 Task: Search one way flight ticket for 3 adults, 3 children in business from Tampa: Tampa International Airport to Riverton: Central Wyoming Regional Airport (was Riverton Regional) on 5-4-2023. Choice of flights is JetBlue. Number of bags: 1 checked bag. Price is upto 42000. Outbound departure time preference is 6:45.
Action: Mouse moved to (376, 339)
Screenshot: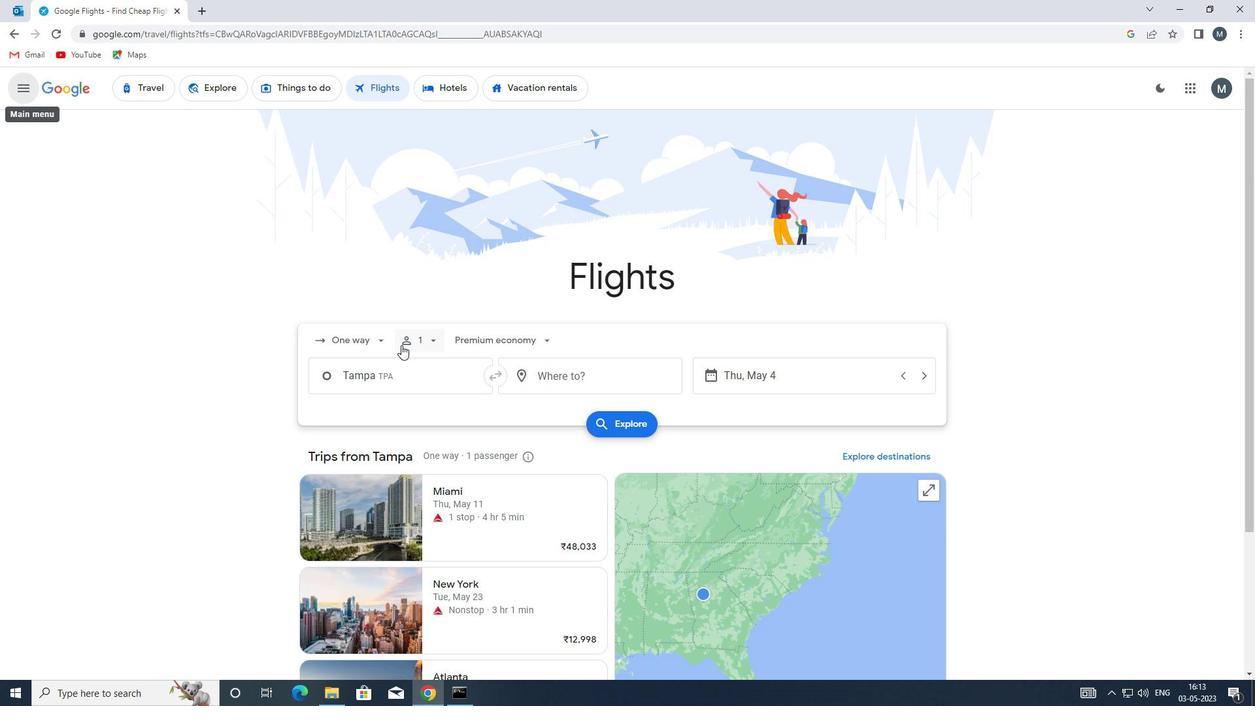 
Action: Mouse pressed left at (376, 339)
Screenshot: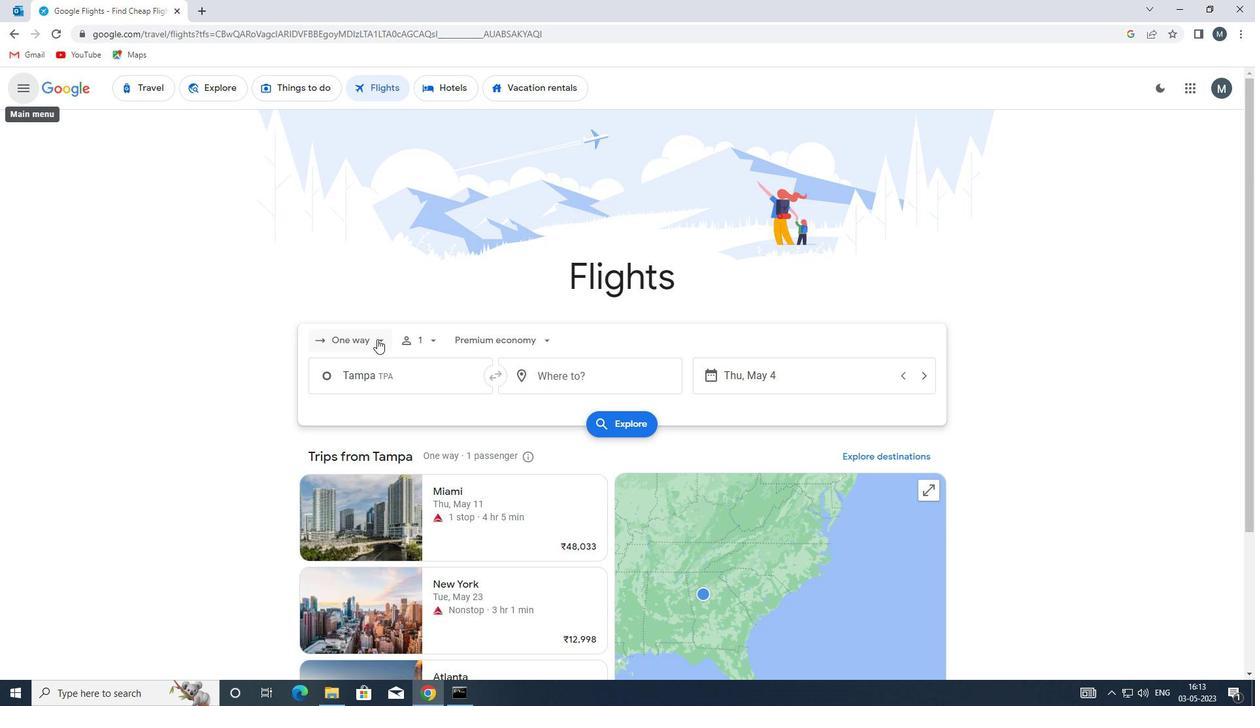 
Action: Mouse moved to (373, 398)
Screenshot: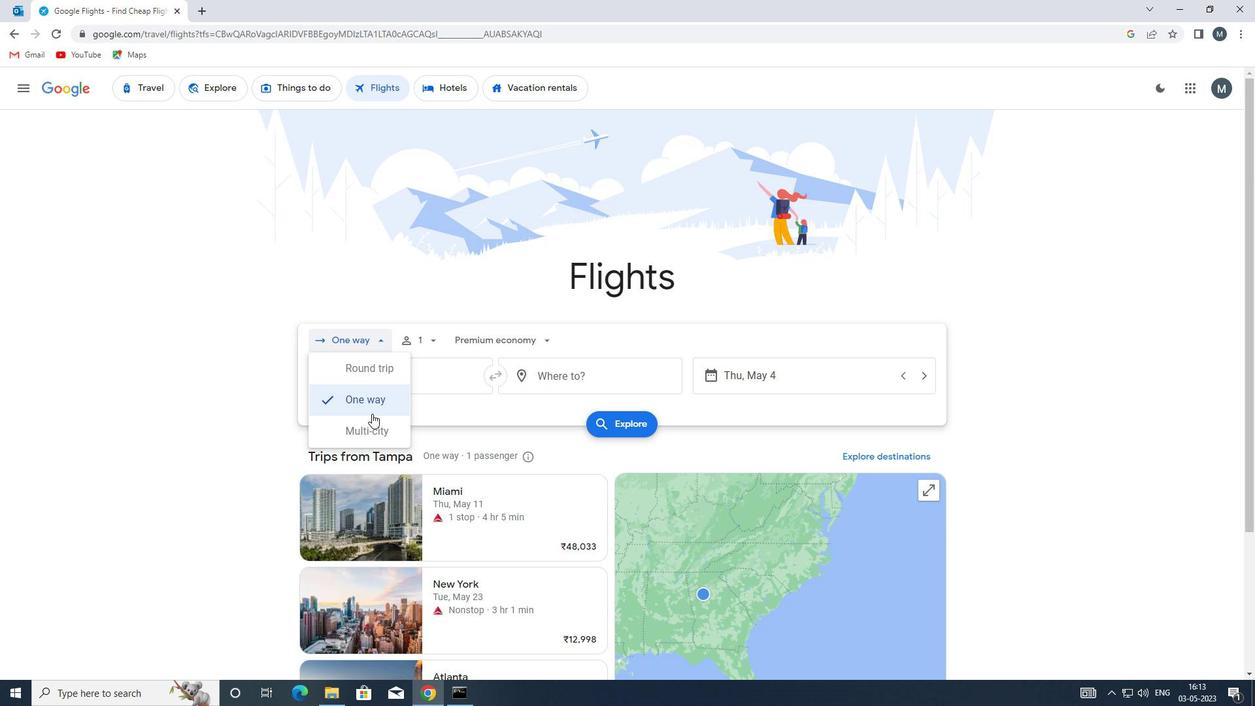 
Action: Mouse pressed left at (373, 398)
Screenshot: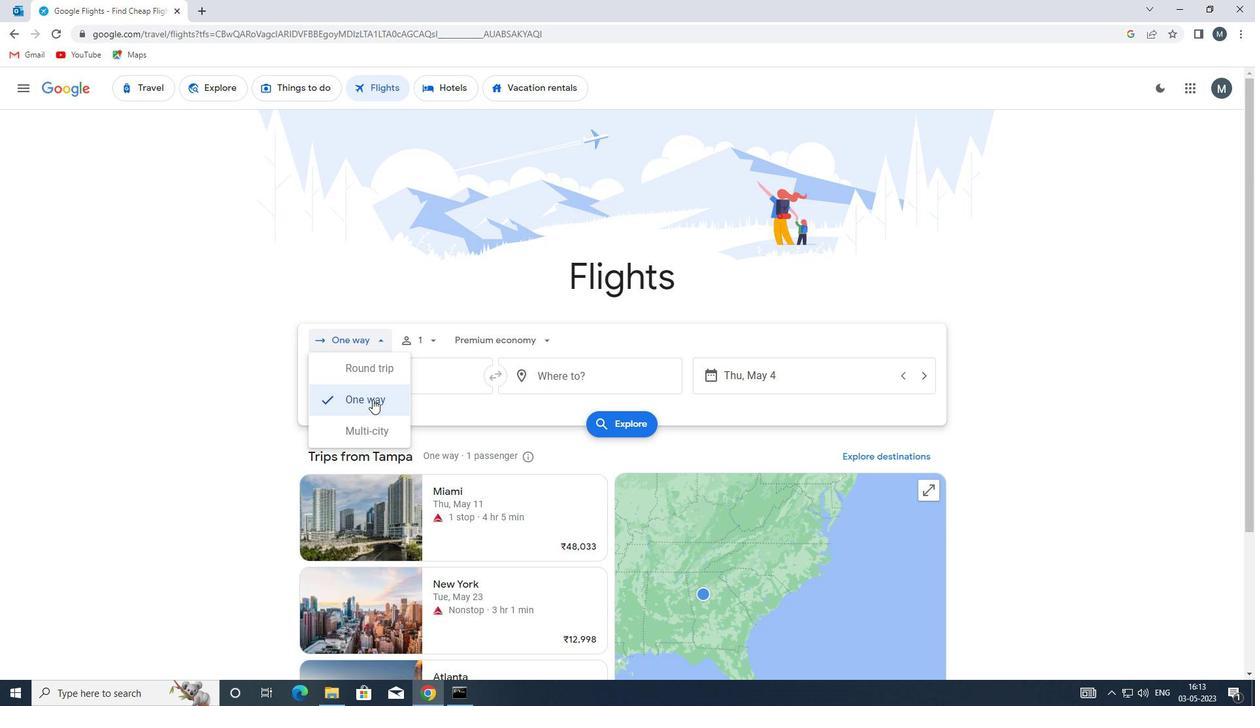 
Action: Mouse moved to (432, 337)
Screenshot: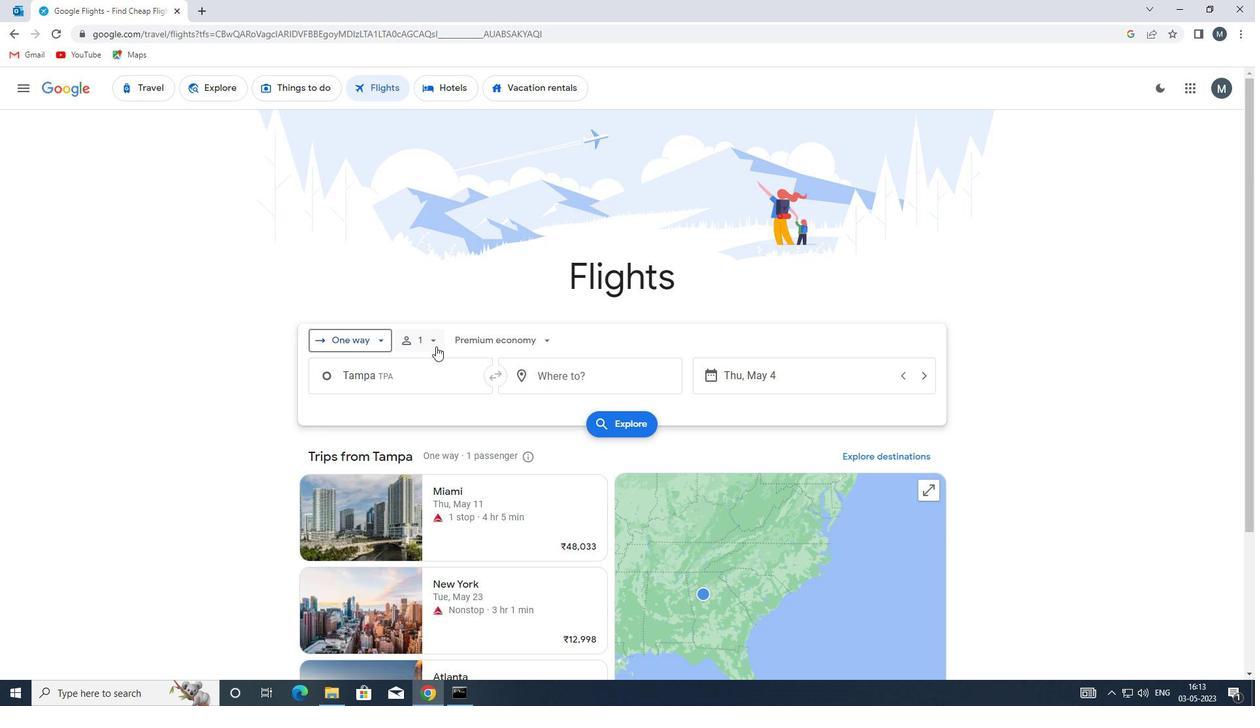 
Action: Mouse pressed left at (432, 337)
Screenshot: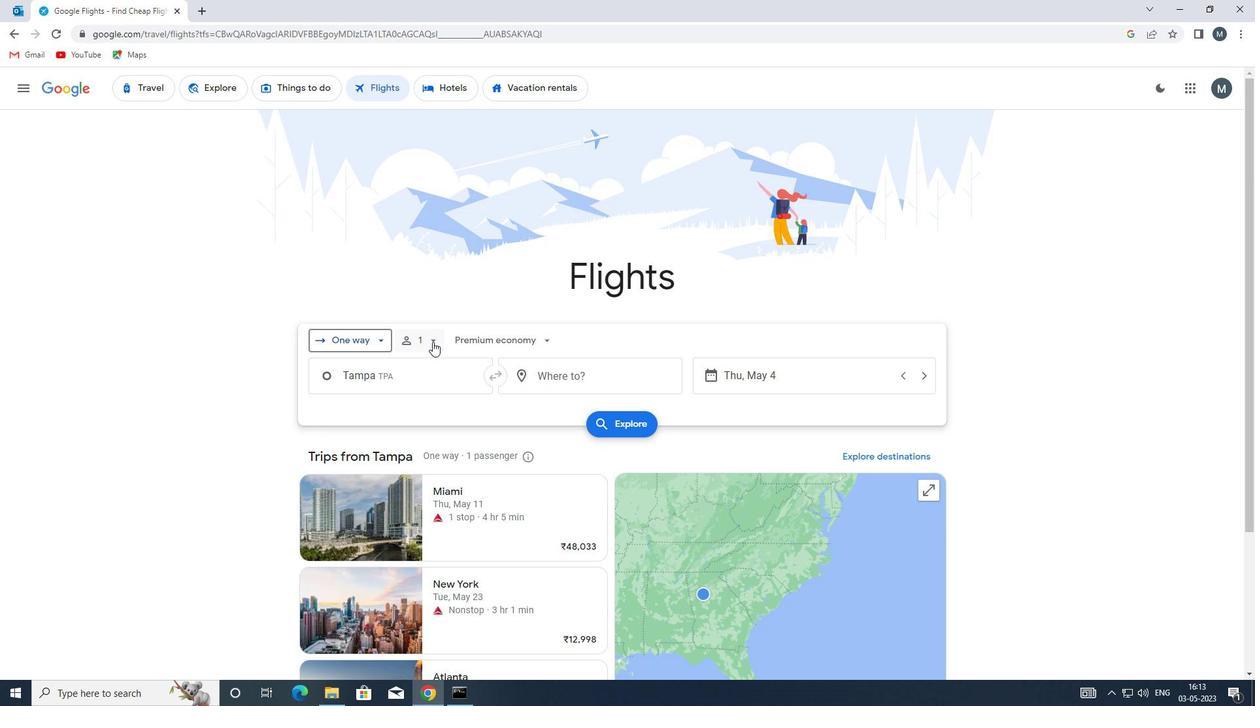 
Action: Mouse moved to (528, 369)
Screenshot: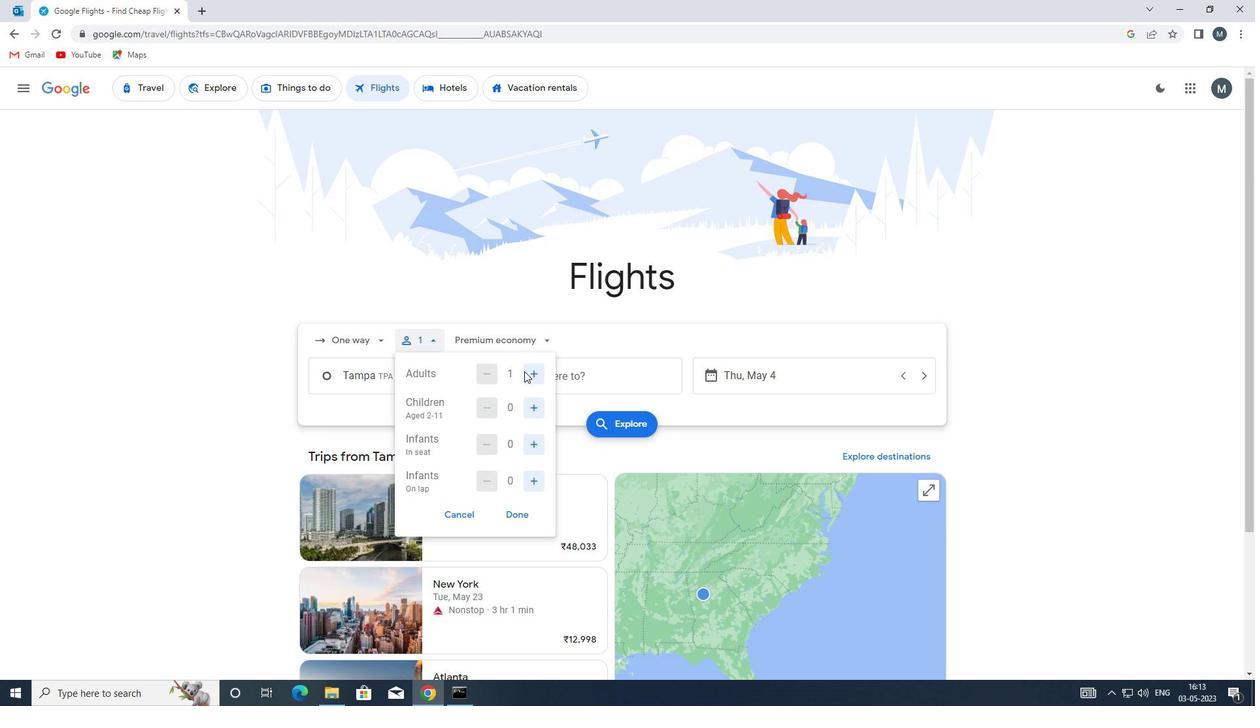
Action: Mouse pressed left at (528, 369)
Screenshot: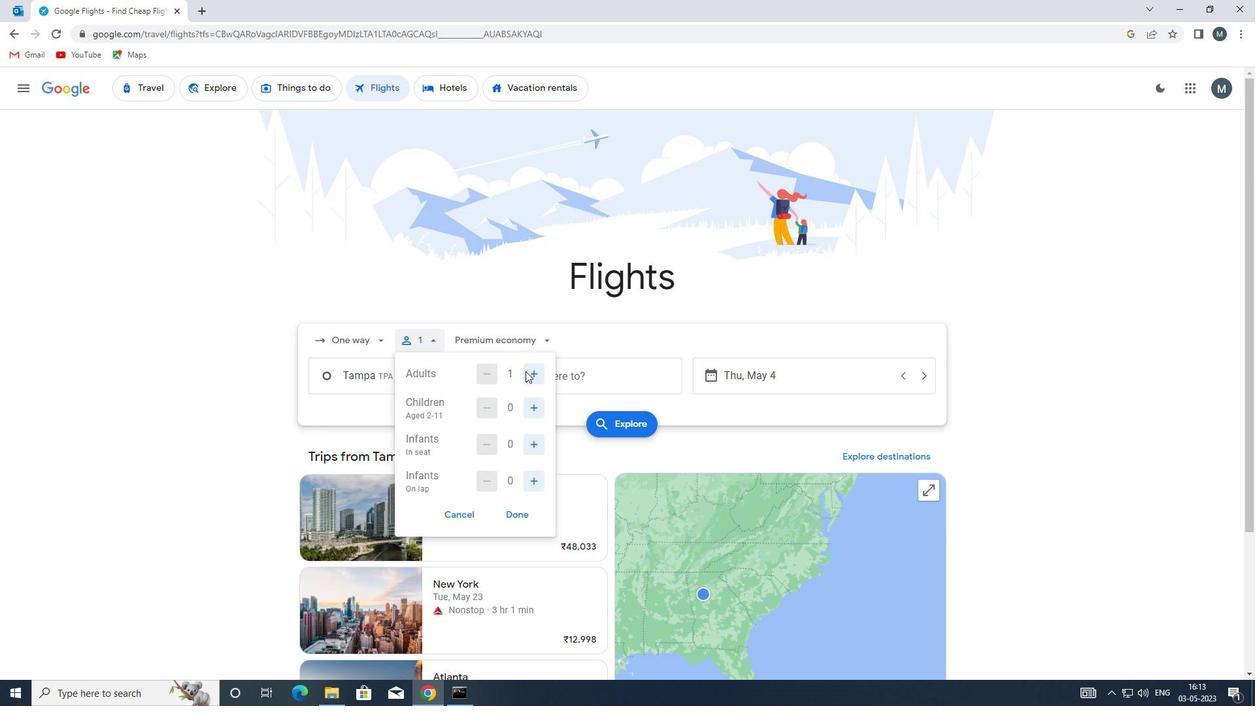 
Action: Mouse moved to (529, 369)
Screenshot: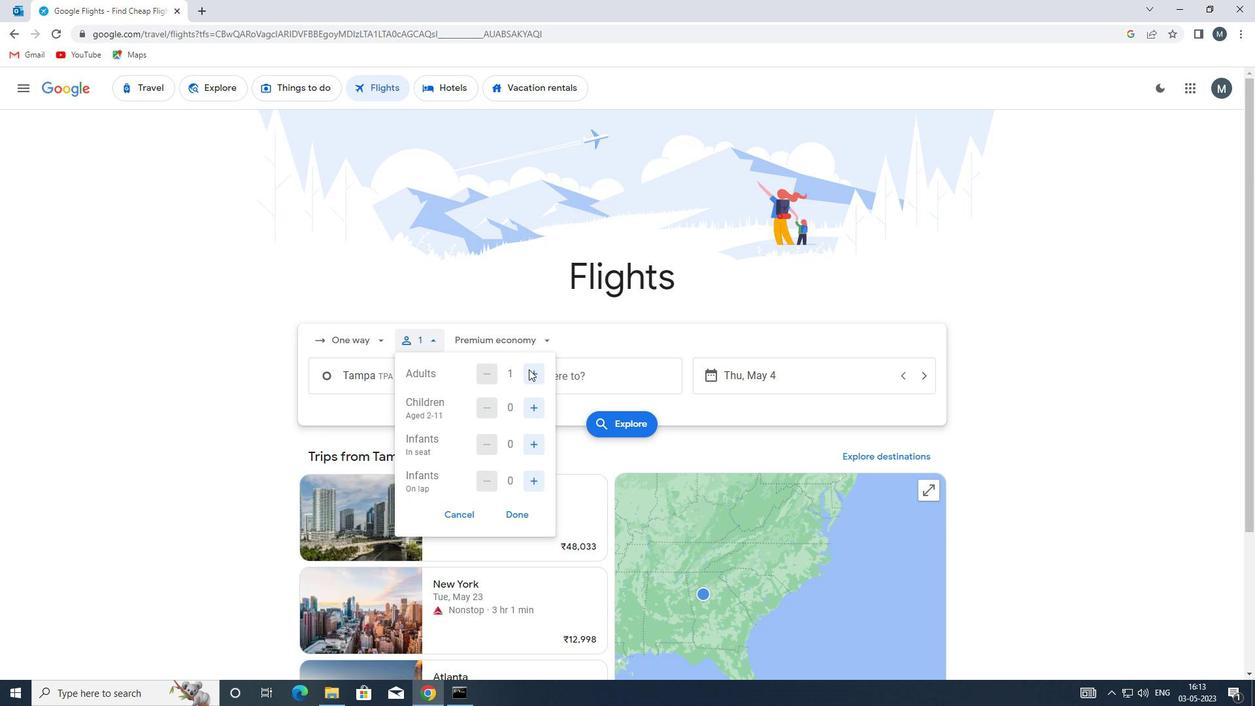 
Action: Mouse pressed left at (529, 369)
Screenshot: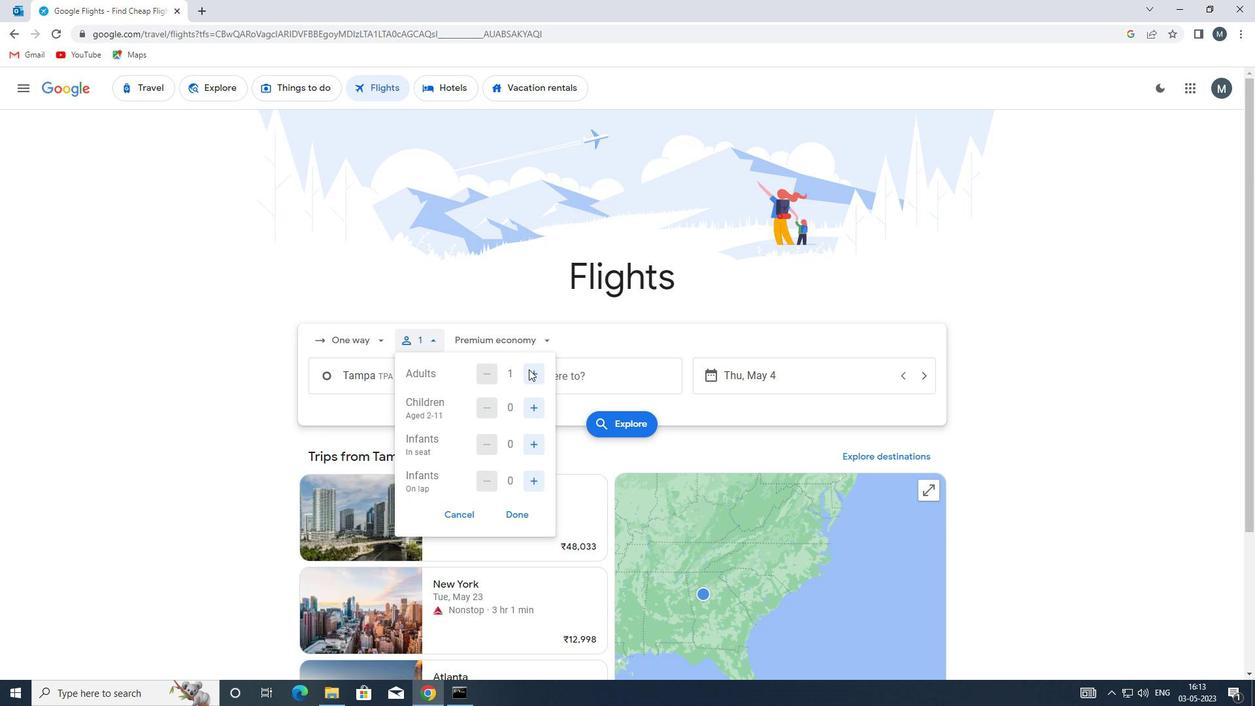 
Action: Mouse moved to (538, 374)
Screenshot: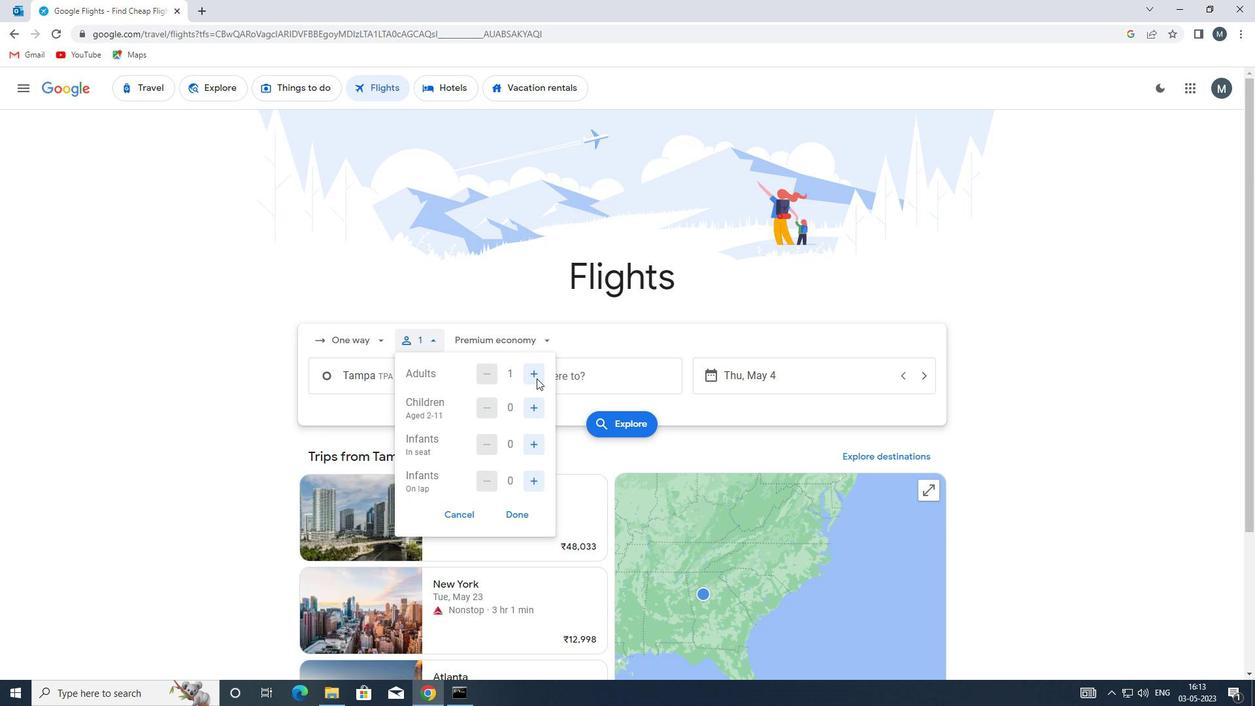 
Action: Mouse pressed left at (538, 374)
Screenshot: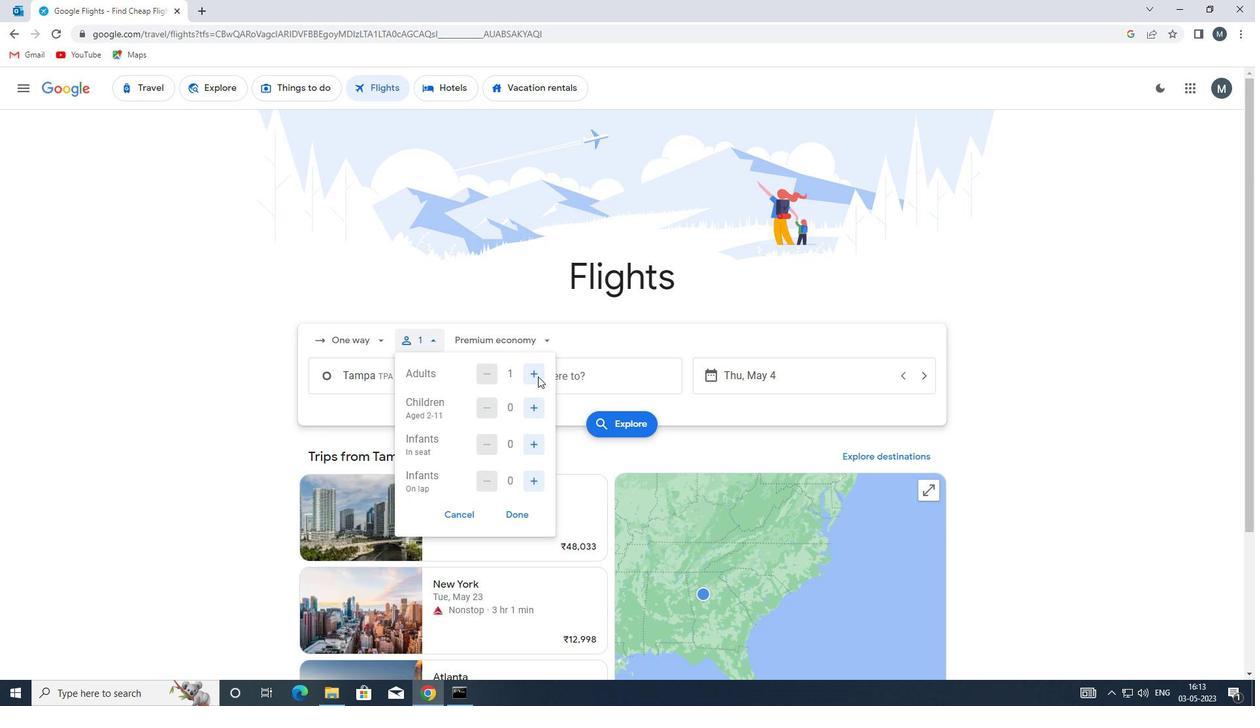 
Action: Mouse pressed left at (538, 374)
Screenshot: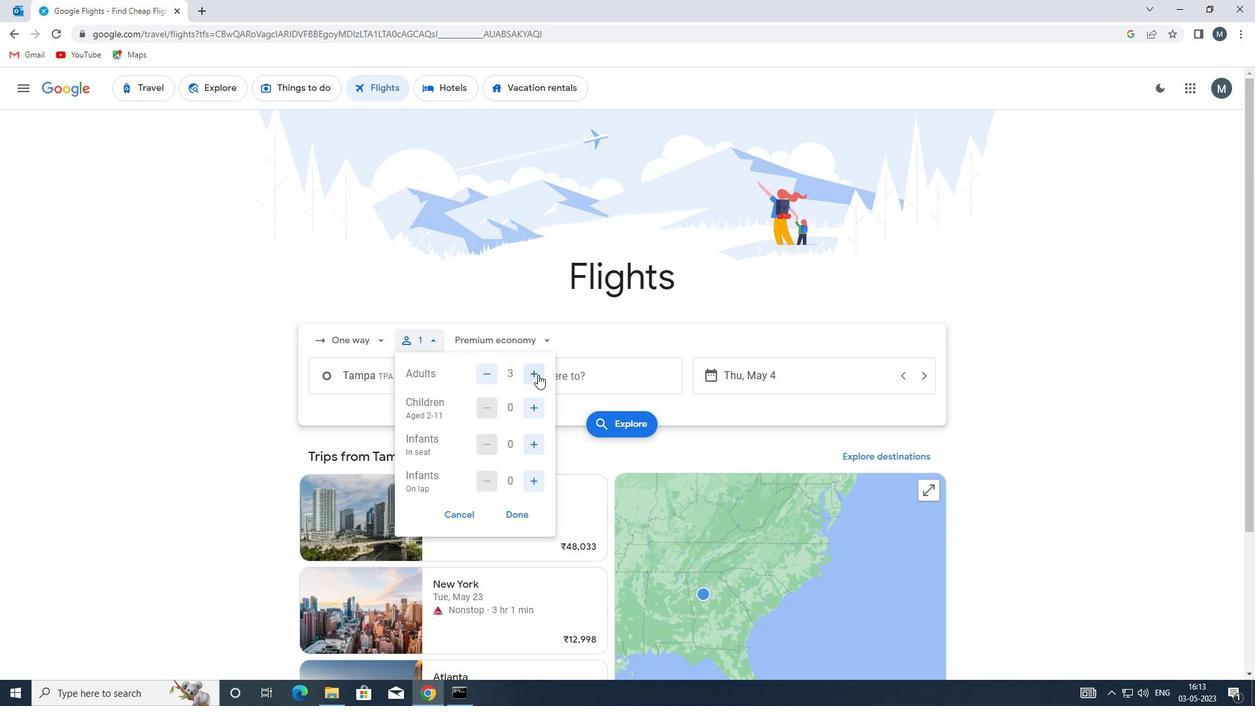 
Action: Mouse moved to (484, 375)
Screenshot: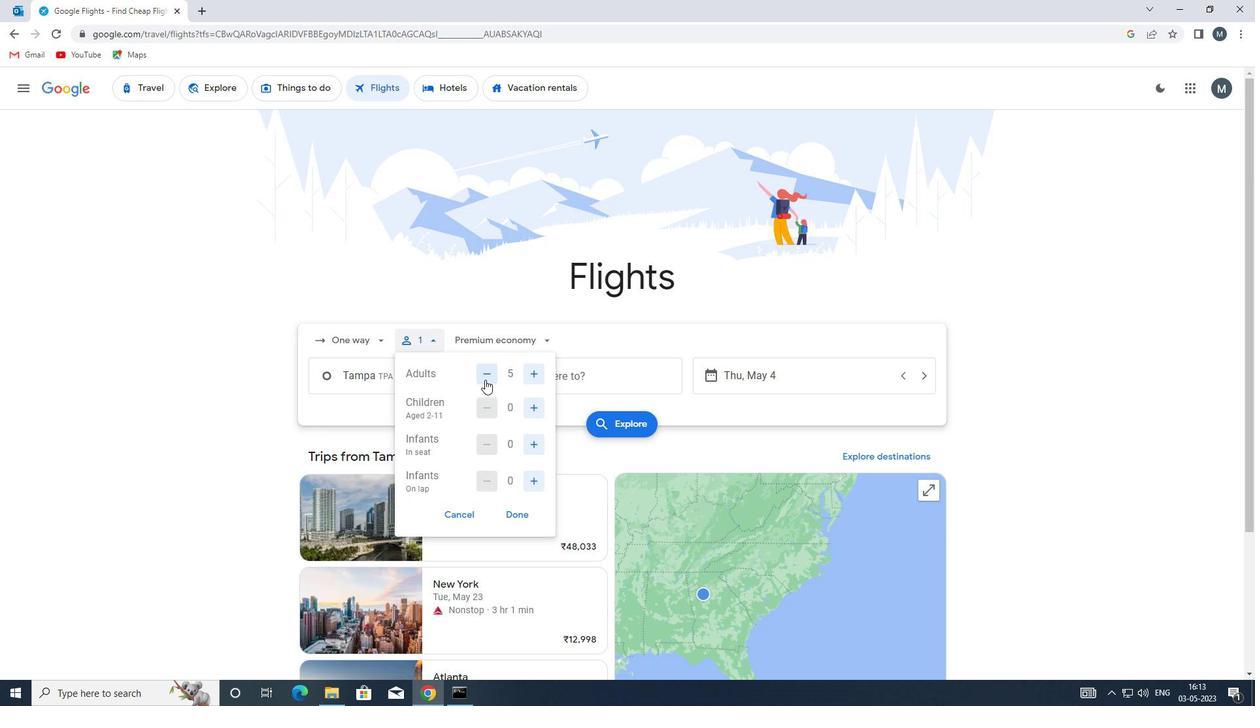 
Action: Mouse pressed left at (484, 375)
Screenshot: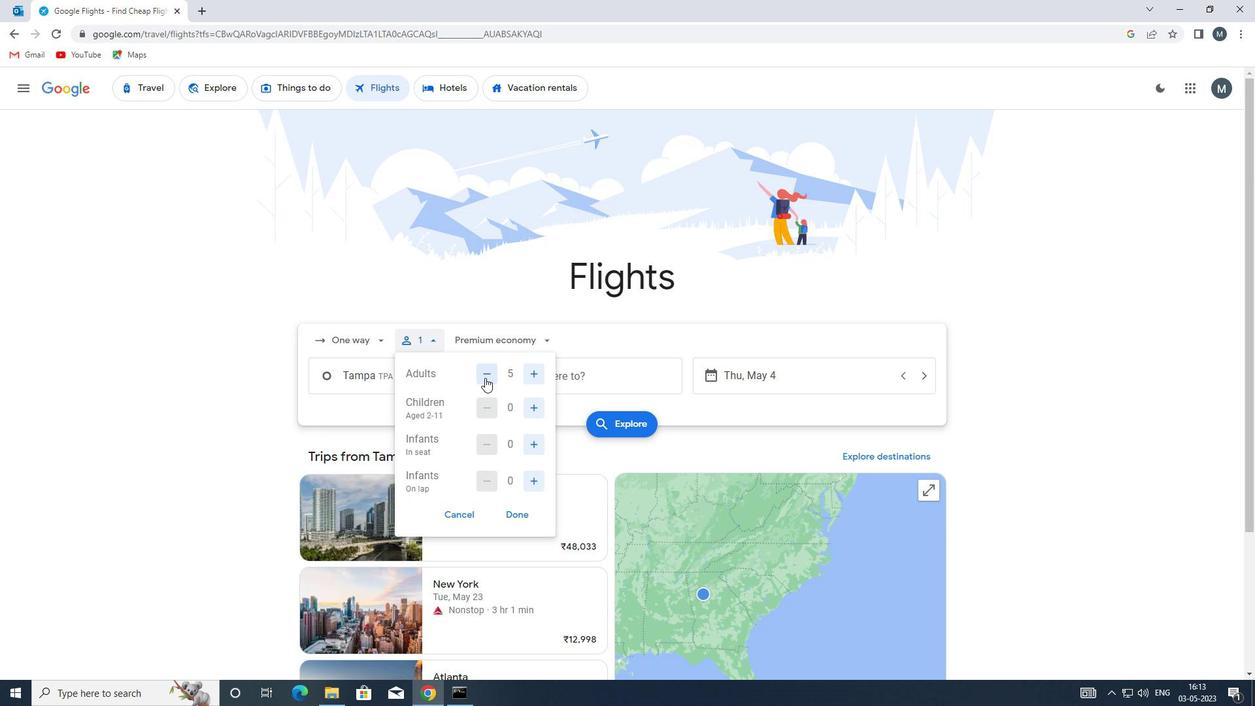 
Action: Mouse pressed left at (484, 375)
Screenshot: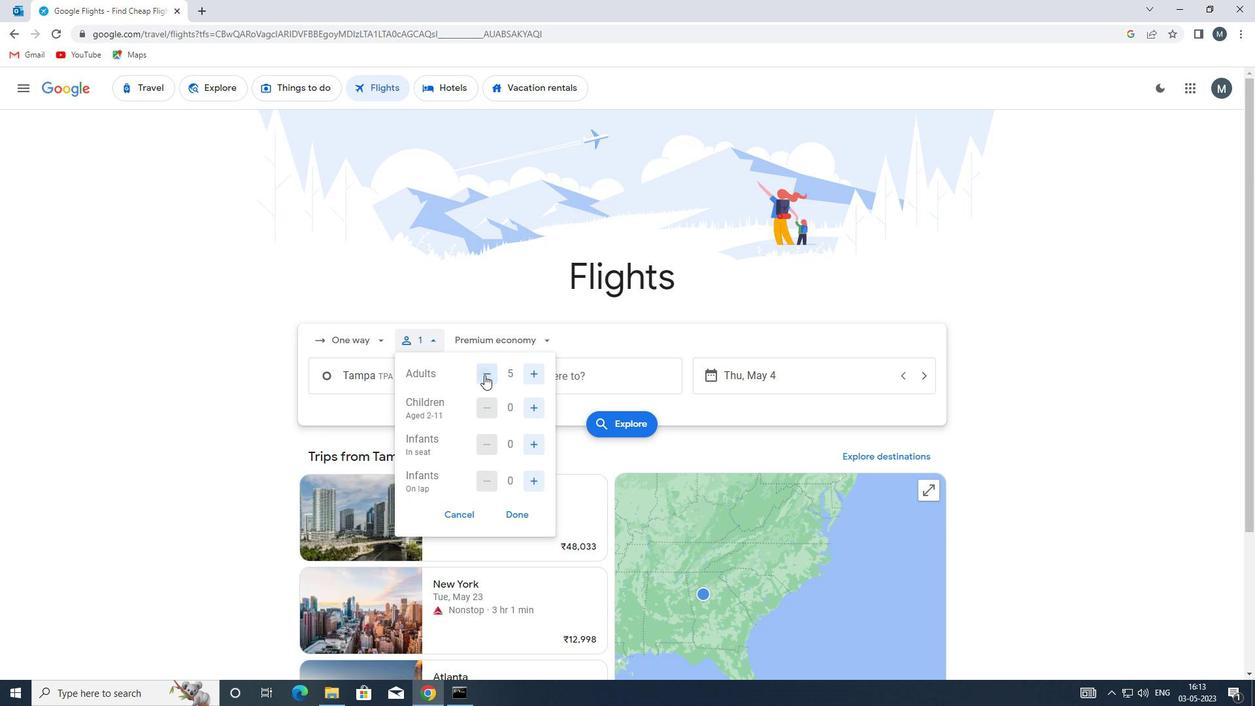 
Action: Mouse moved to (534, 403)
Screenshot: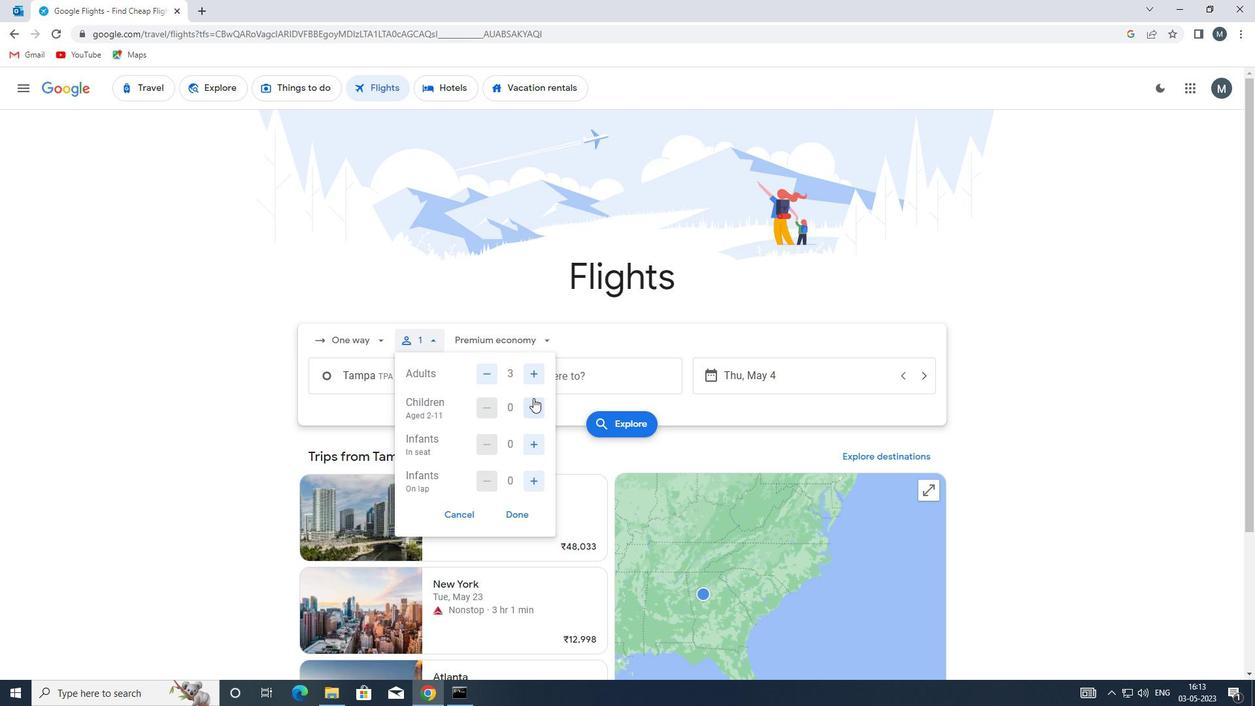 
Action: Mouse pressed left at (534, 403)
Screenshot: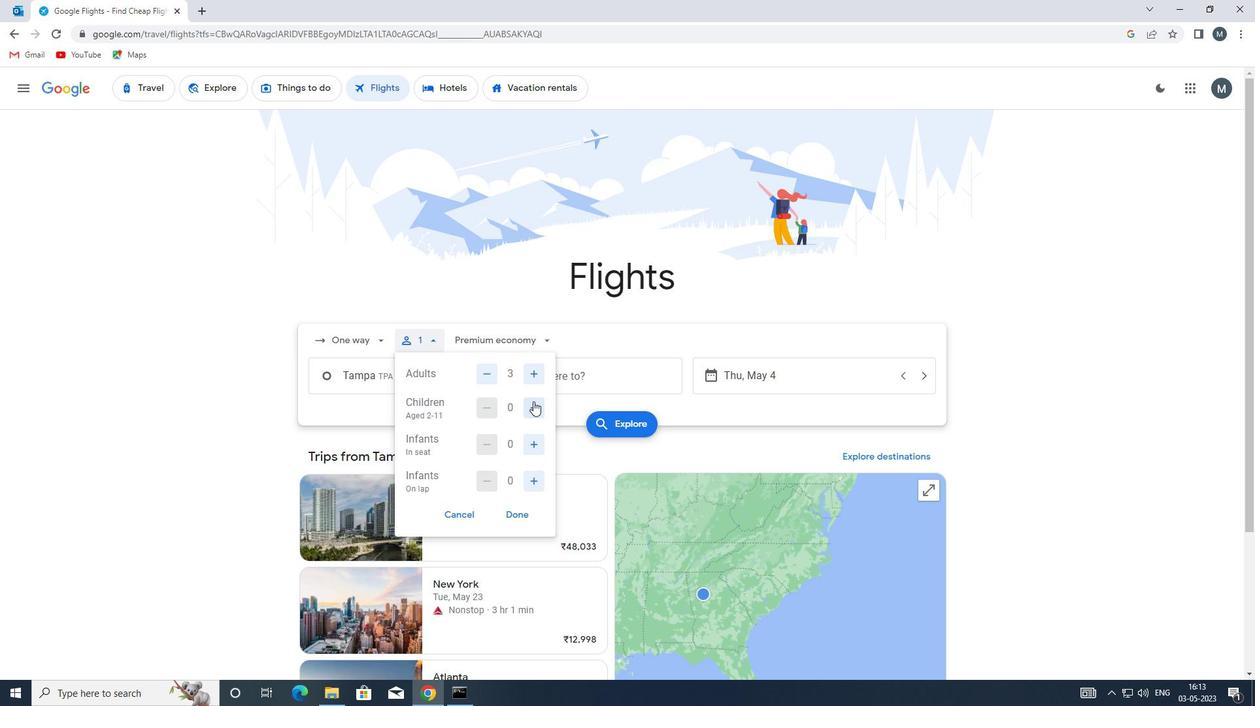 
Action: Mouse pressed left at (534, 403)
Screenshot: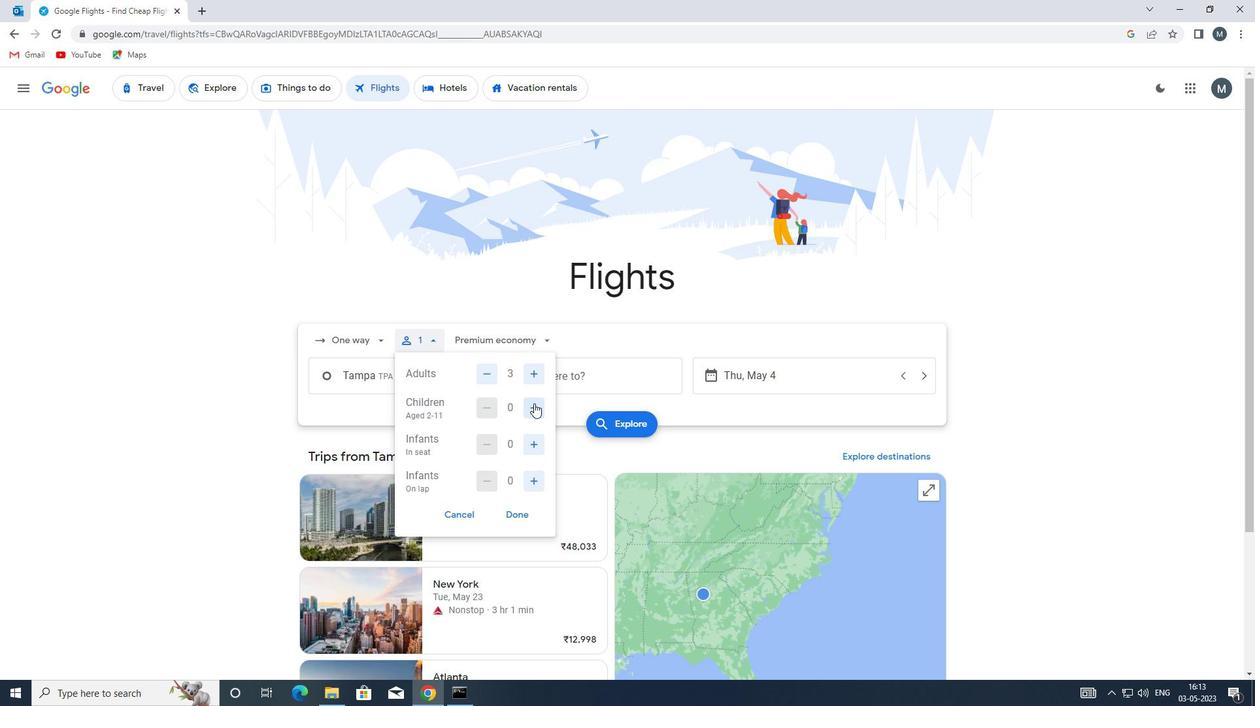 
Action: Mouse pressed left at (534, 403)
Screenshot: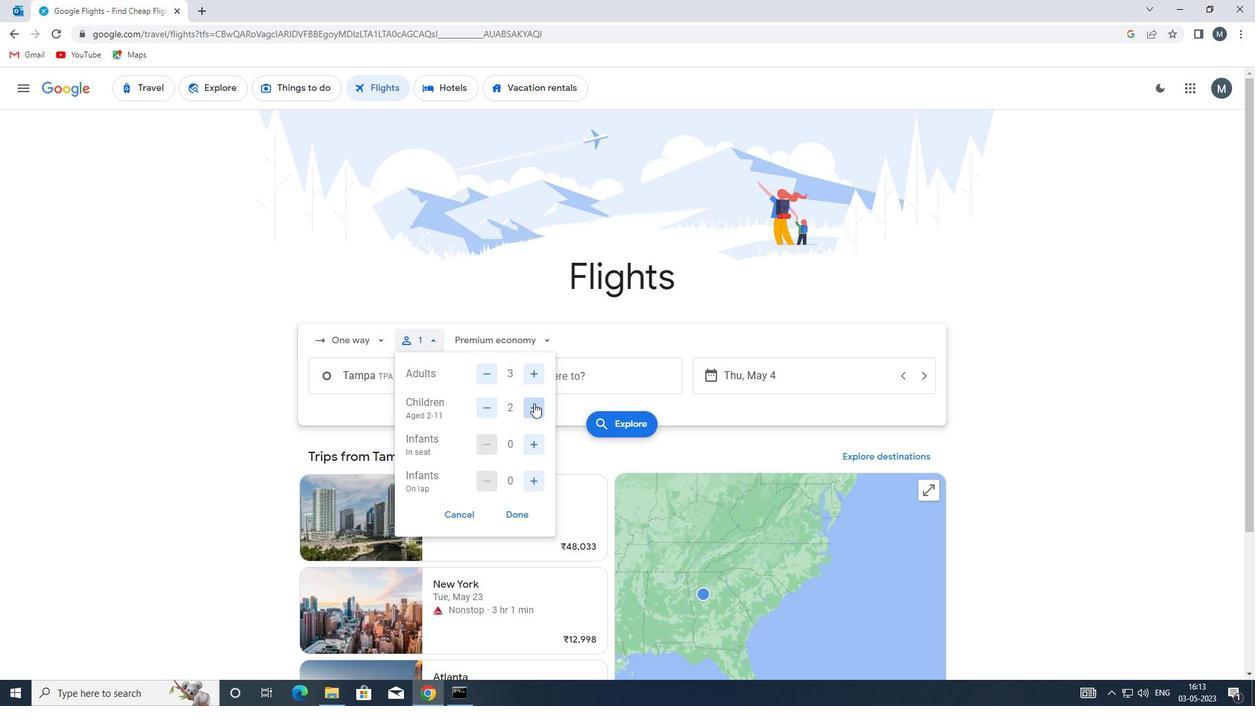 
Action: Mouse moved to (526, 517)
Screenshot: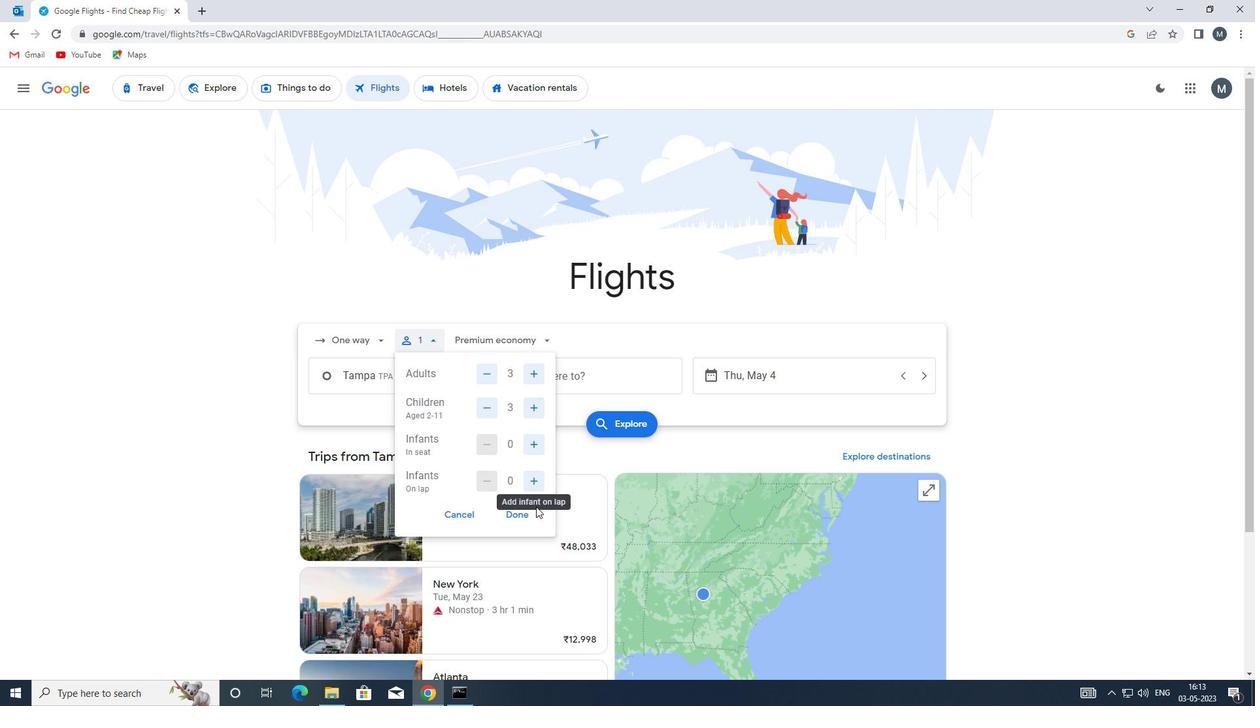 
Action: Mouse pressed left at (526, 517)
Screenshot: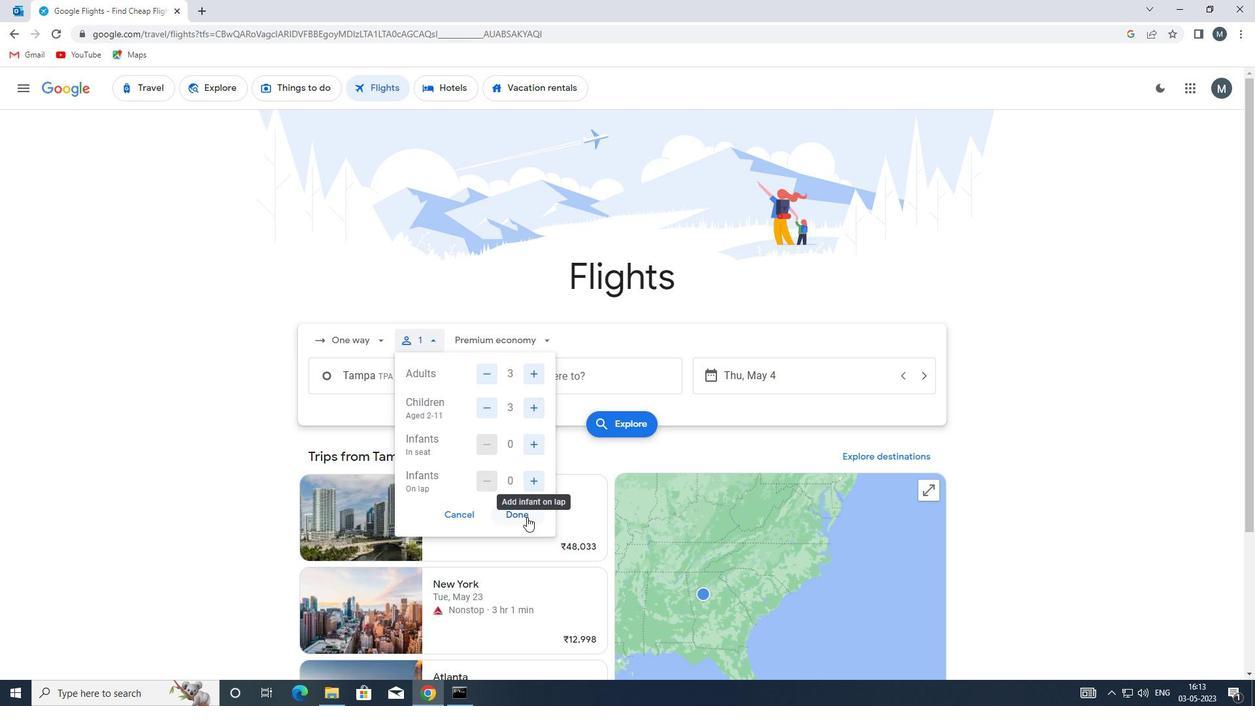 
Action: Mouse moved to (507, 345)
Screenshot: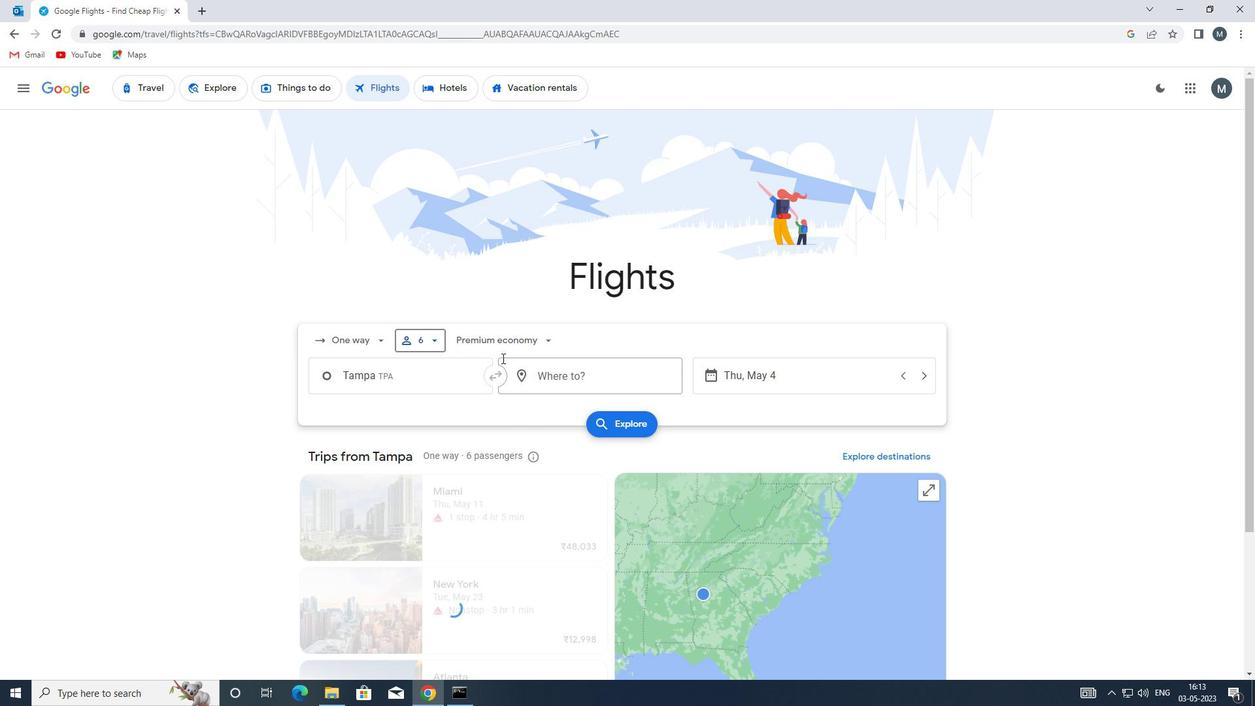 
Action: Mouse pressed left at (507, 345)
Screenshot: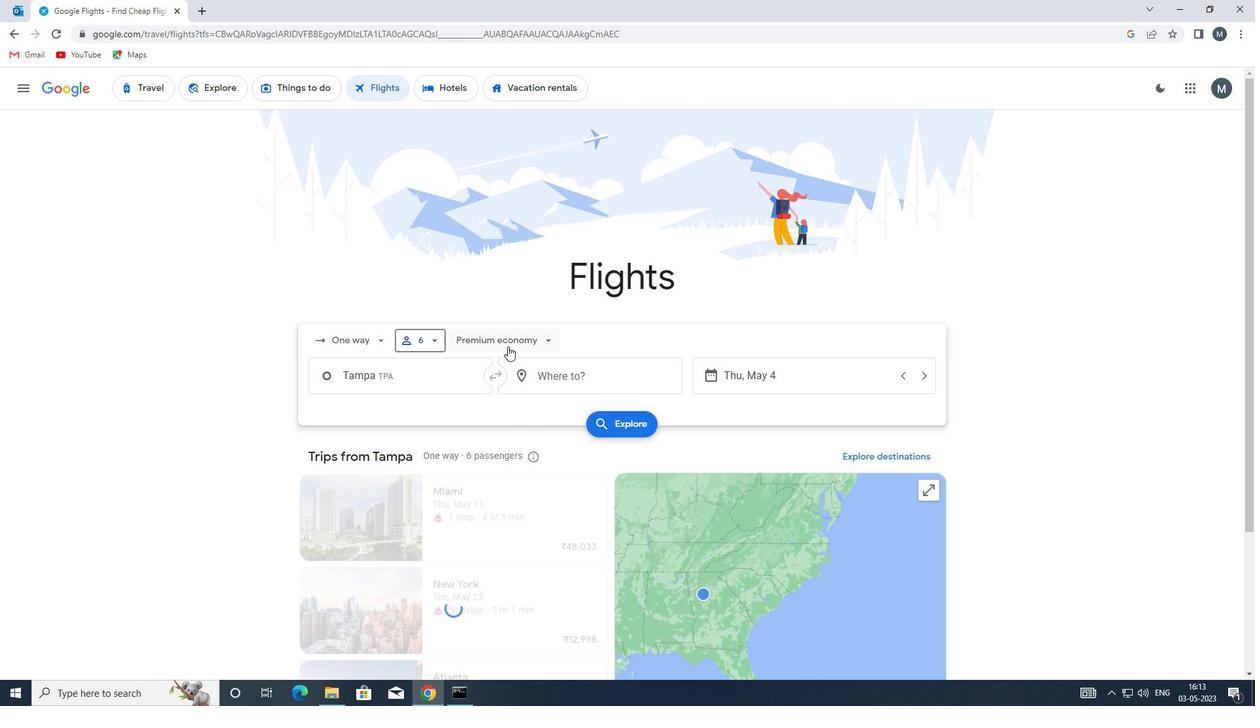 
Action: Mouse moved to (504, 428)
Screenshot: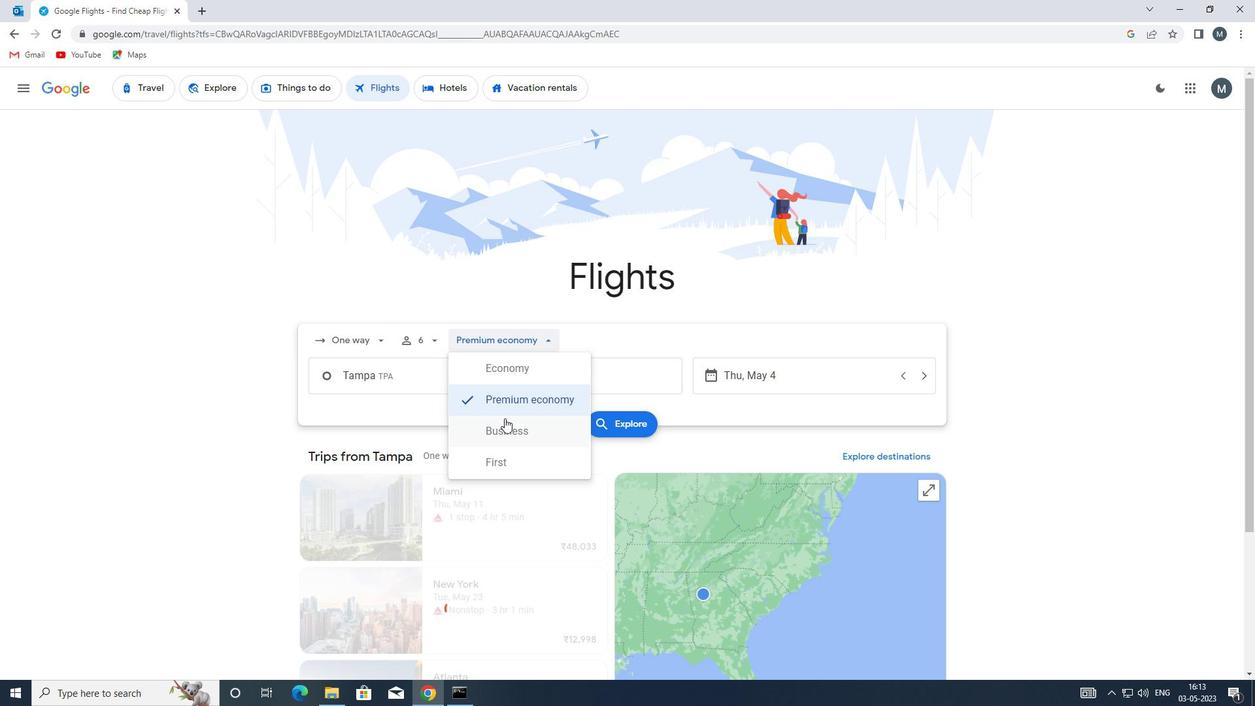 
Action: Mouse pressed left at (504, 428)
Screenshot: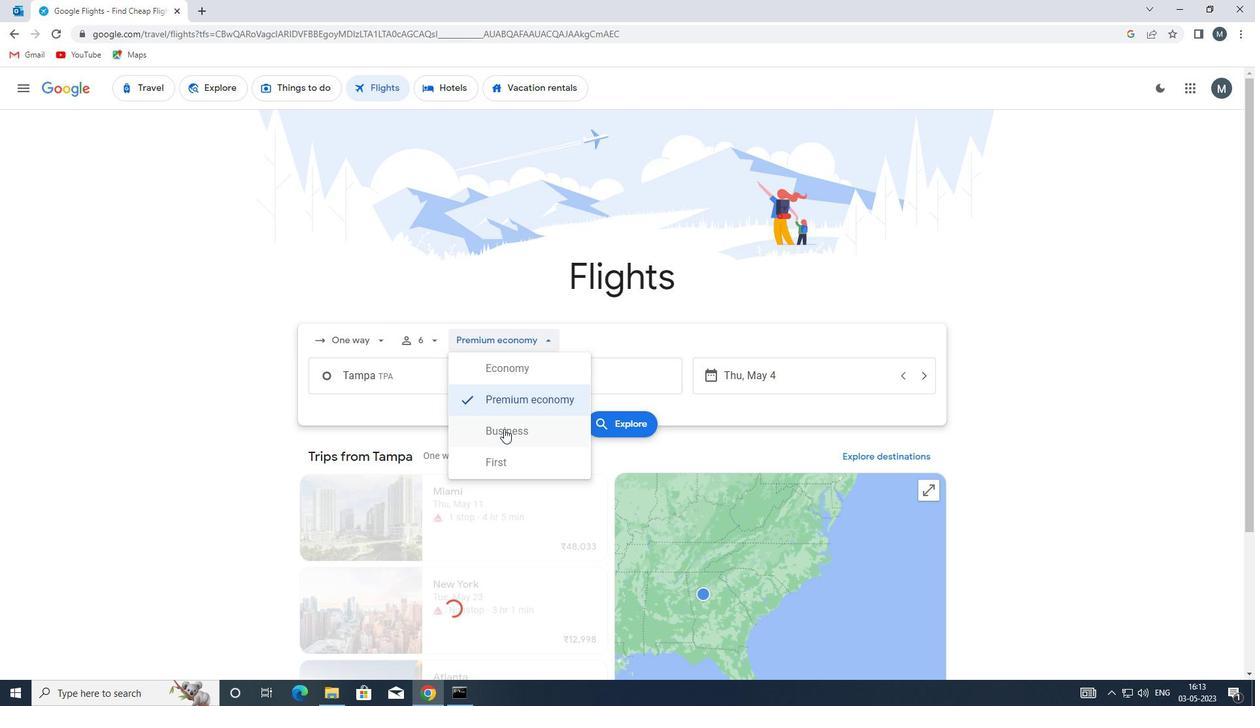 
Action: Mouse moved to (447, 378)
Screenshot: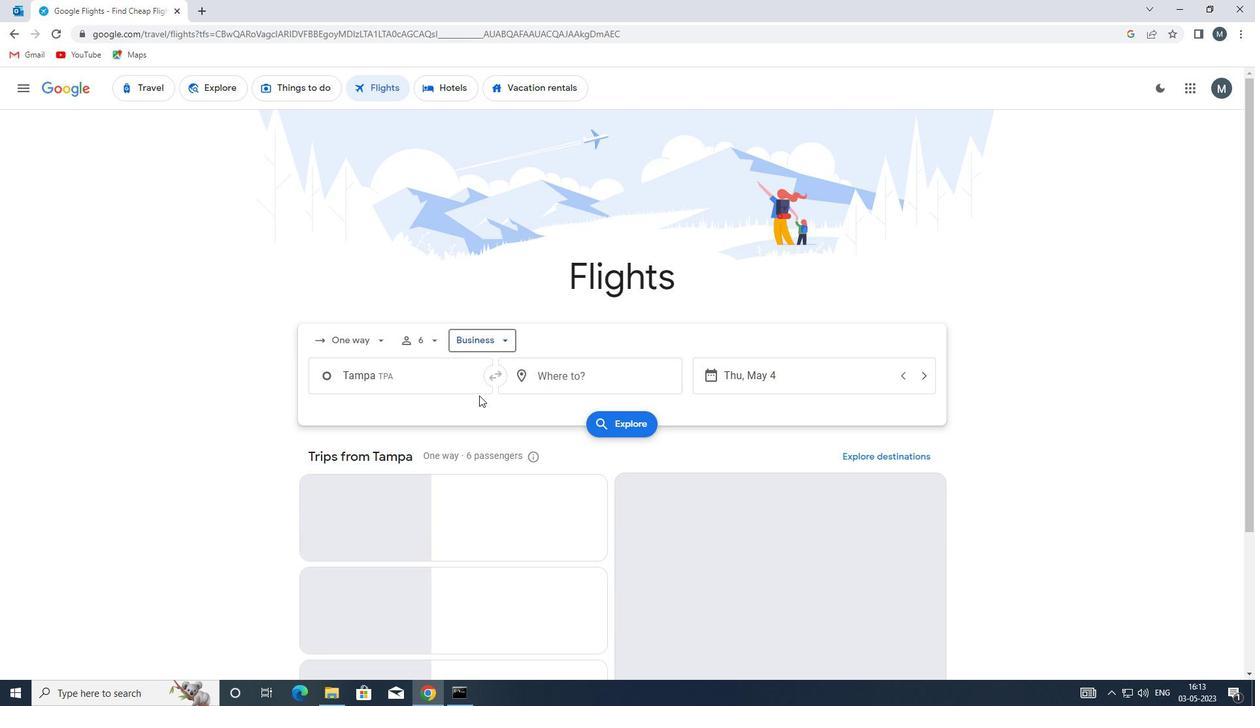 
Action: Mouse pressed left at (447, 378)
Screenshot: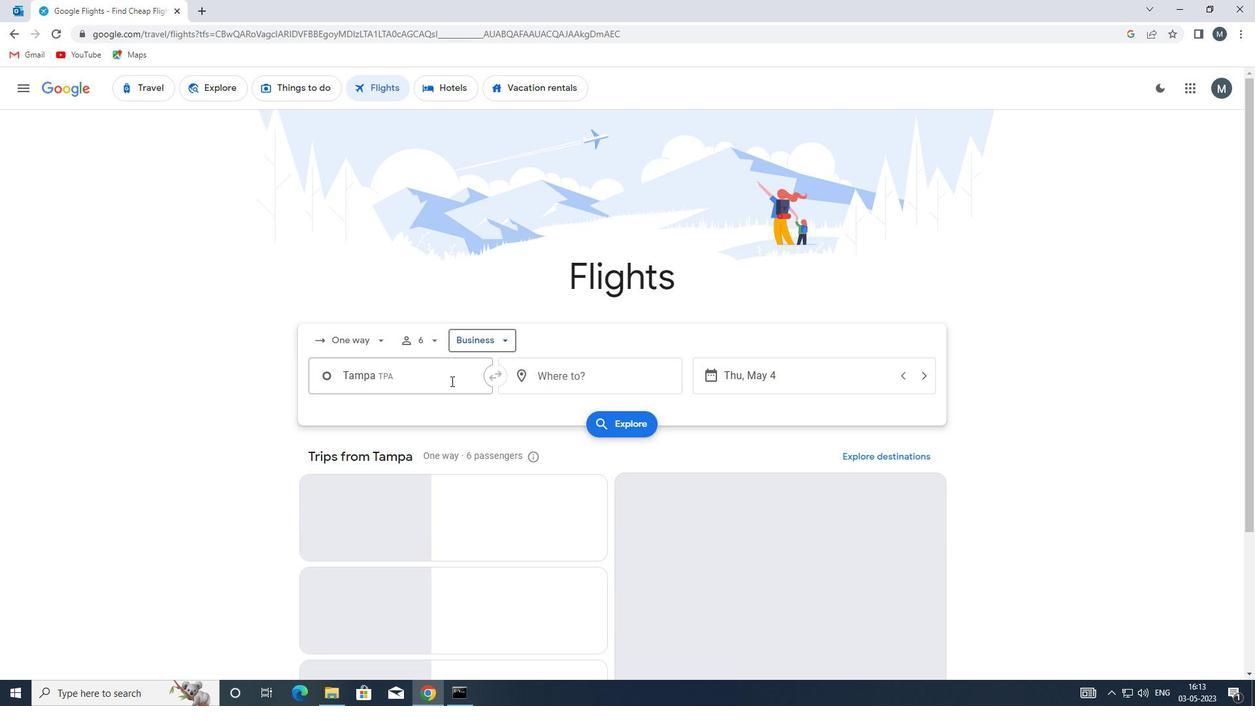 
Action: Mouse moved to (466, 453)
Screenshot: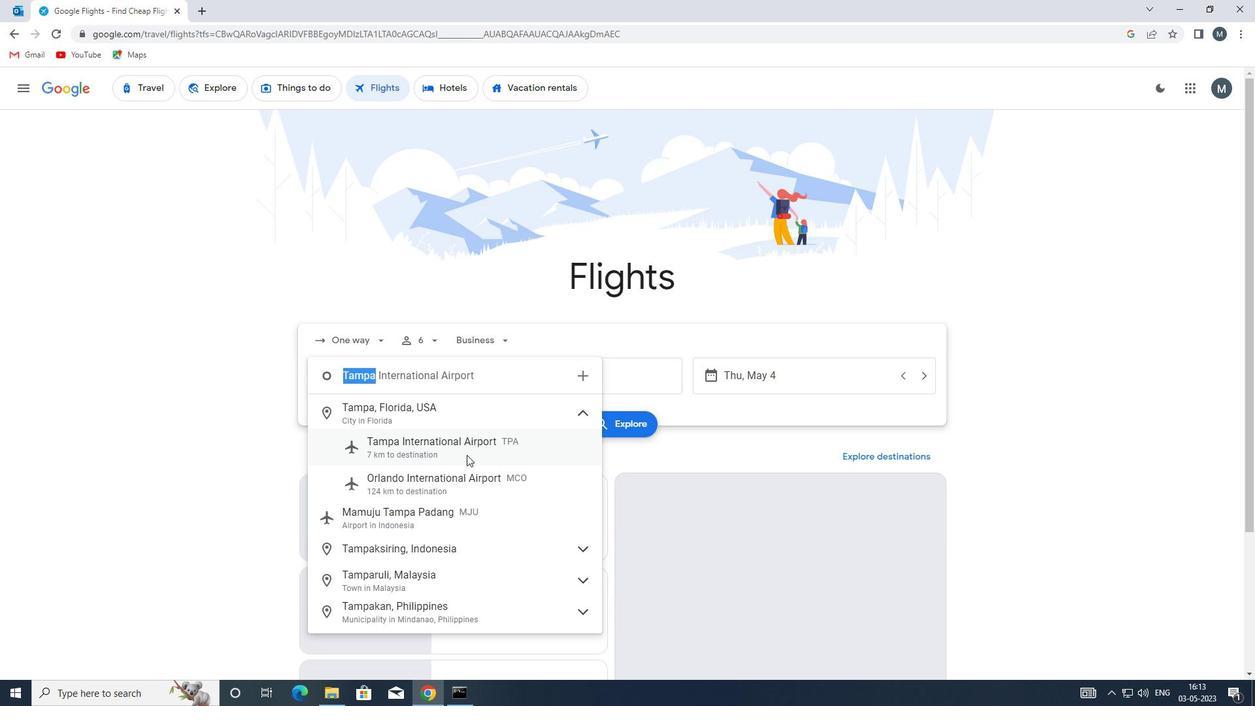
Action: Mouse pressed left at (466, 453)
Screenshot: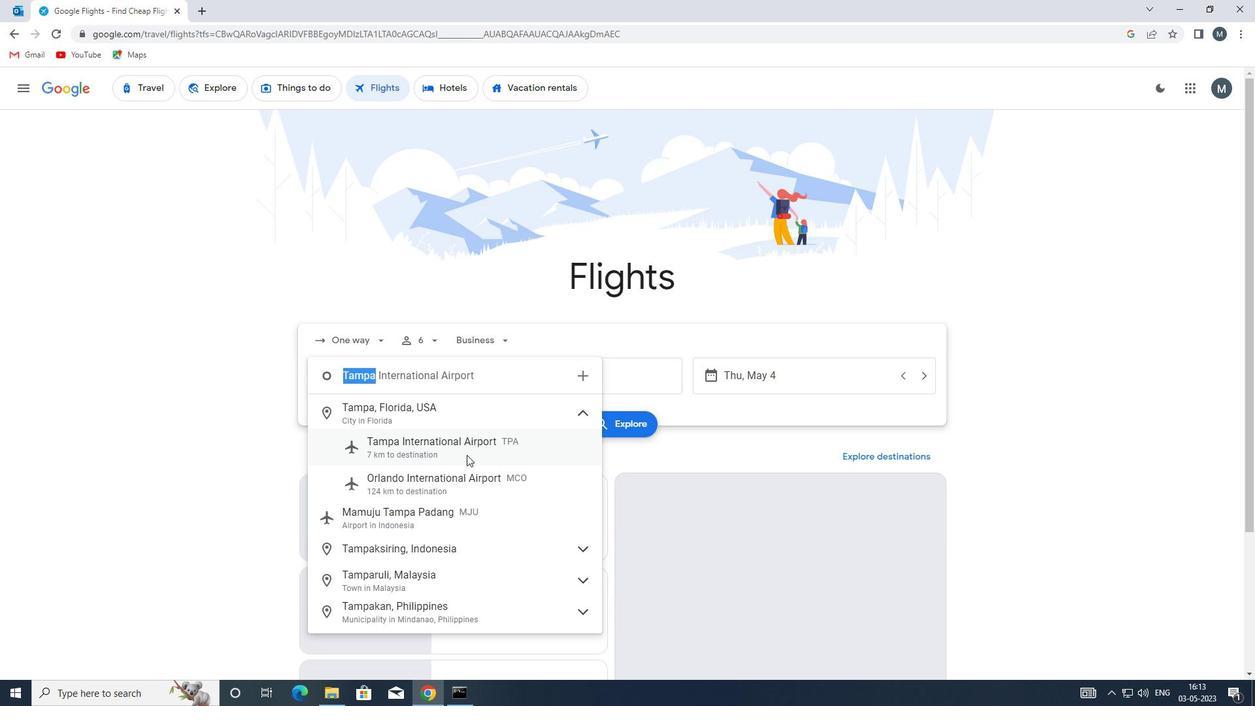 
Action: Mouse moved to (581, 379)
Screenshot: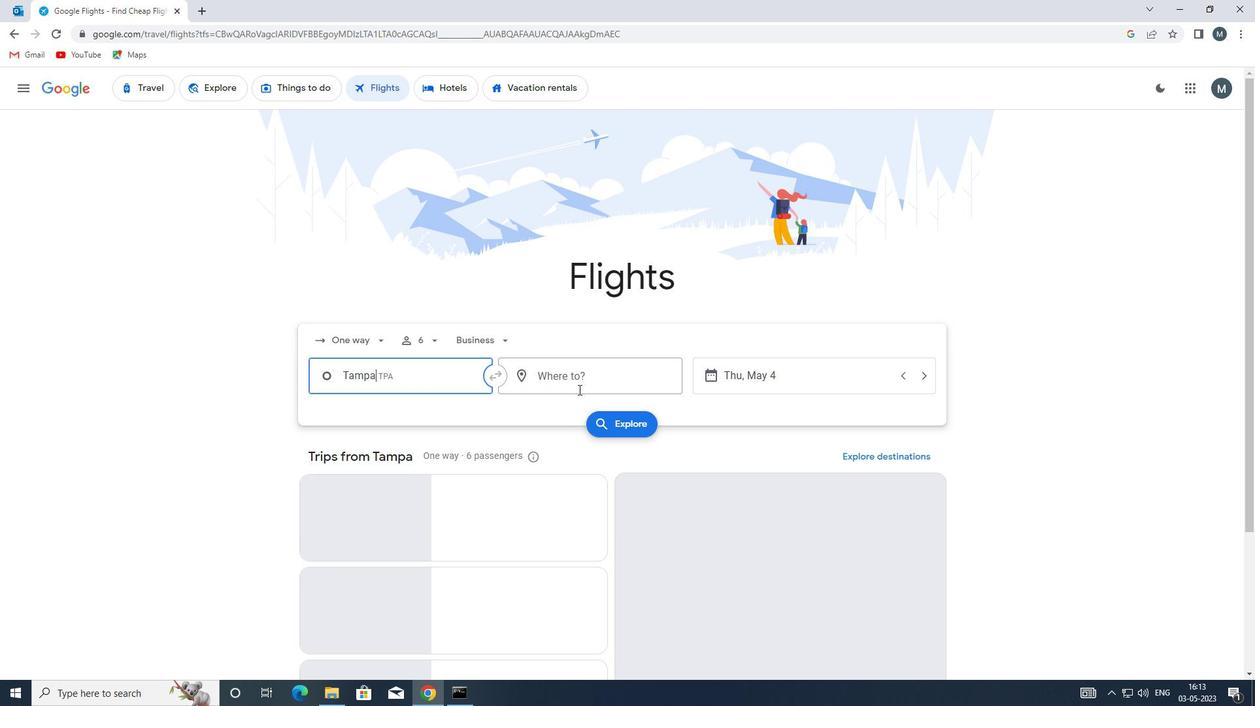 
Action: Mouse pressed left at (581, 379)
Screenshot: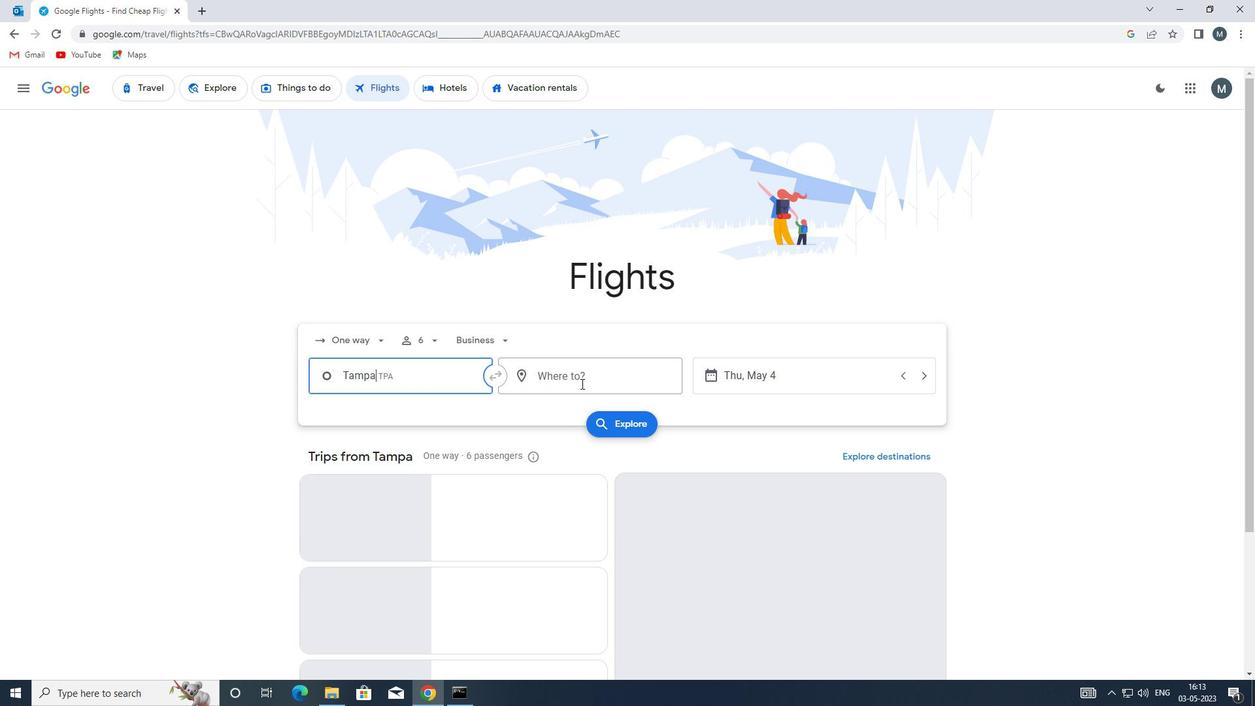 
Action: Key pressed riw
Screenshot: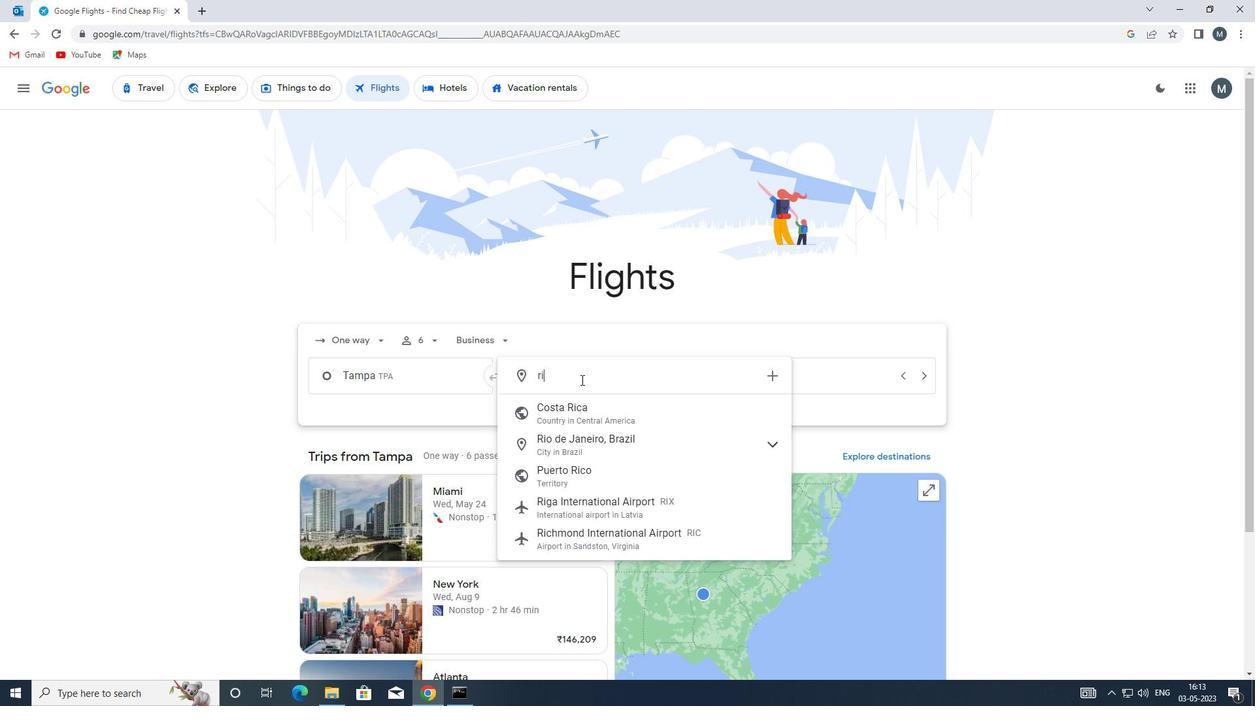
Action: Mouse moved to (635, 415)
Screenshot: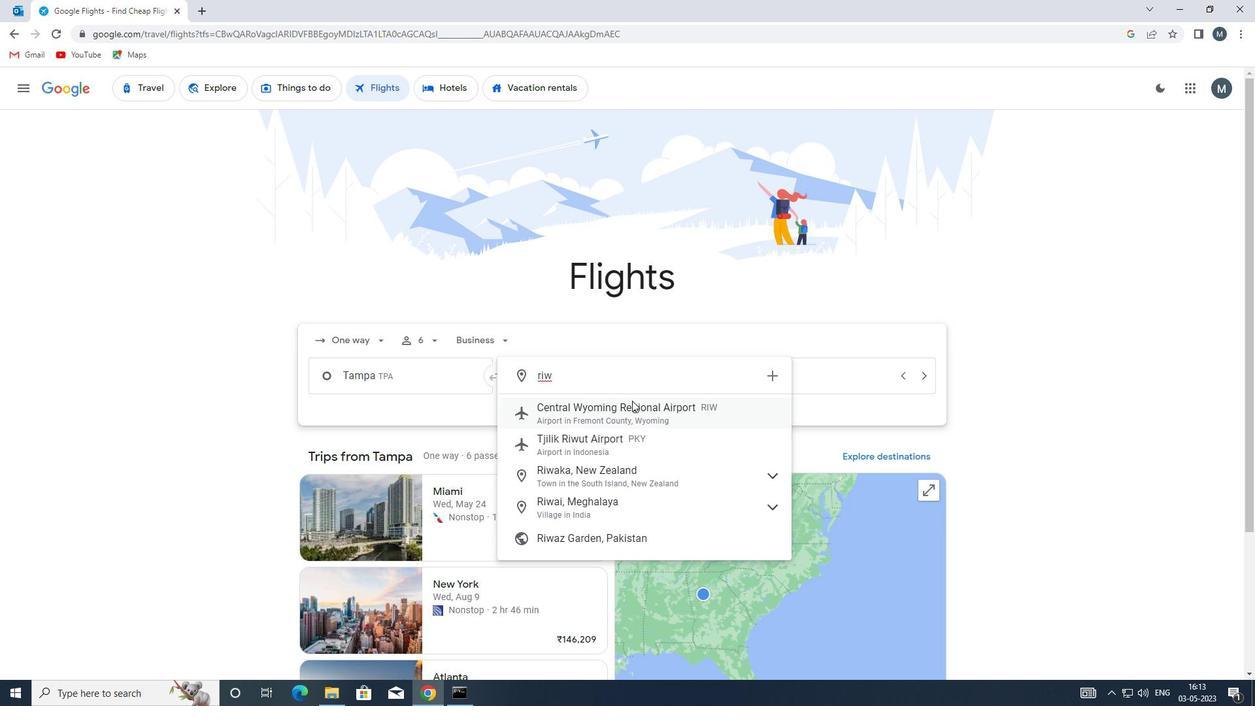 
Action: Mouse pressed left at (635, 415)
Screenshot: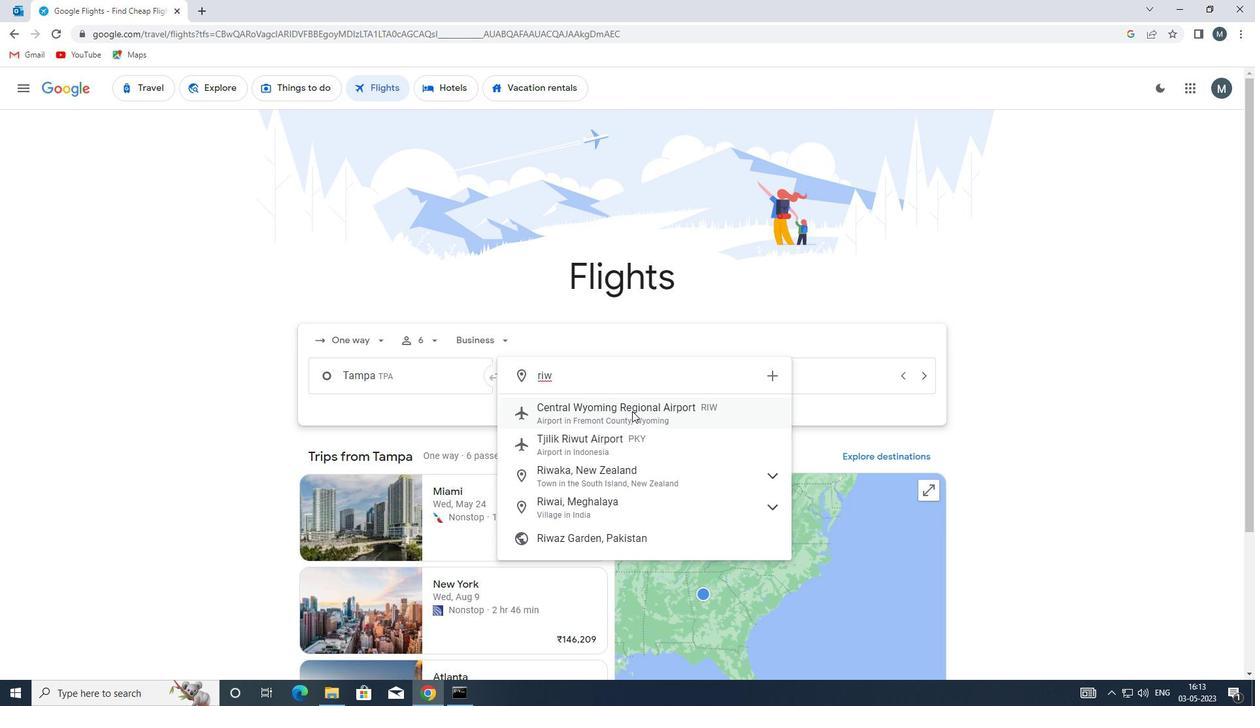 
Action: Mouse moved to (735, 373)
Screenshot: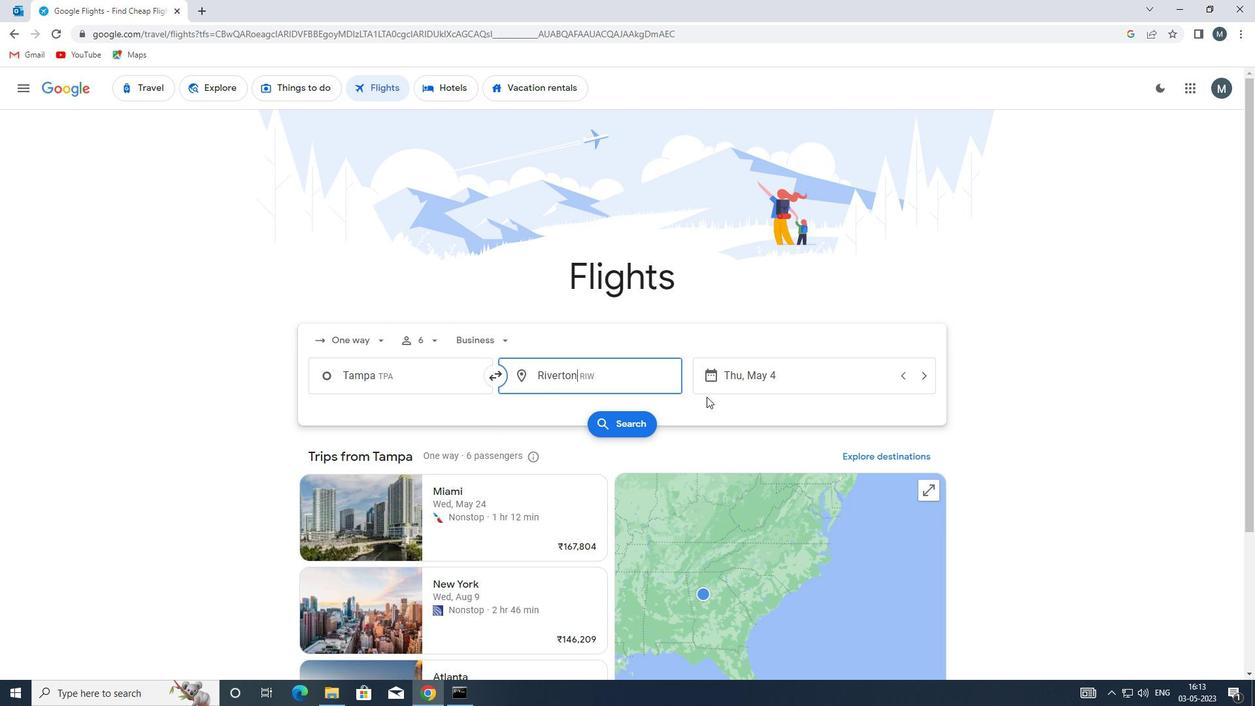 
Action: Mouse pressed left at (735, 373)
Screenshot: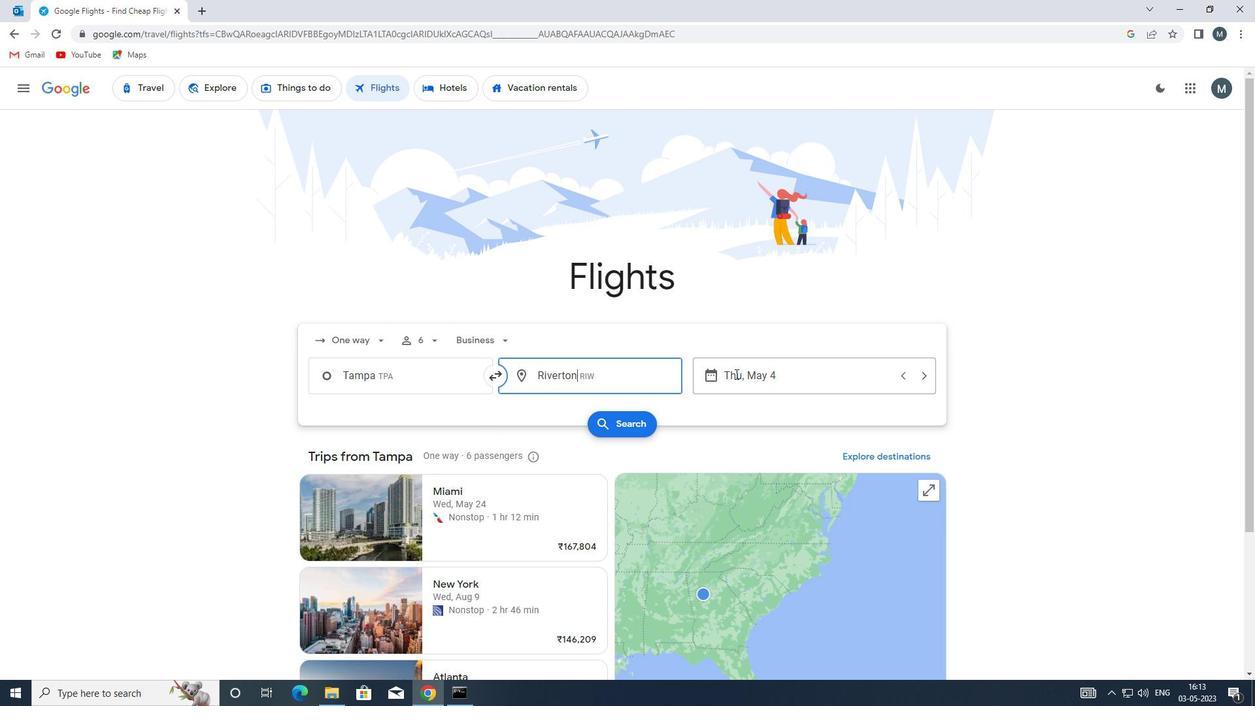 
Action: Mouse moved to (600, 432)
Screenshot: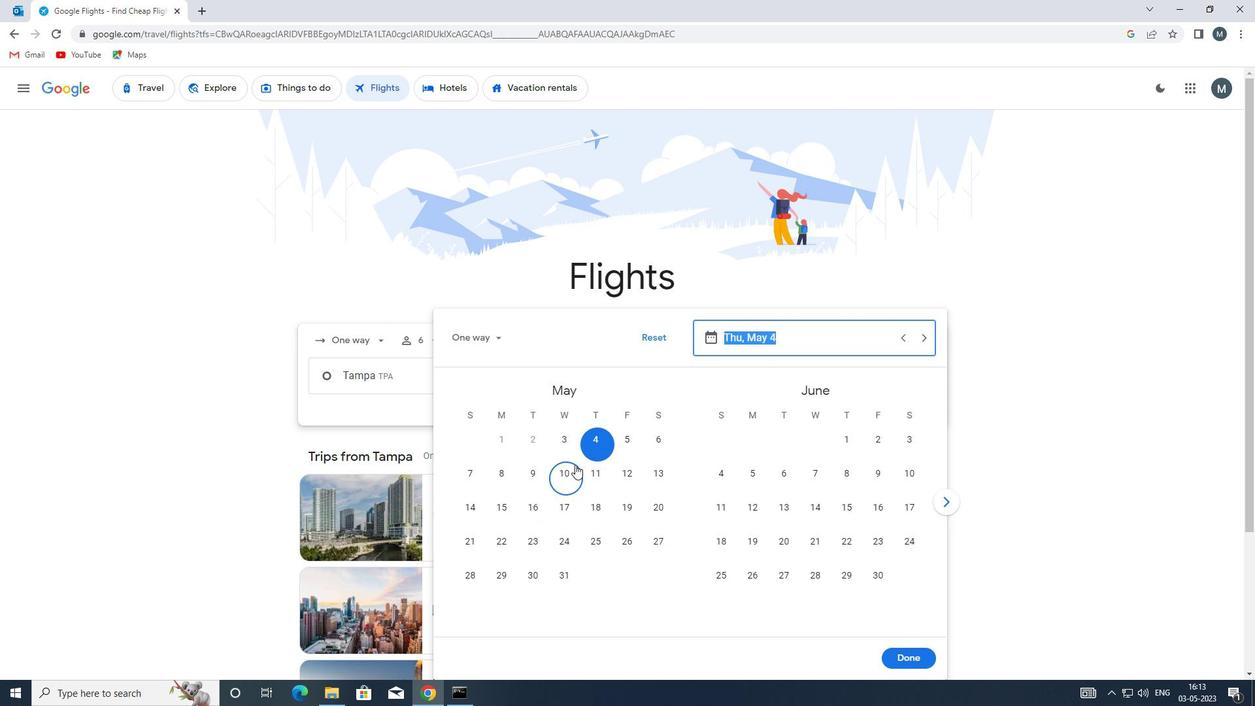 
Action: Mouse pressed left at (600, 432)
Screenshot: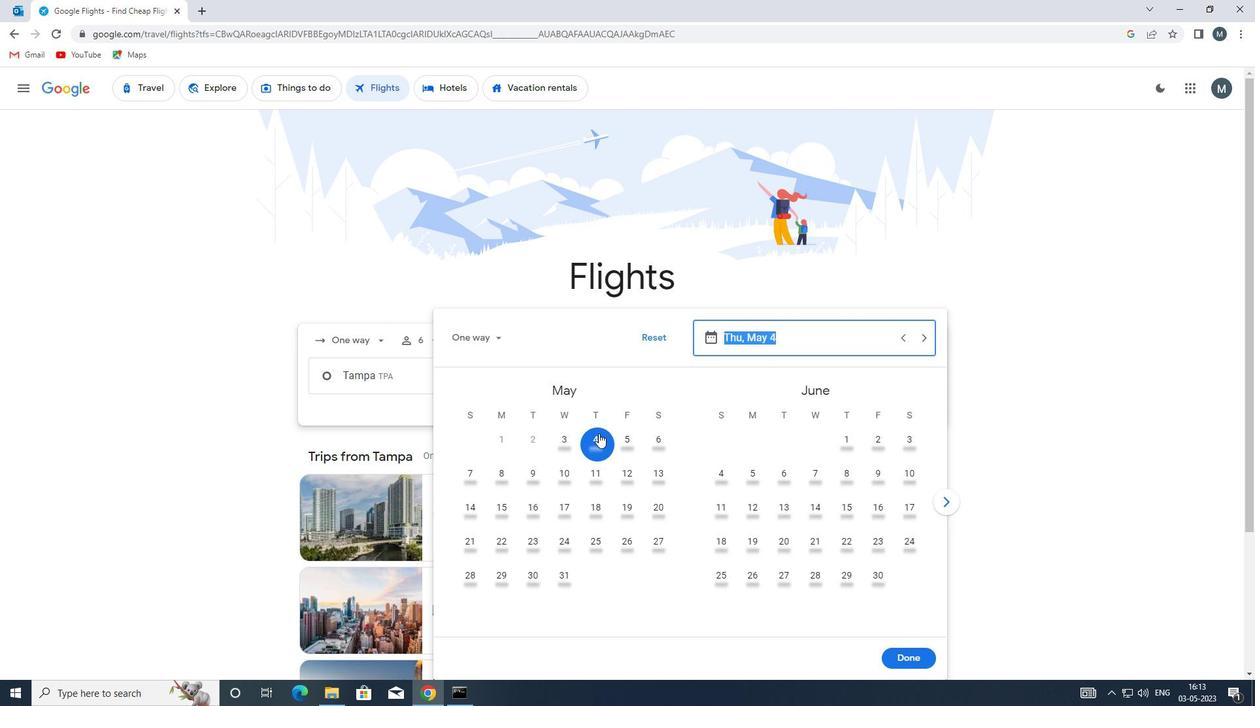 
Action: Mouse moved to (893, 651)
Screenshot: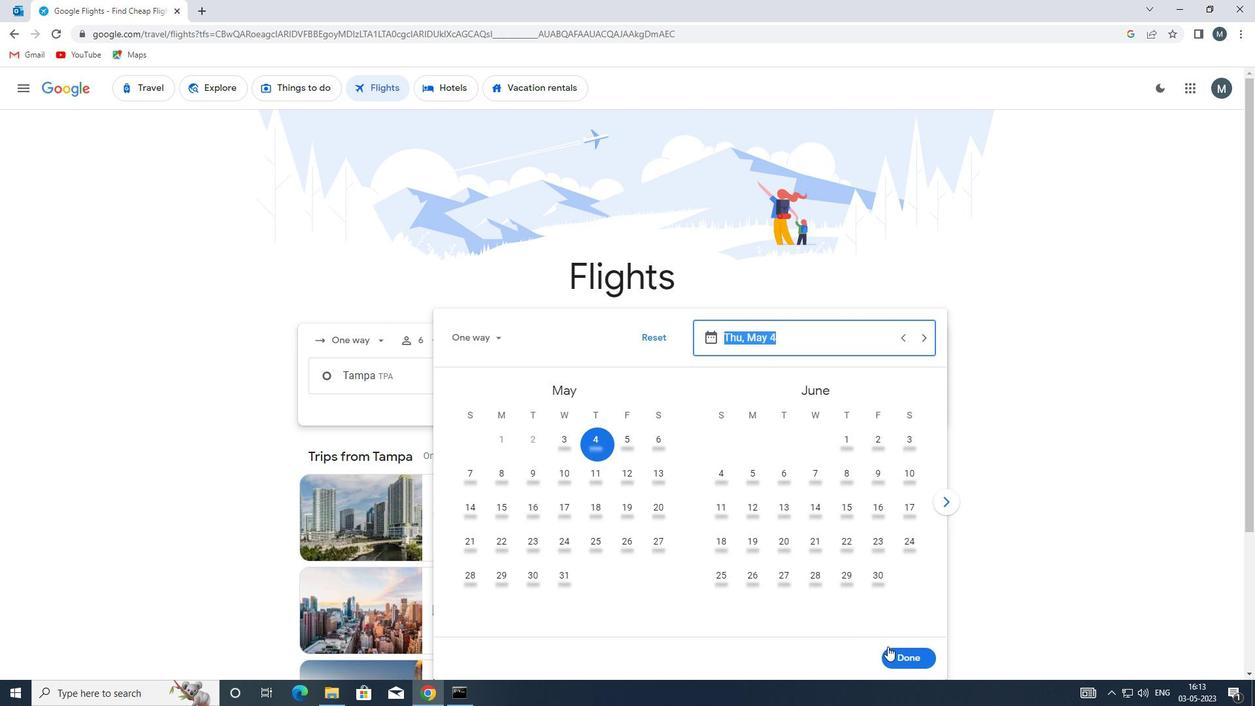 
Action: Mouse pressed left at (893, 651)
Screenshot: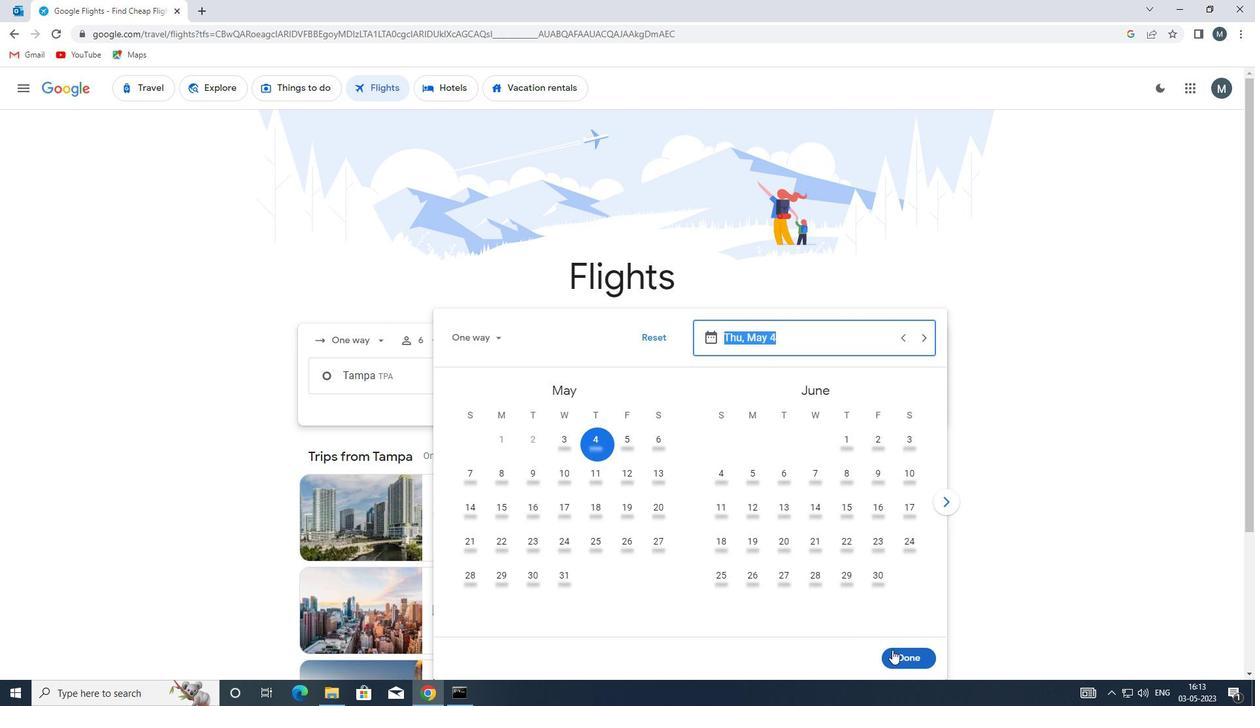 
Action: Mouse moved to (600, 424)
Screenshot: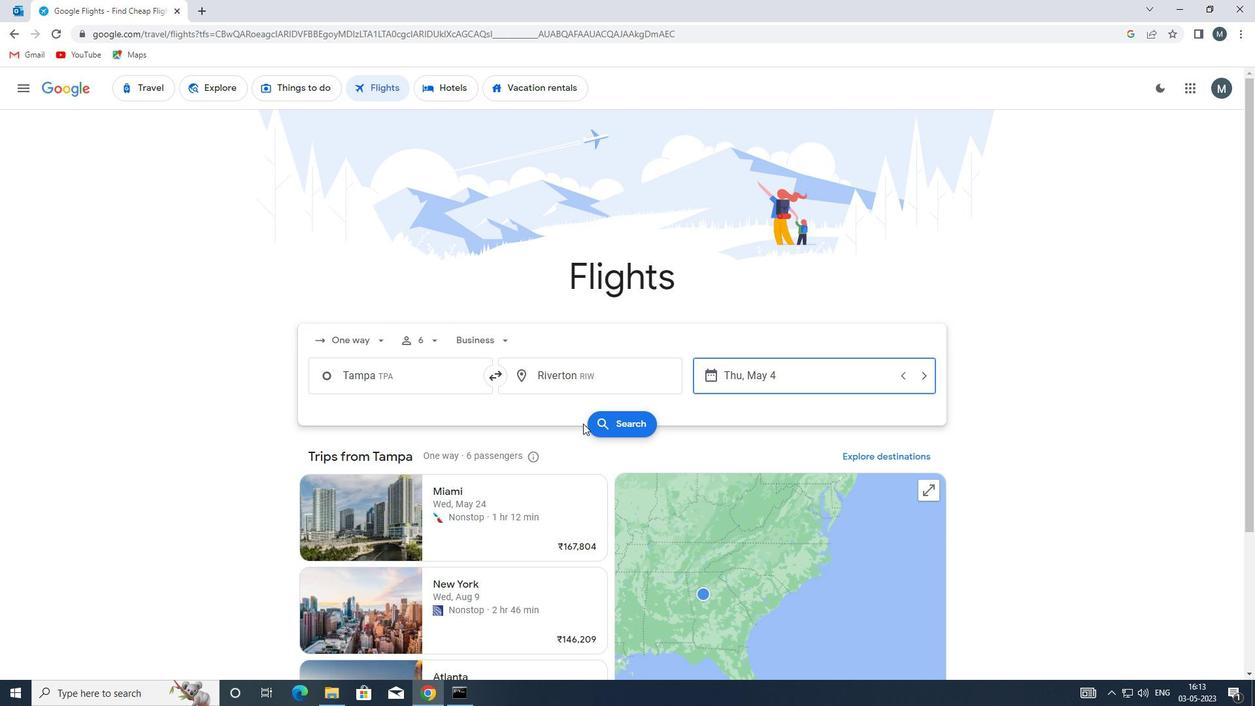
Action: Mouse pressed left at (600, 424)
Screenshot: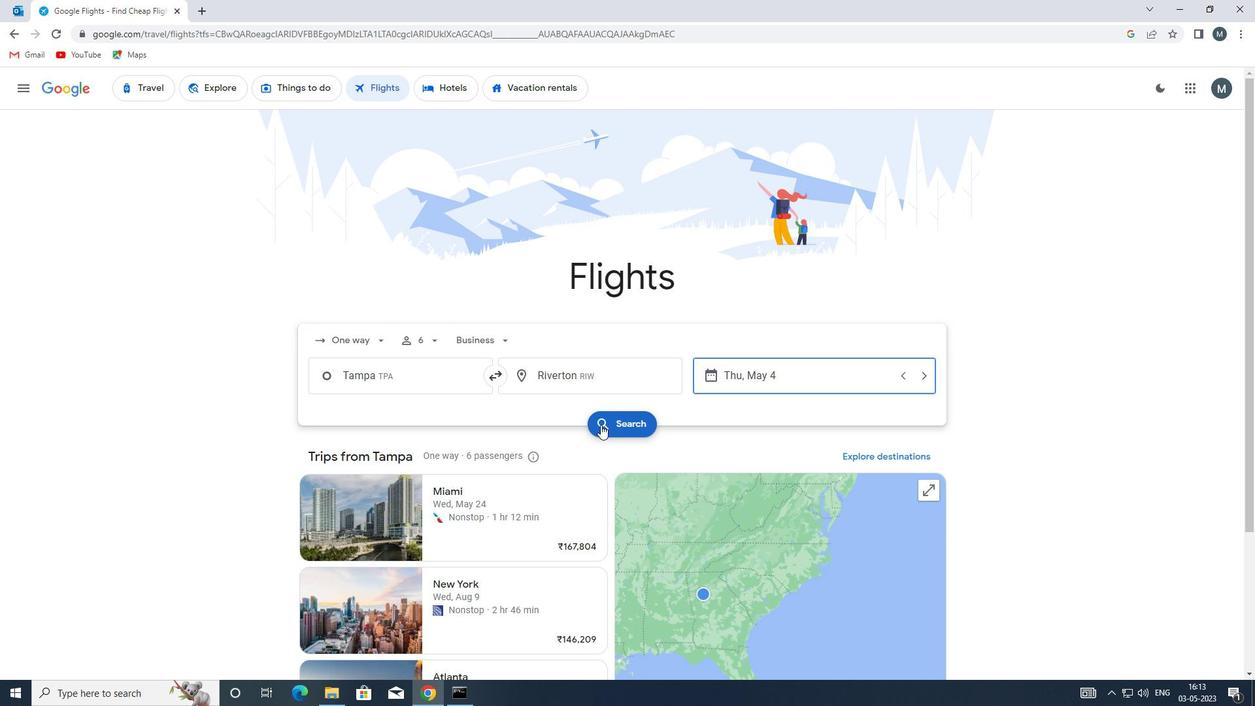 
Action: Mouse moved to (335, 206)
Screenshot: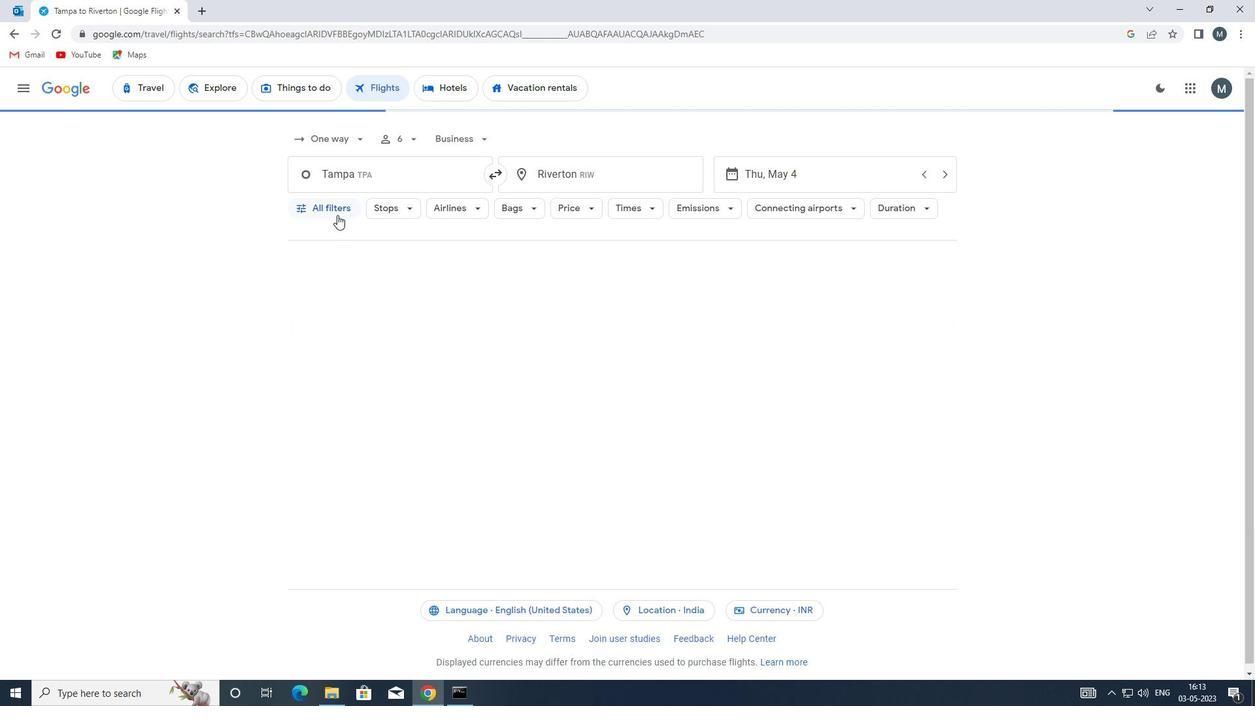 
Action: Mouse pressed left at (335, 206)
Screenshot: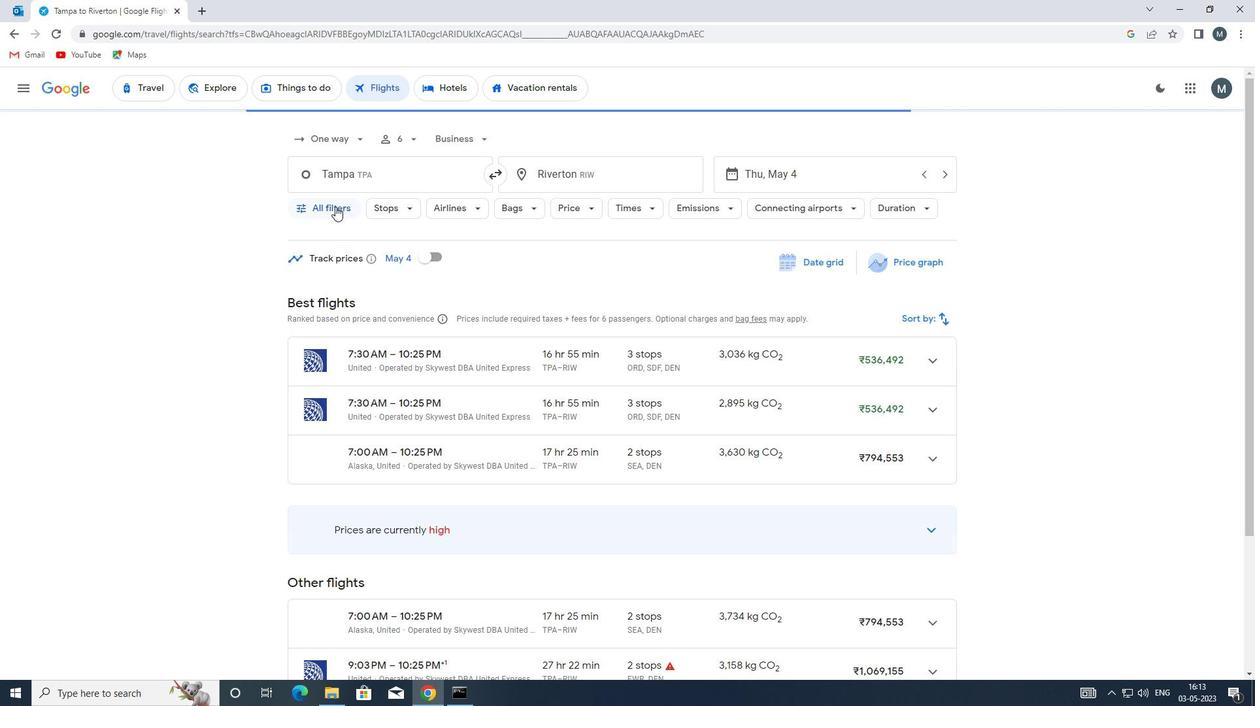 
Action: Mouse moved to (379, 357)
Screenshot: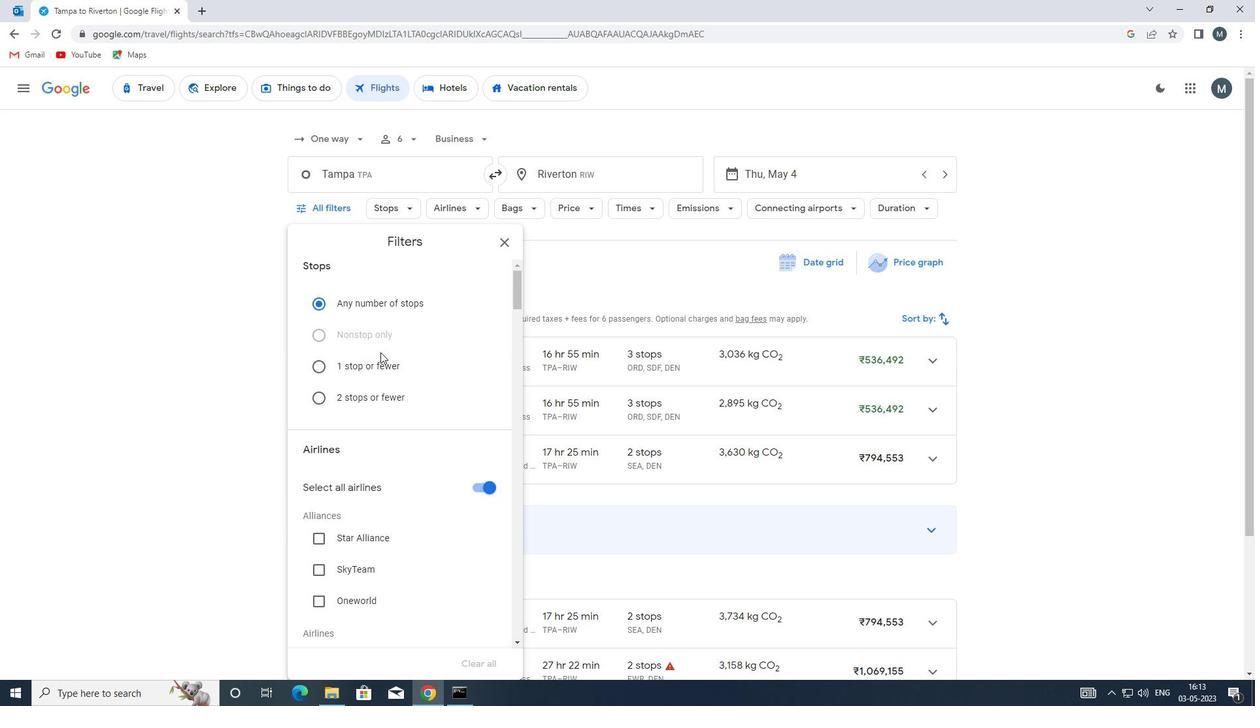 
Action: Mouse scrolled (379, 356) with delta (0, 0)
Screenshot: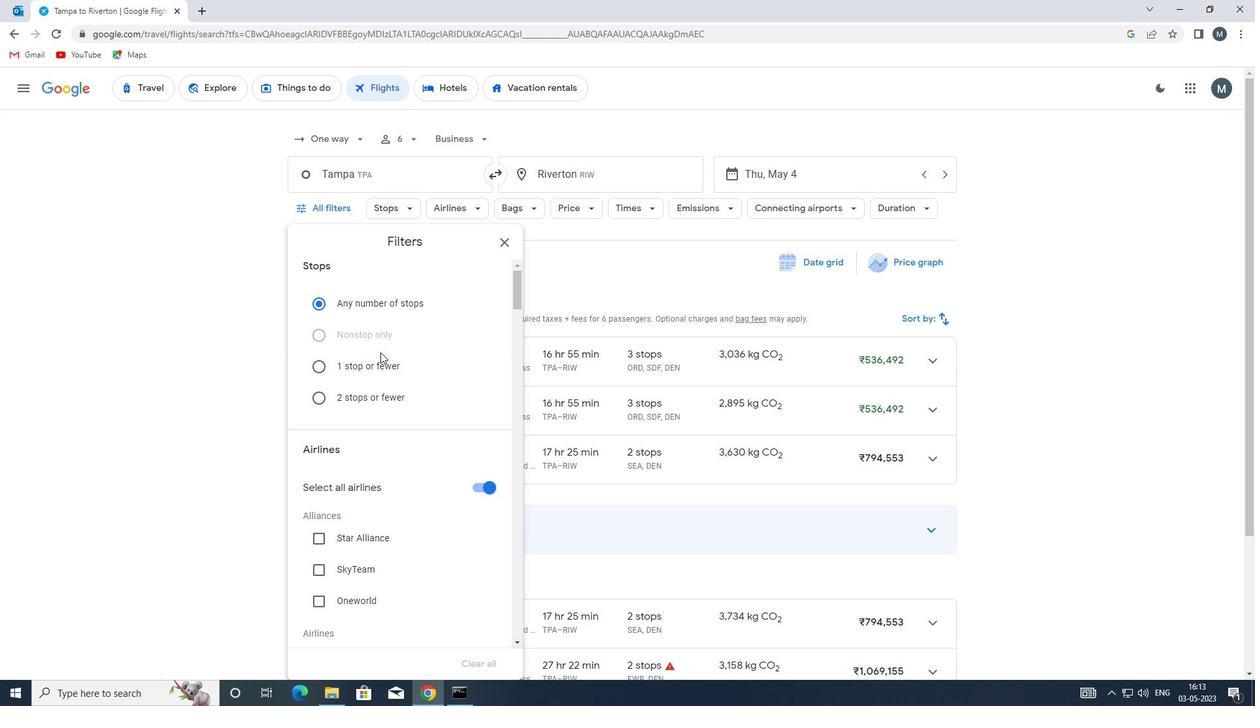 
Action: Mouse moved to (483, 421)
Screenshot: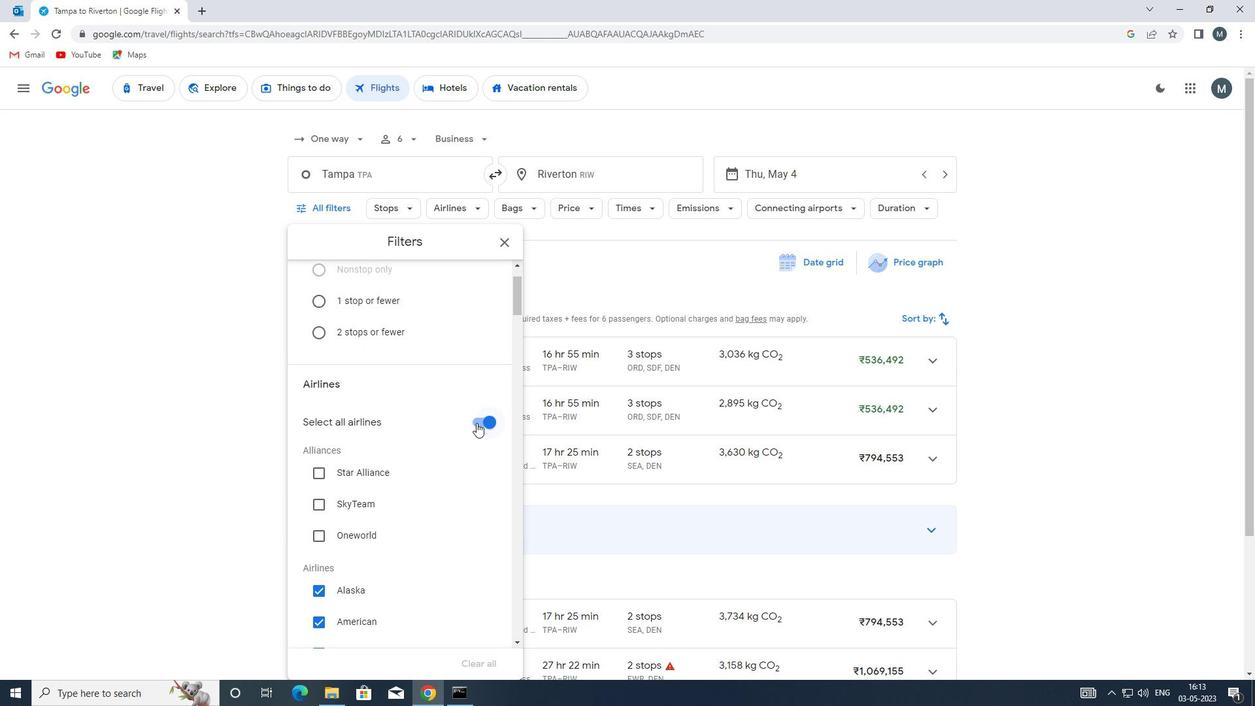 
Action: Mouse pressed left at (483, 421)
Screenshot: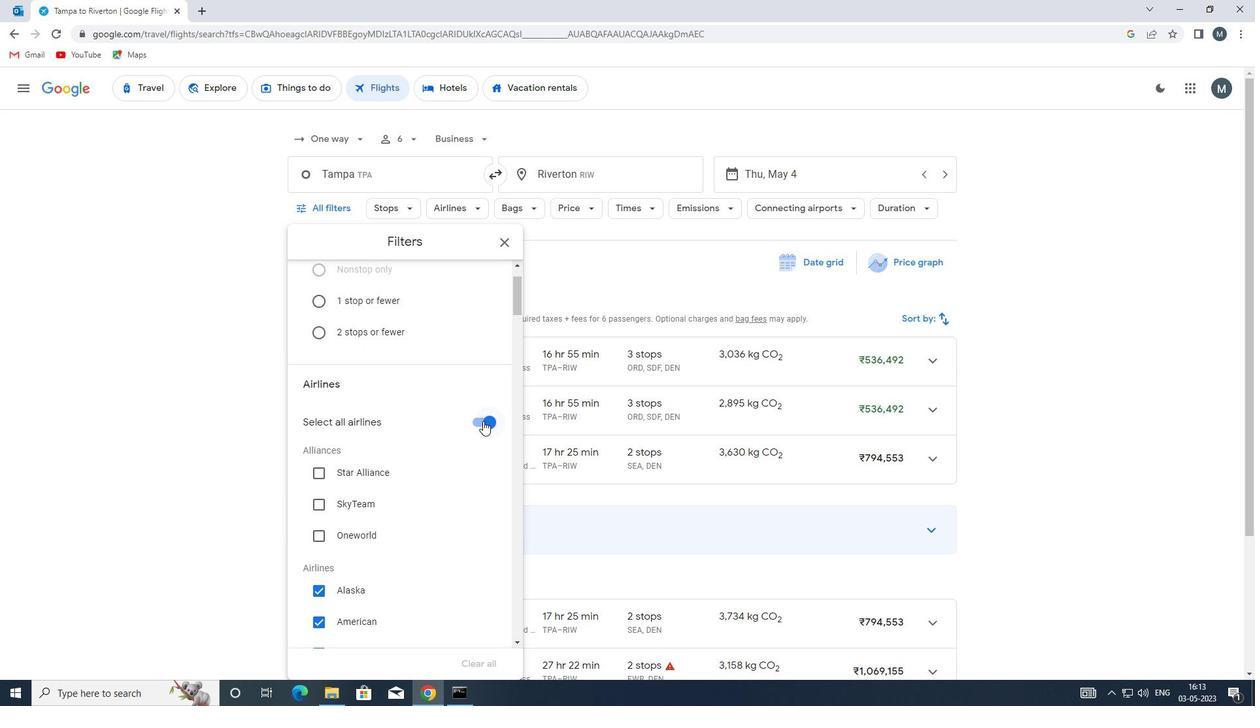 
Action: Mouse moved to (464, 448)
Screenshot: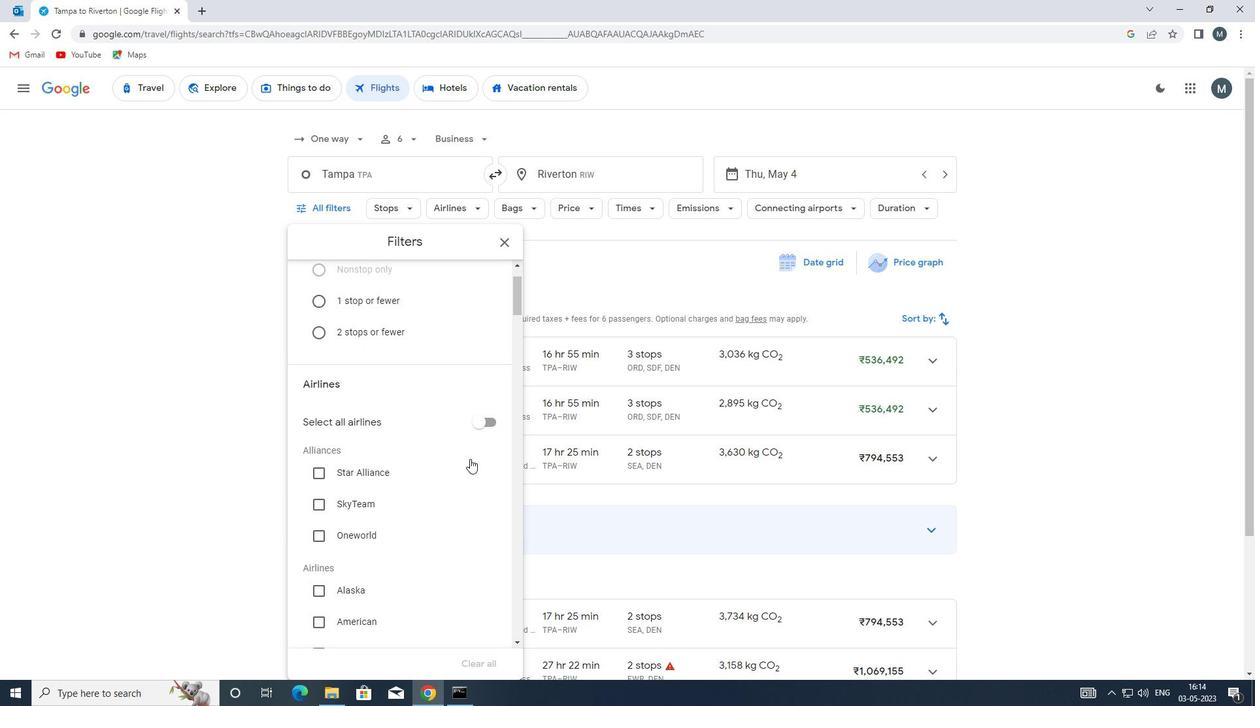 
Action: Mouse scrolled (464, 447) with delta (0, 0)
Screenshot: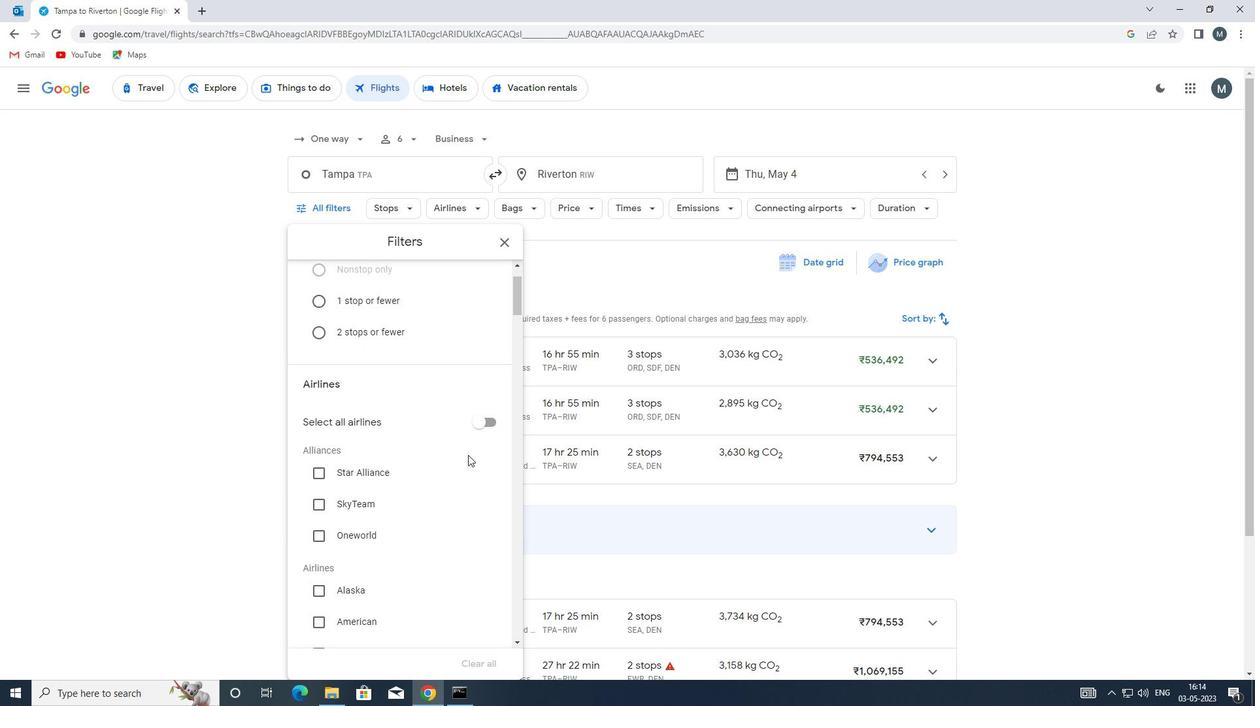 
Action: Mouse moved to (464, 448)
Screenshot: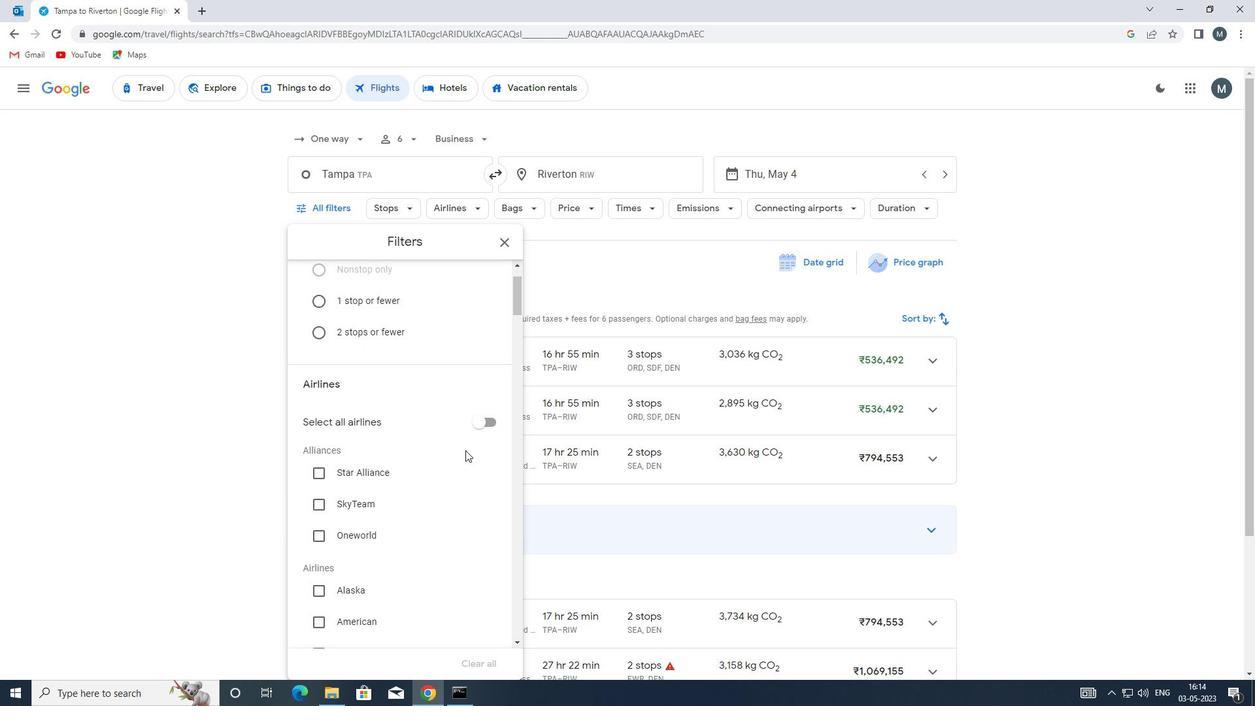 
Action: Mouse scrolled (464, 447) with delta (0, 0)
Screenshot: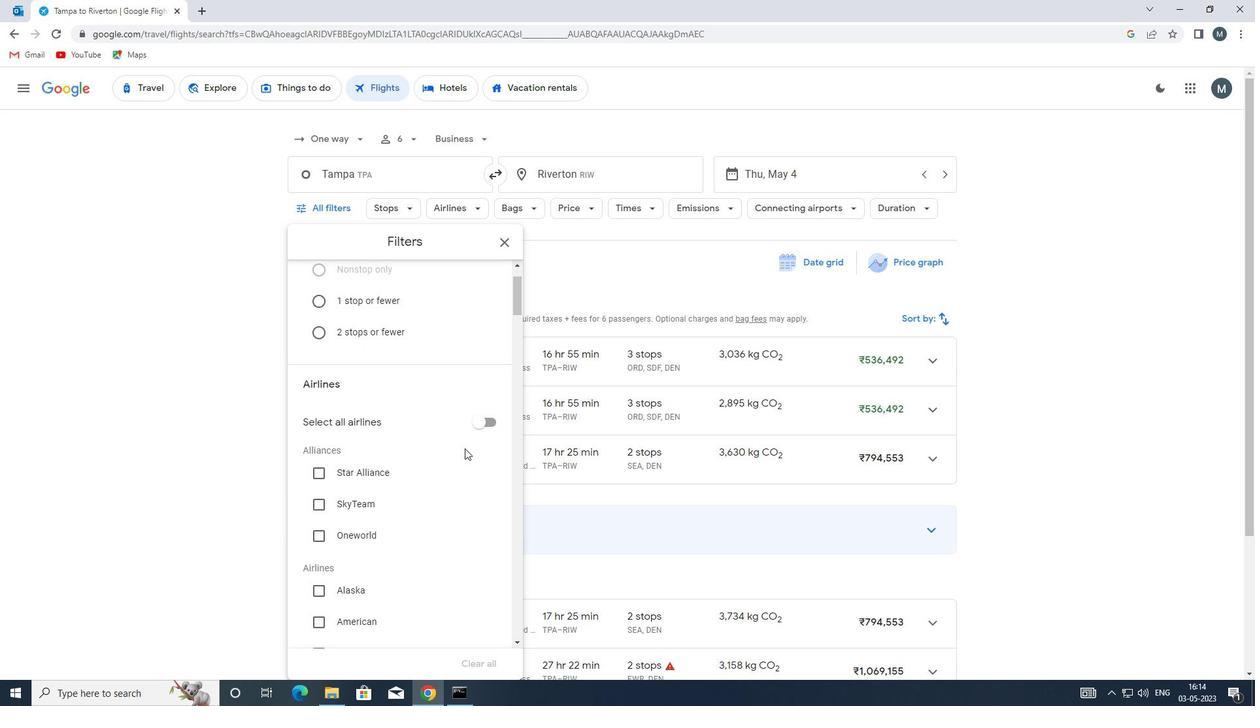 
Action: Mouse moved to (407, 456)
Screenshot: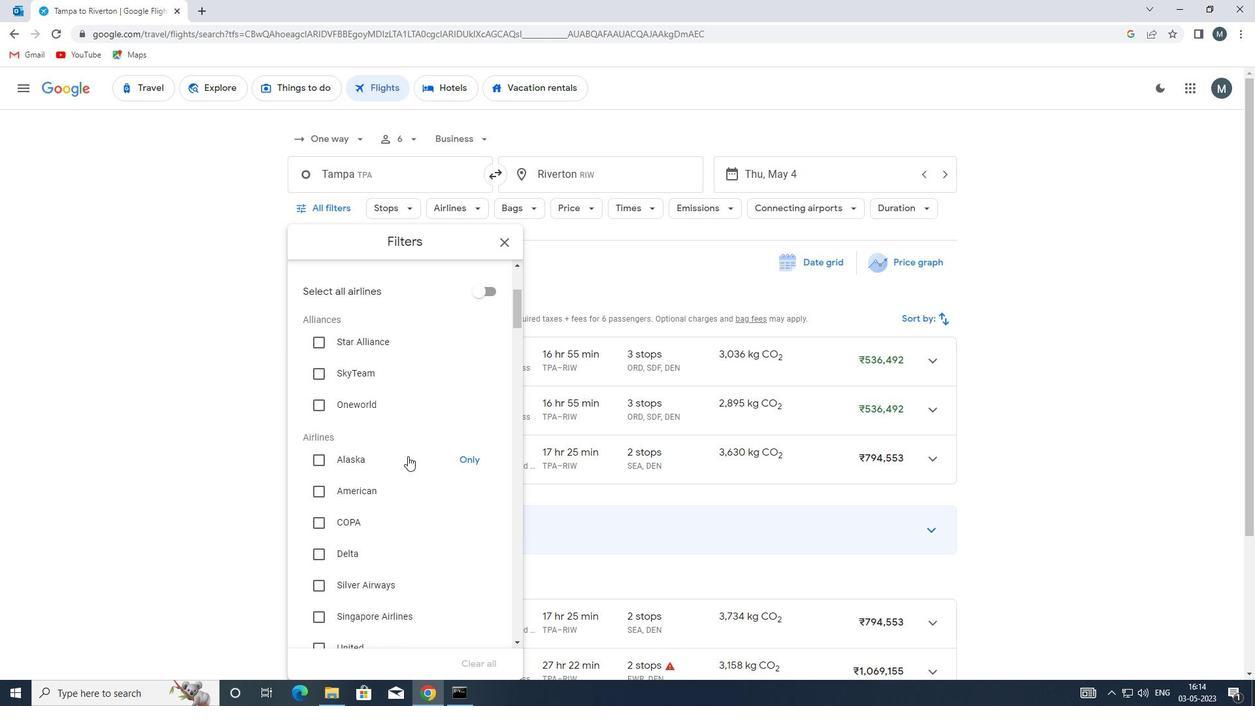 
Action: Mouse scrolled (407, 455) with delta (0, 0)
Screenshot: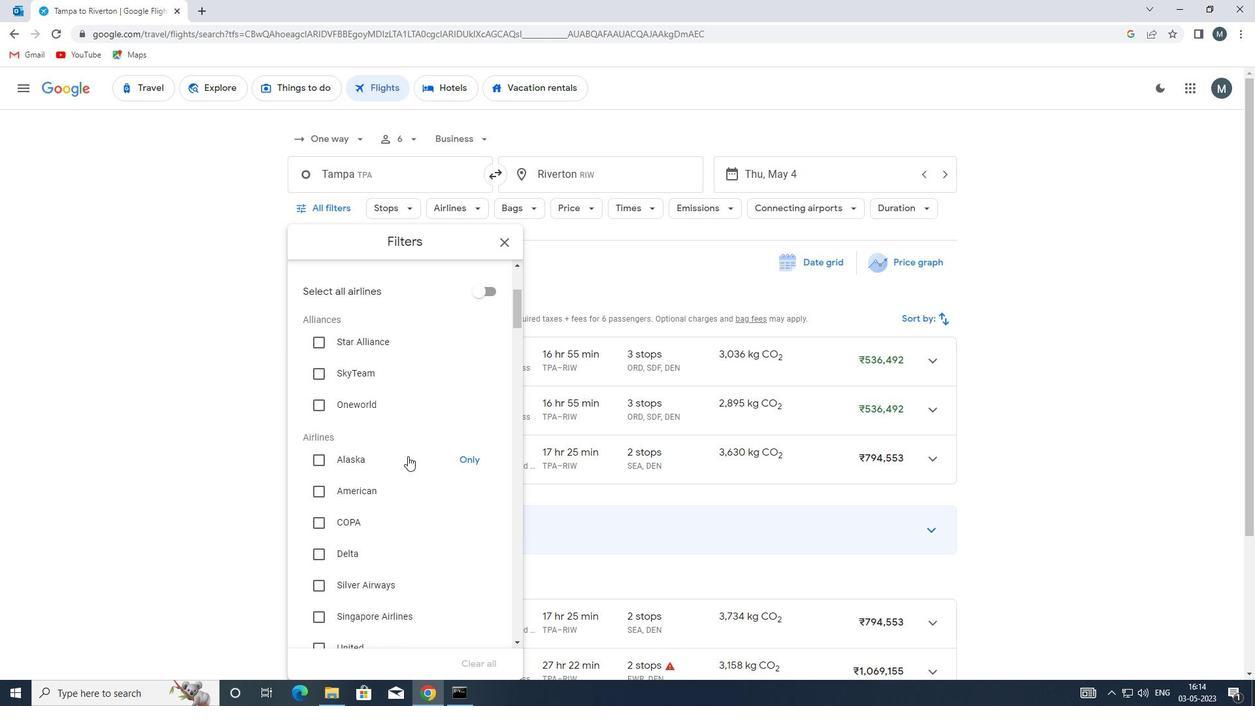 
Action: Mouse moved to (393, 467)
Screenshot: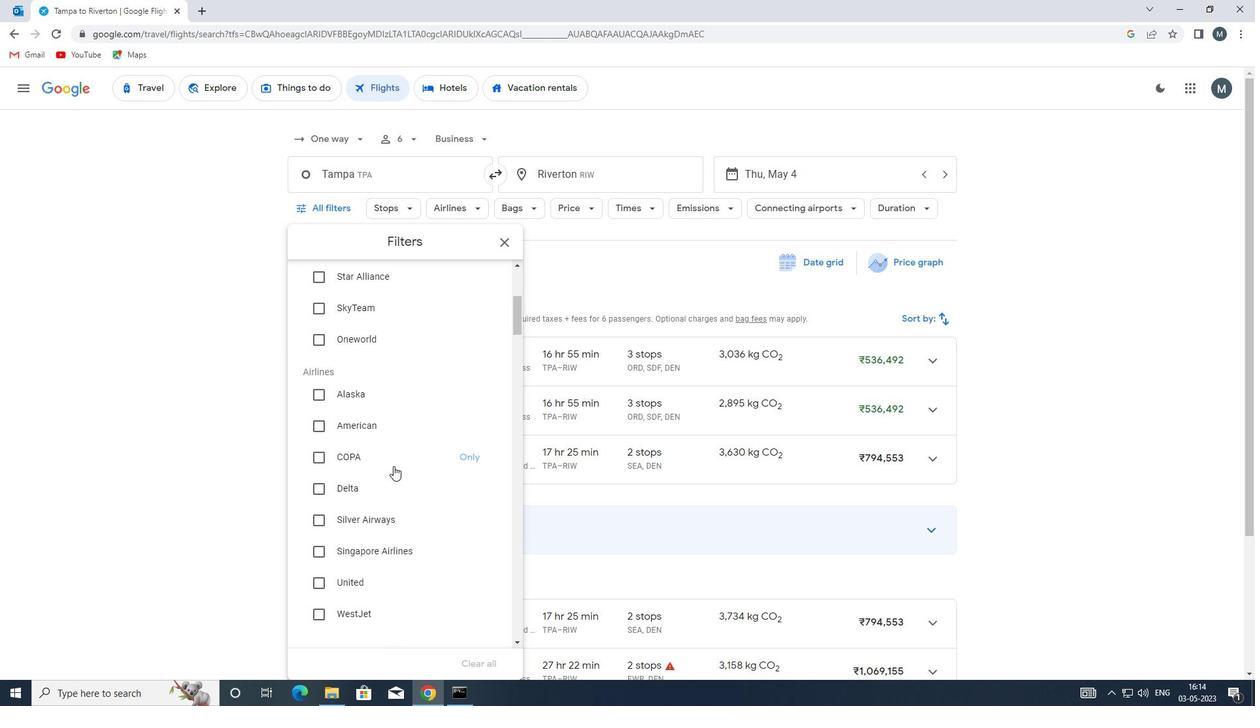 
Action: Mouse scrolled (393, 466) with delta (0, 0)
Screenshot: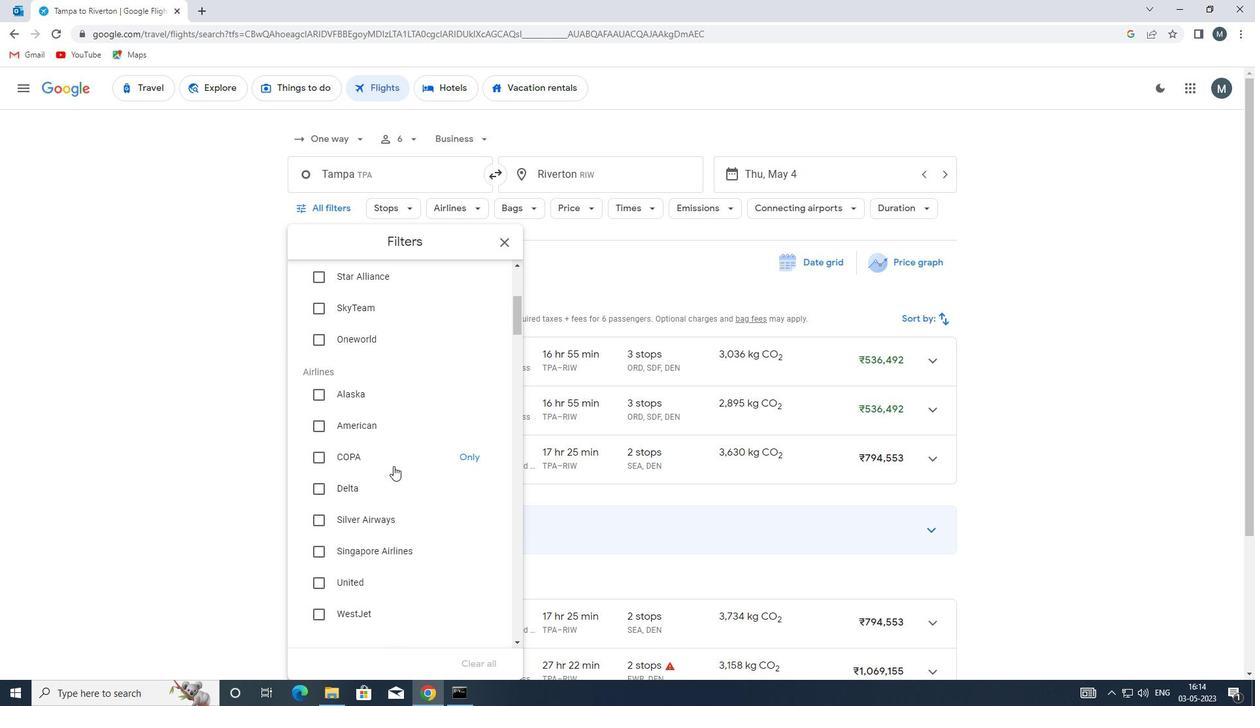 
Action: Mouse moved to (351, 498)
Screenshot: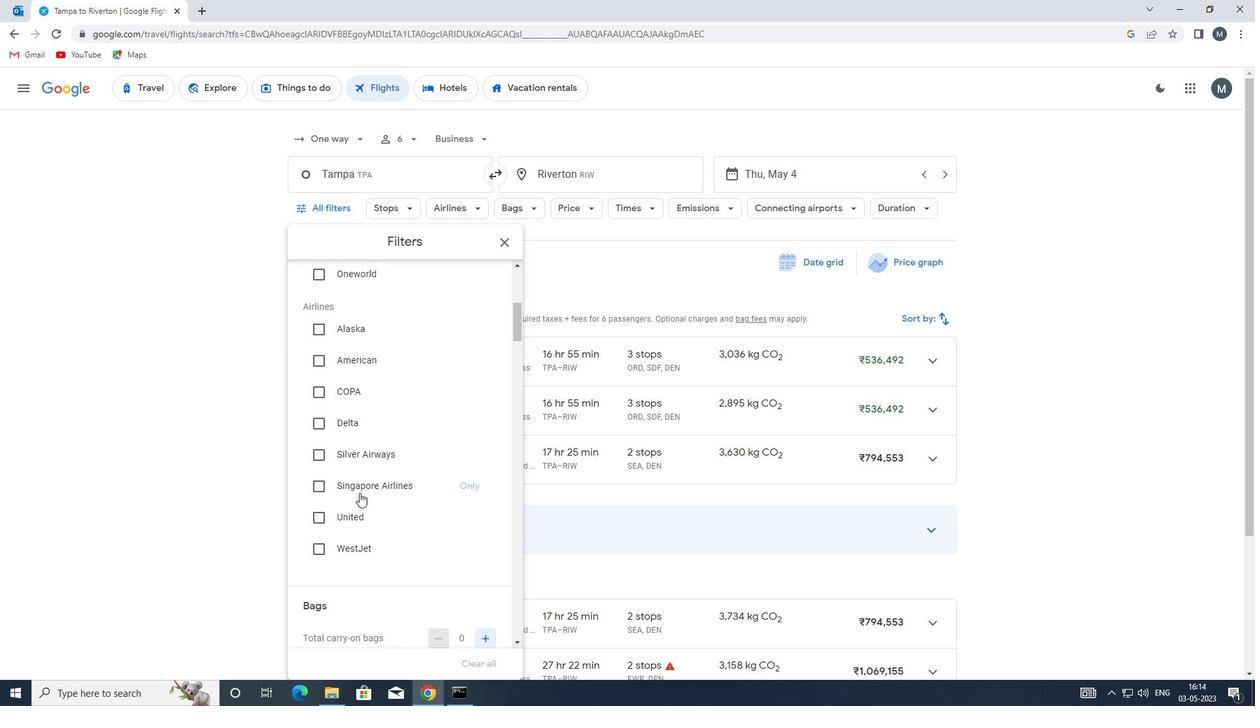 
Action: Mouse scrolled (351, 497) with delta (0, 0)
Screenshot: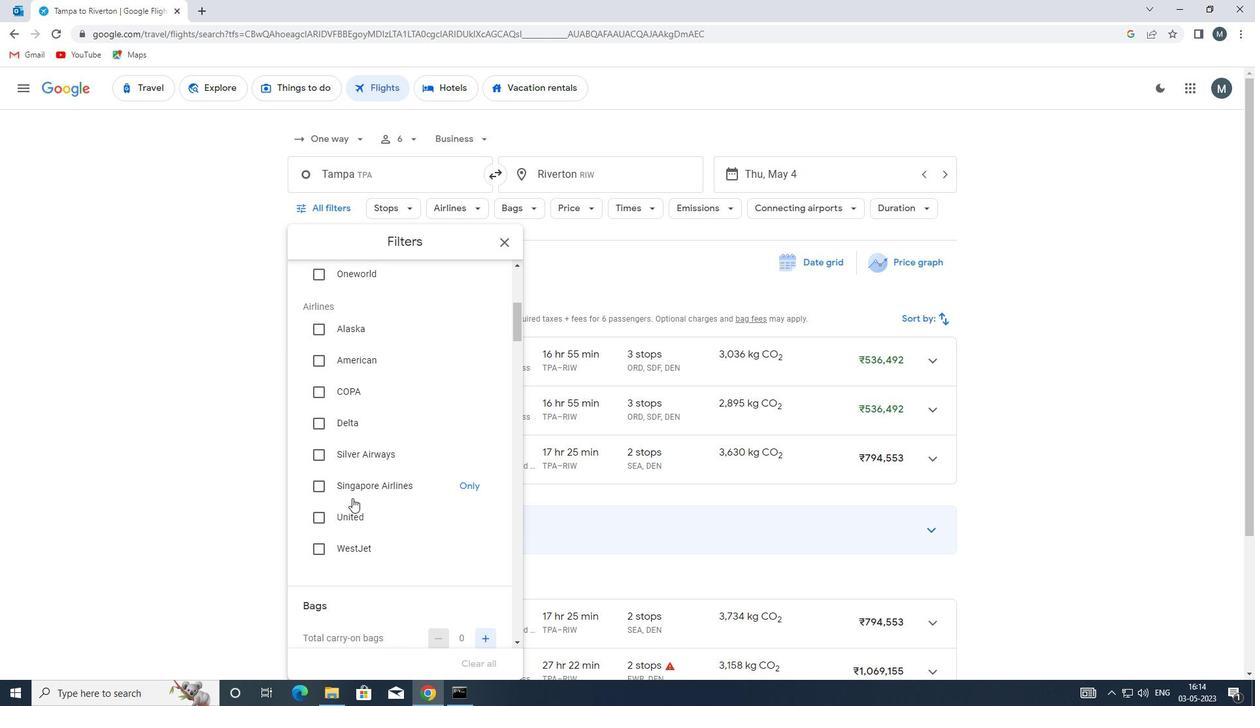 
Action: Mouse moved to (379, 475)
Screenshot: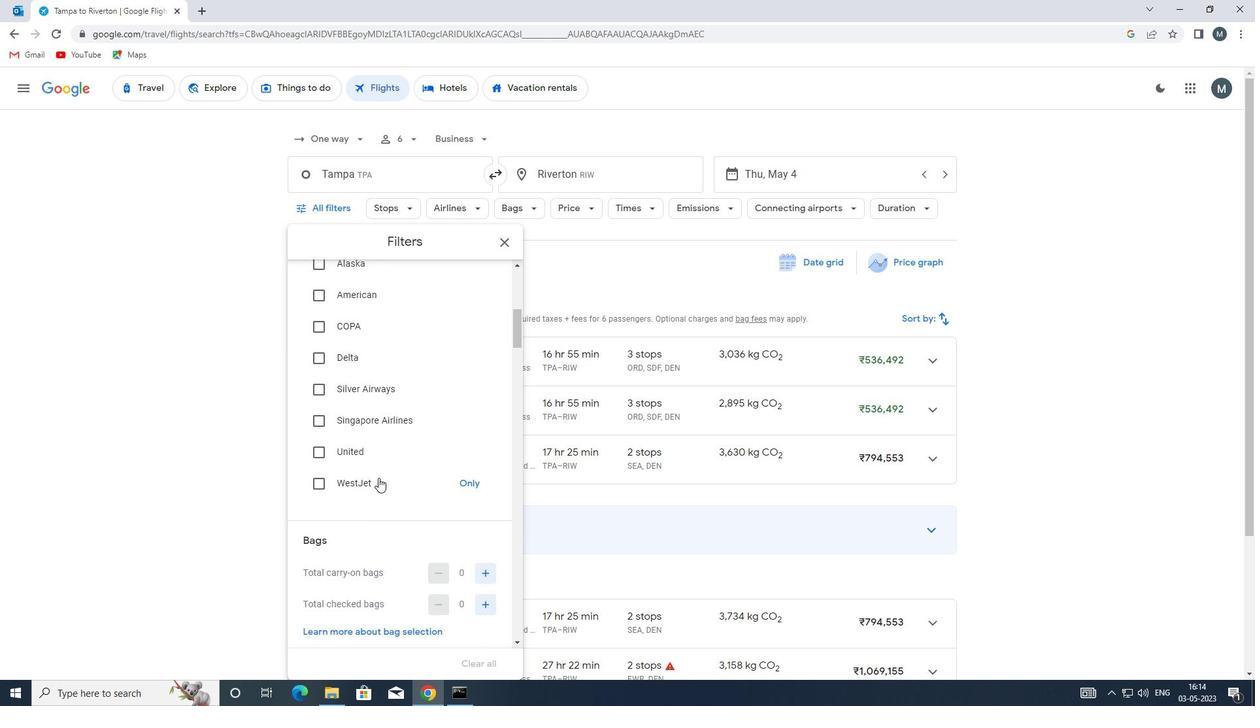 
Action: Mouse scrolled (379, 475) with delta (0, 0)
Screenshot: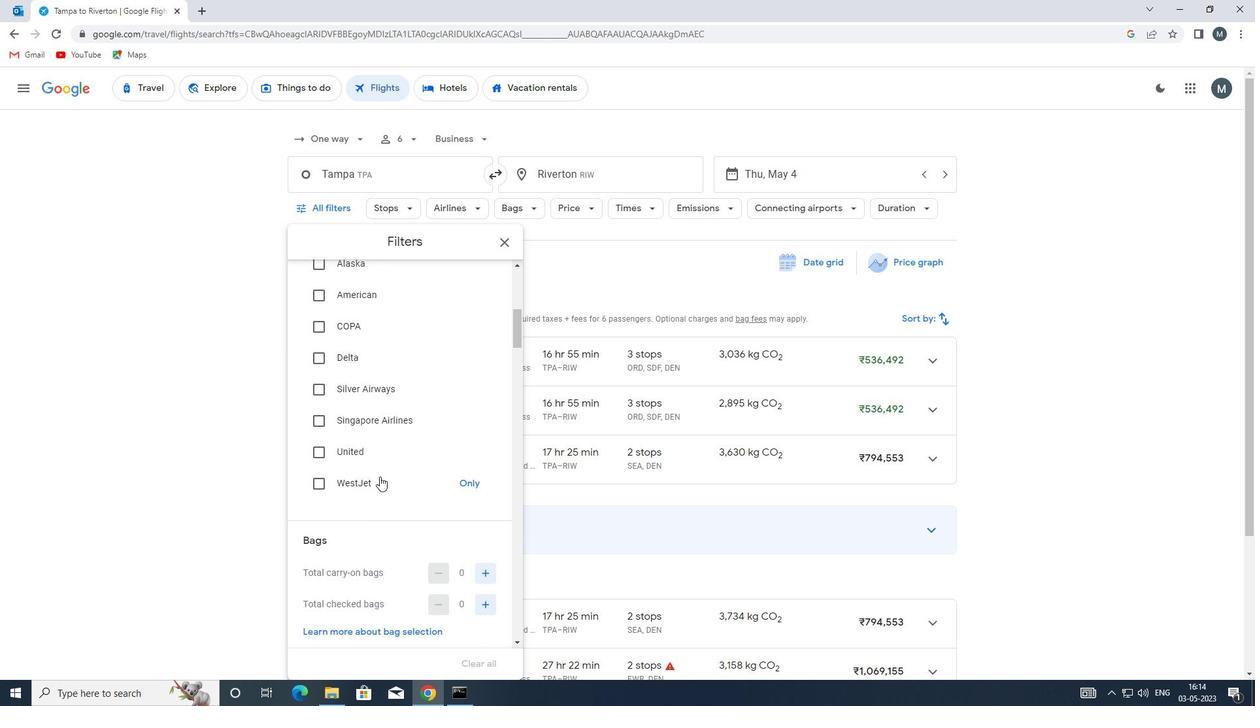 
Action: Mouse moved to (379, 475)
Screenshot: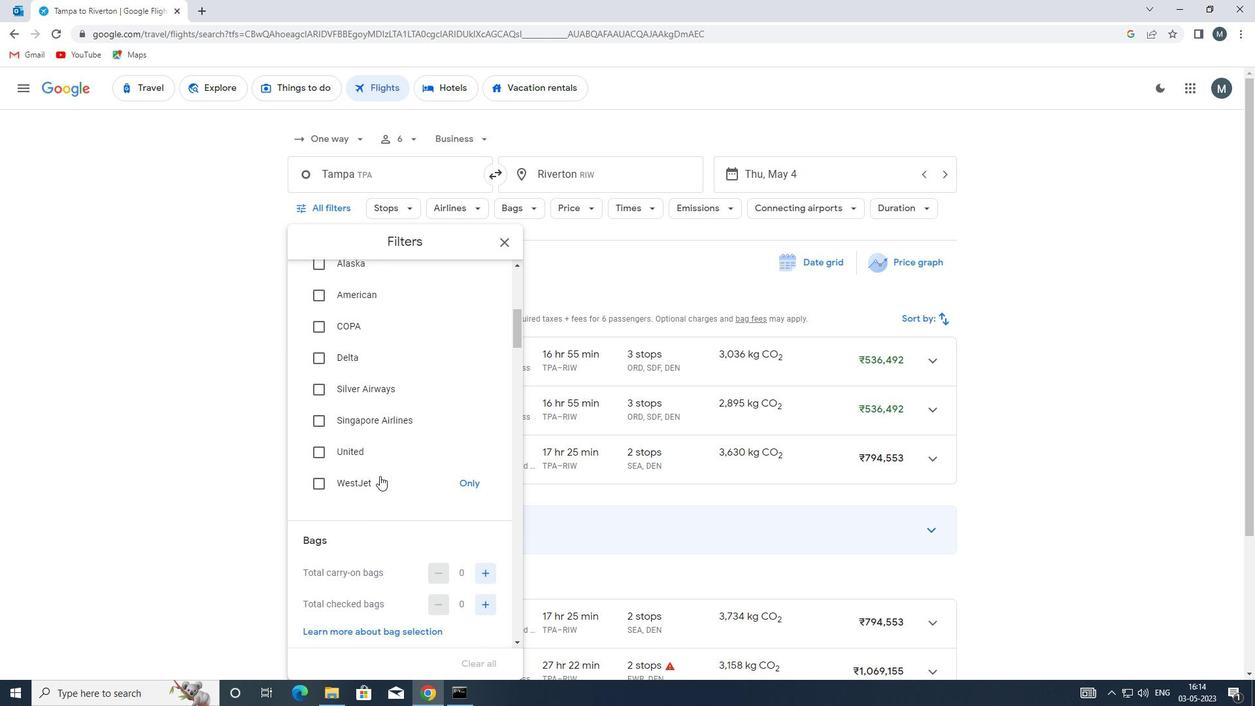 
Action: Mouse scrolled (379, 475) with delta (0, 0)
Screenshot: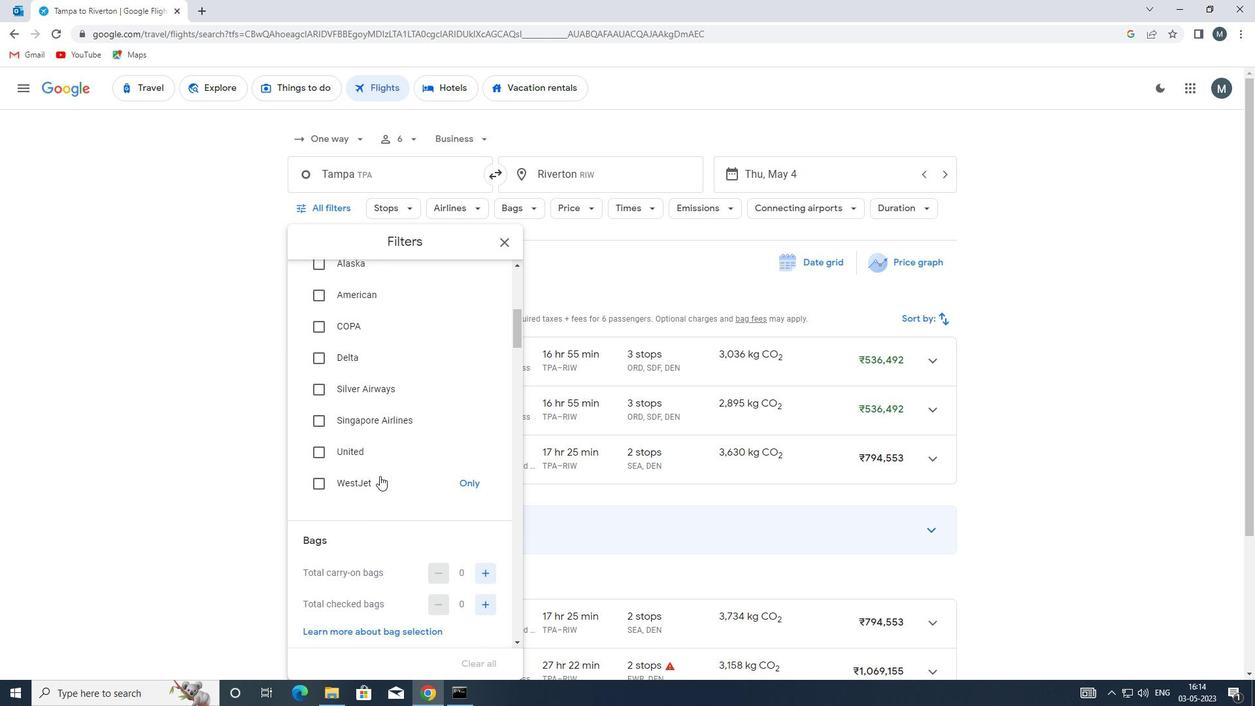 
Action: Mouse moved to (484, 477)
Screenshot: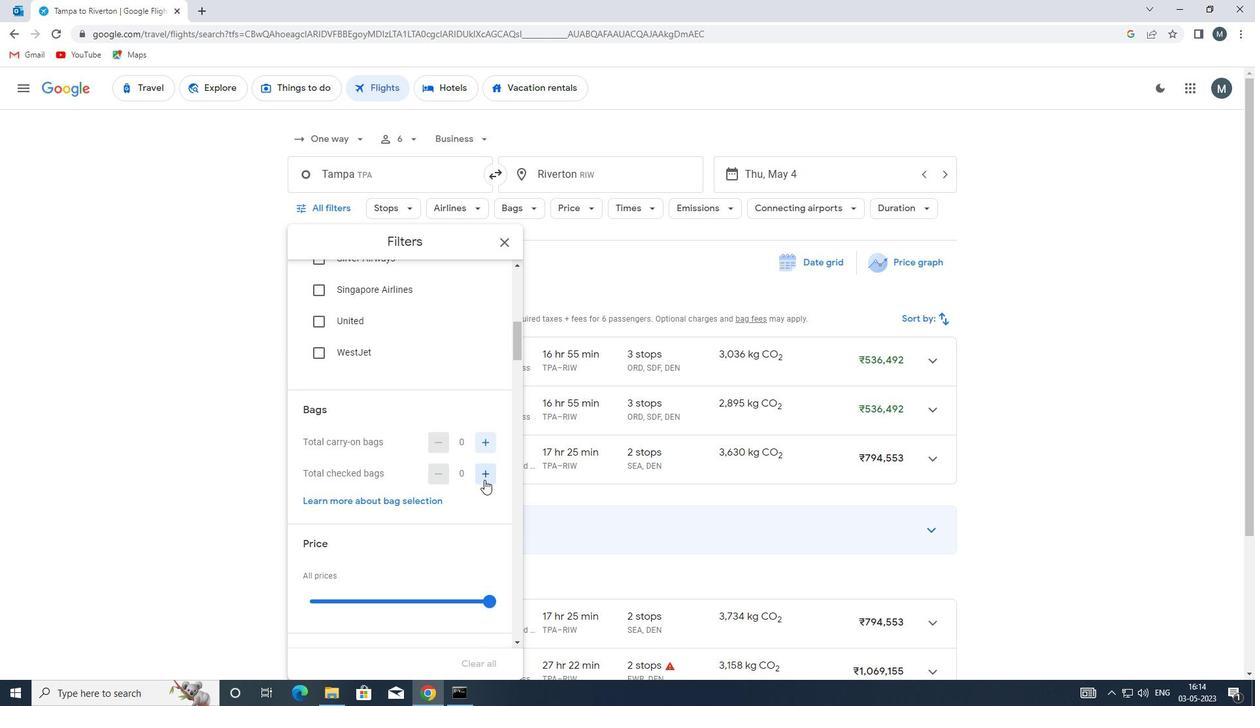 
Action: Mouse pressed left at (484, 477)
Screenshot: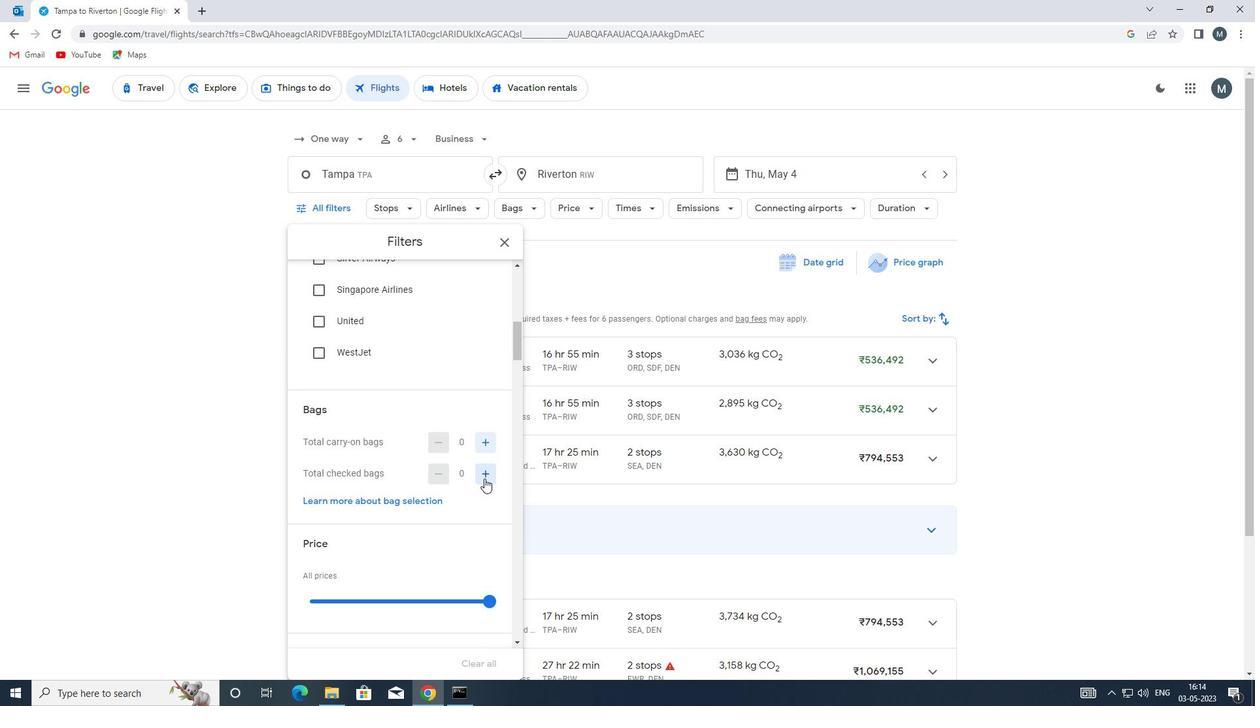 
Action: Mouse moved to (413, 462)
Screenshot: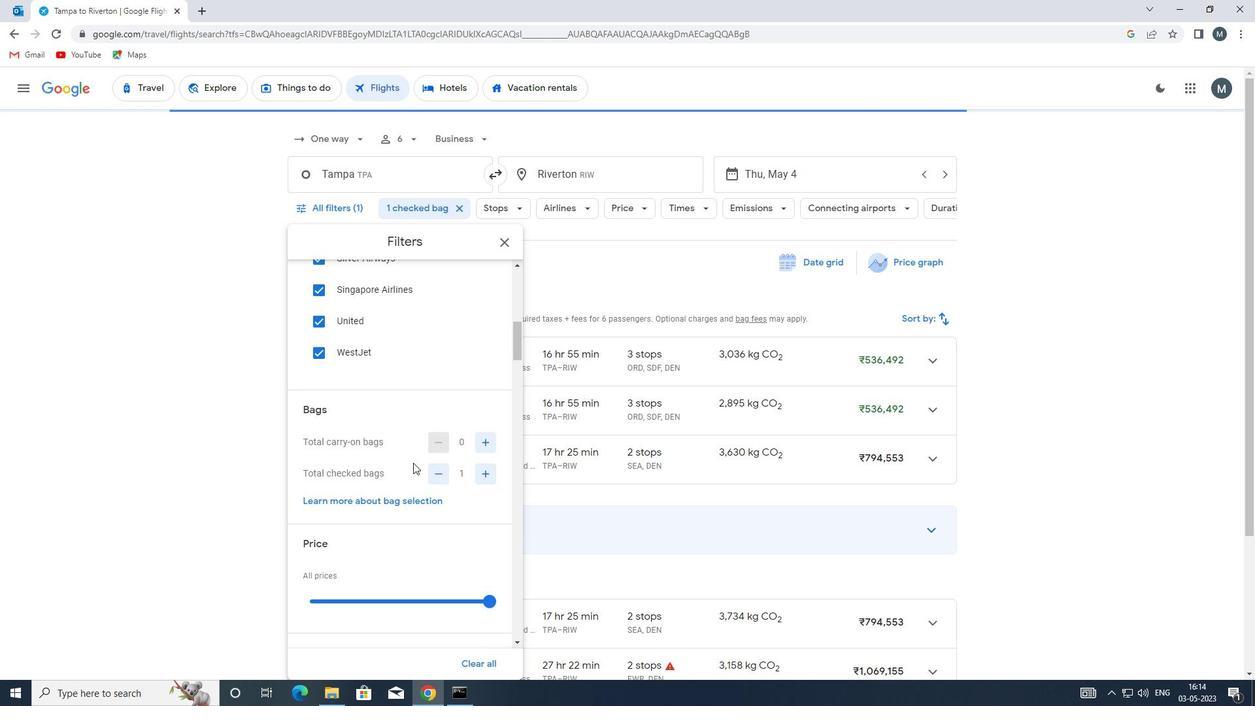 
Action: Mouse scrolled (413, 461) with delta (0, 0)
Screenshot: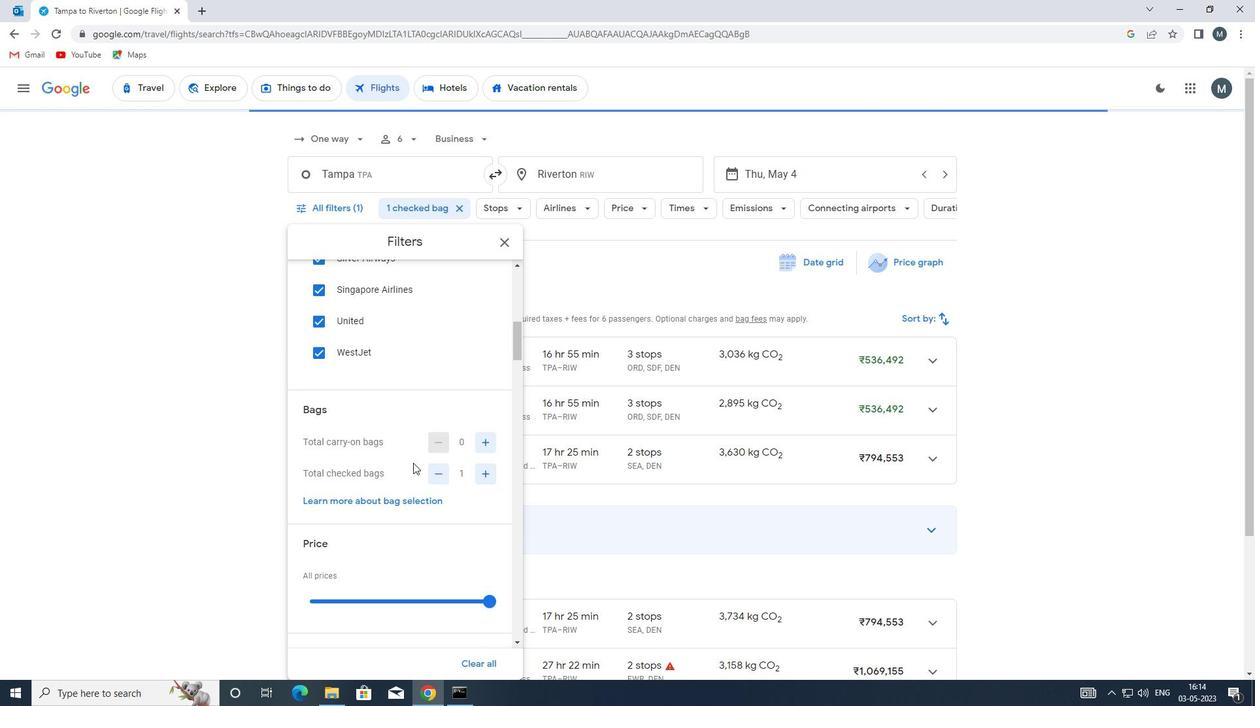 
Action: Mouse moved to (412, 462)
Screenshot: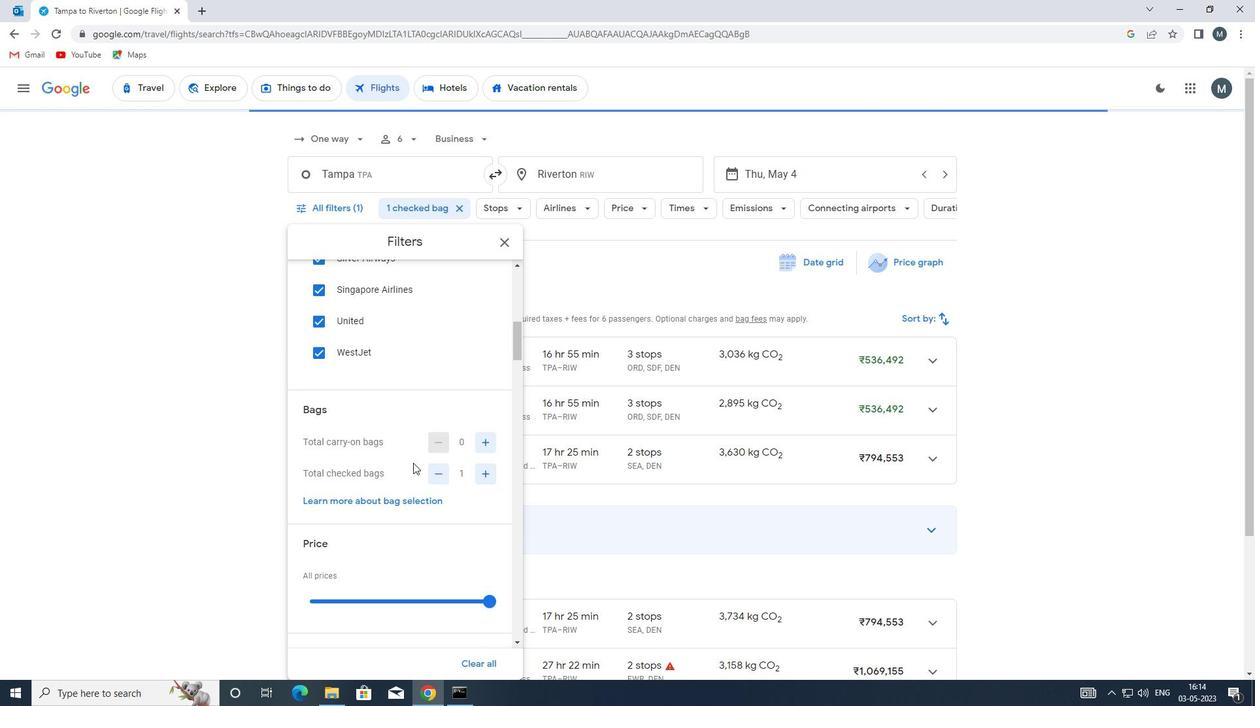 
Action: Mouse scrolled (412, 461) with delta (0, 0)
Screenshot: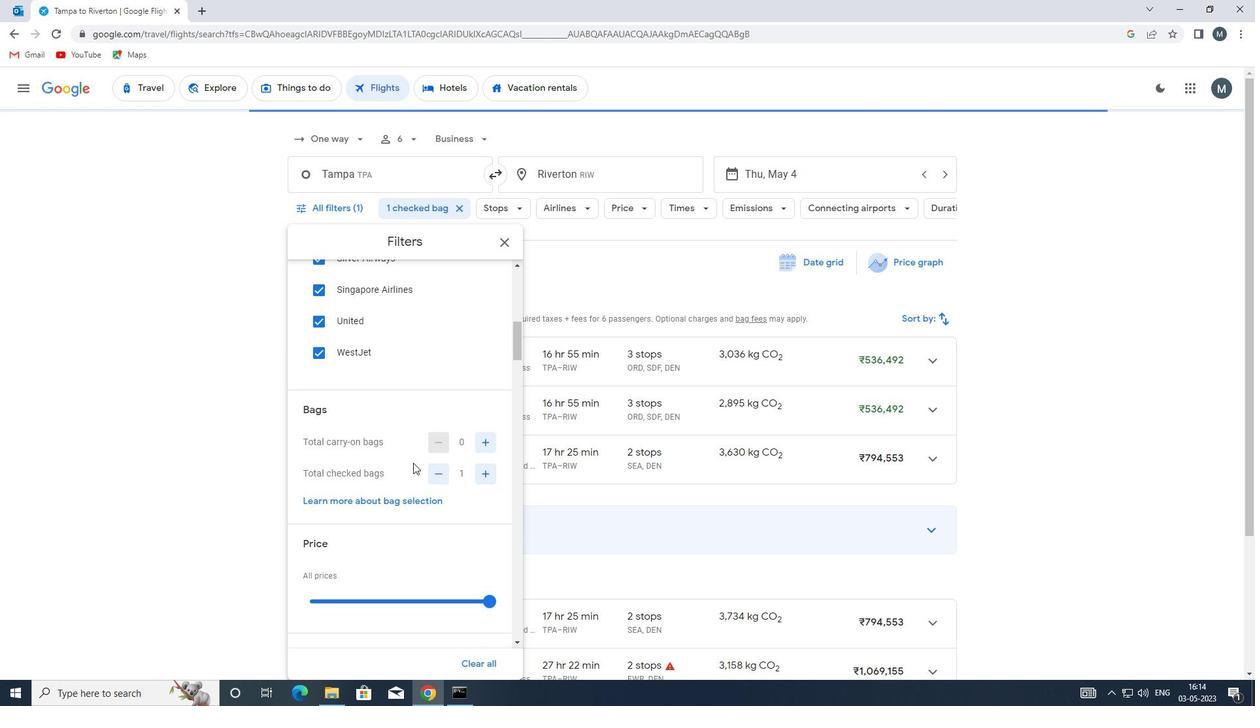 
Action: Mouse moved to (390, 472)
Screenshot: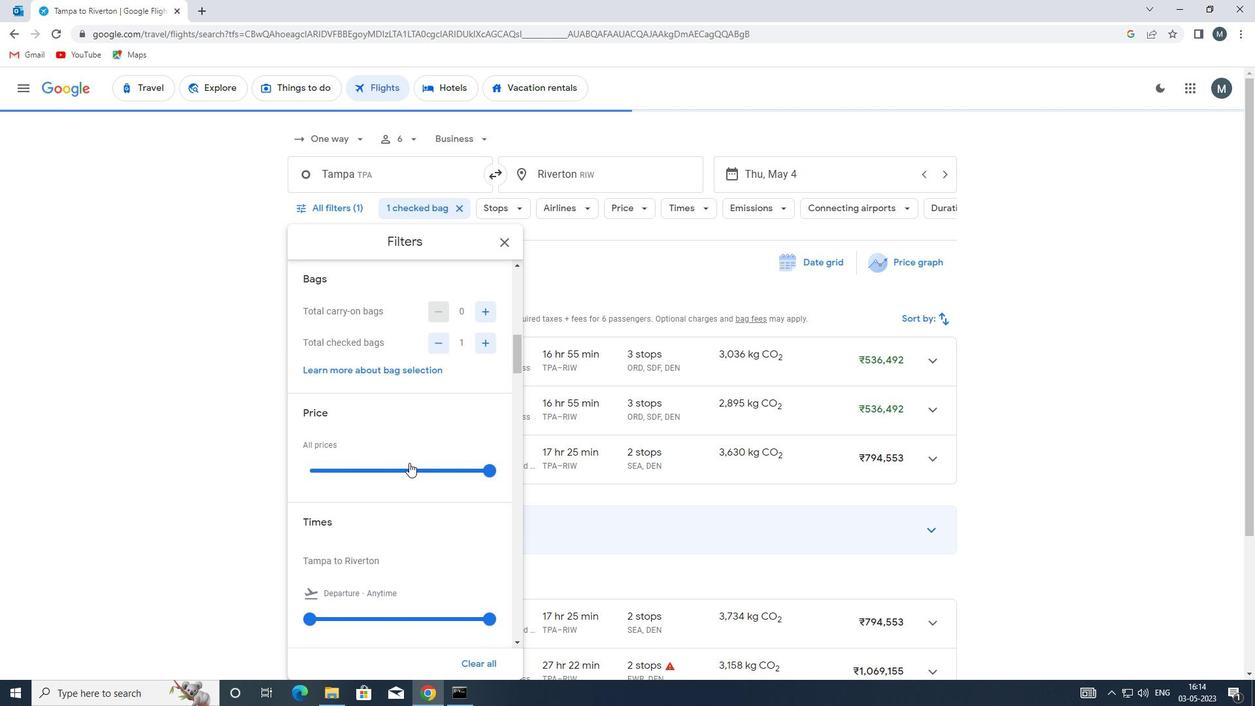 
Action: Mouse pressed left at (390, 472)
Screenshot: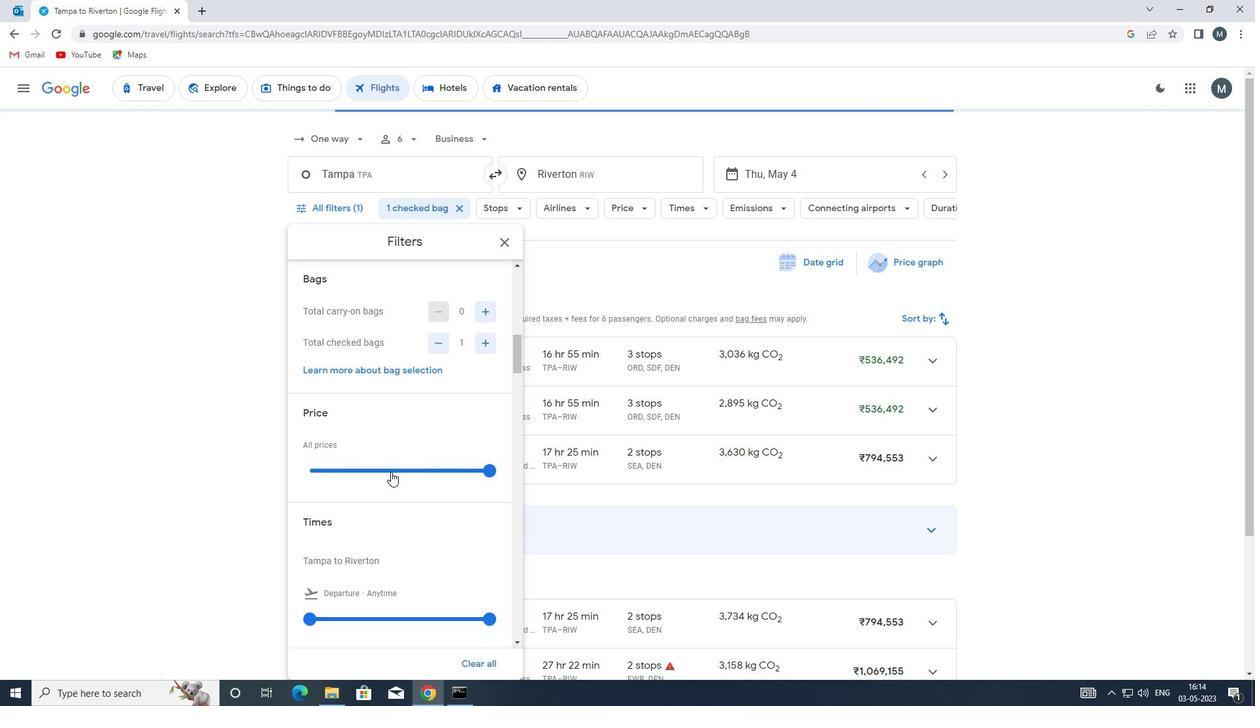 
Action: Mouse moved to (390, 472)
Screenshot: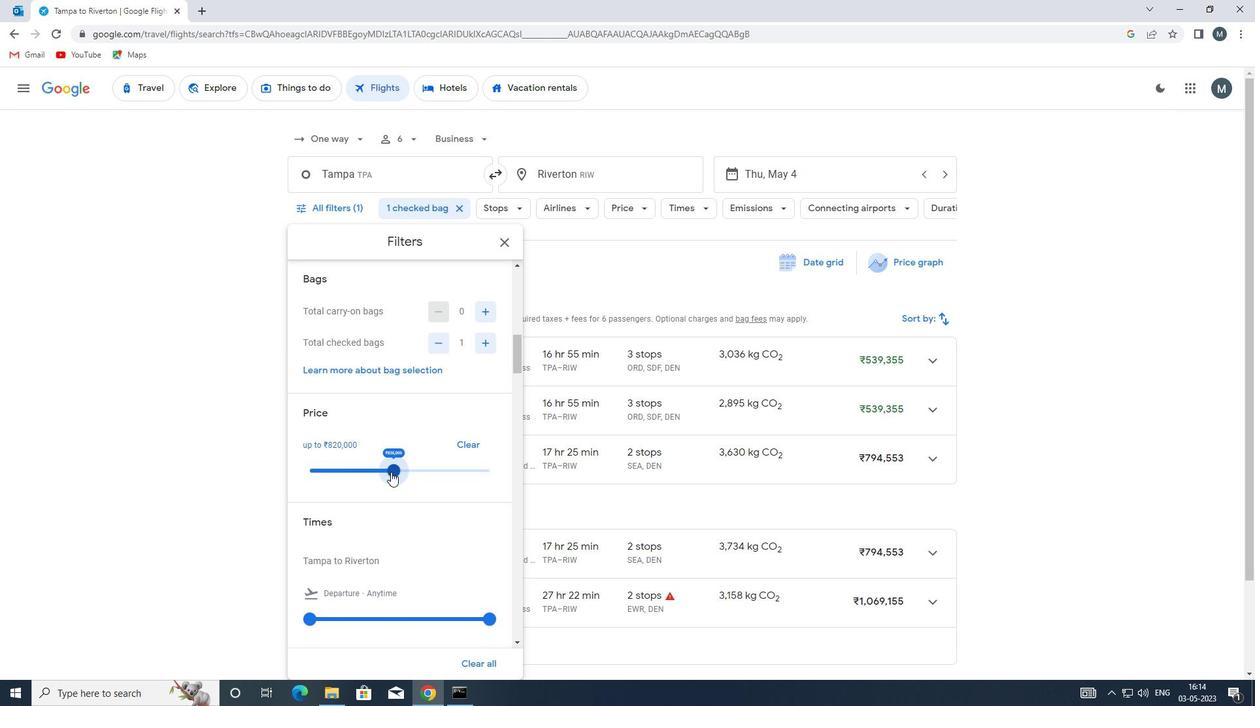 
Action: Mouse pressed left at (390, 472)
Screenshot: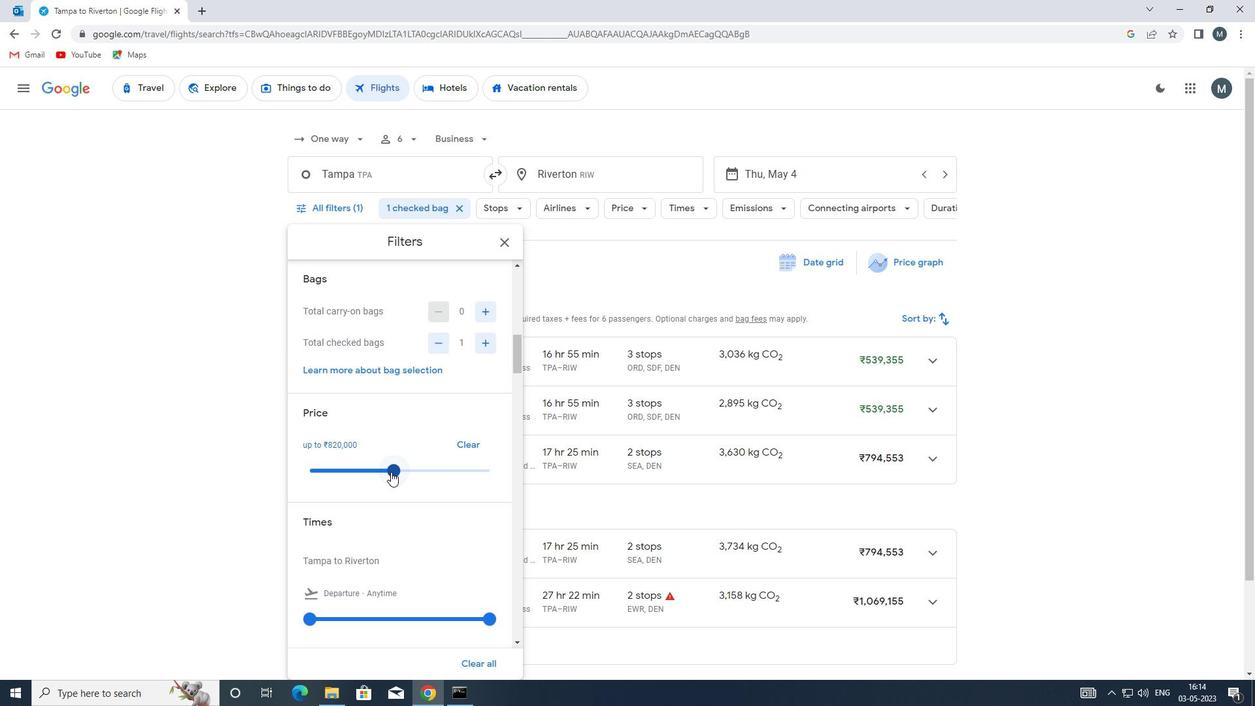 
Action: Mouse moved to (385, 440)
Screenshot: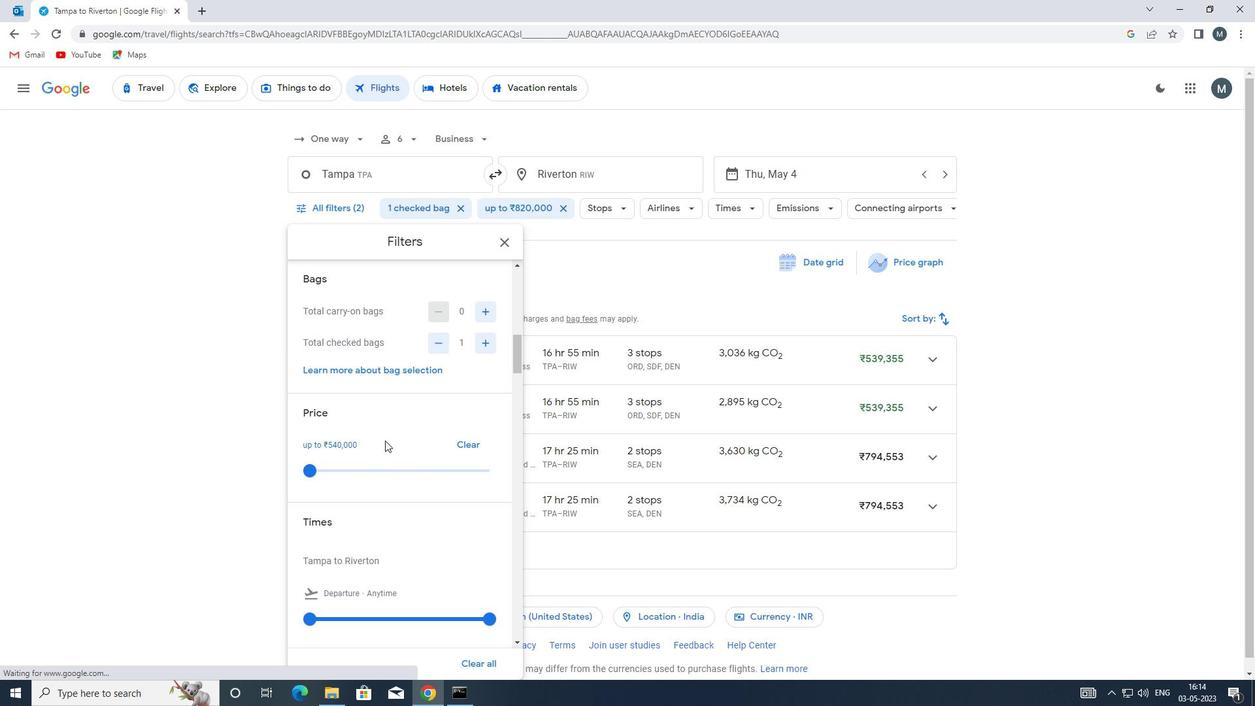 
Action: Mouse scrolled (385, 439) with delta (0, 0)
Screenshot: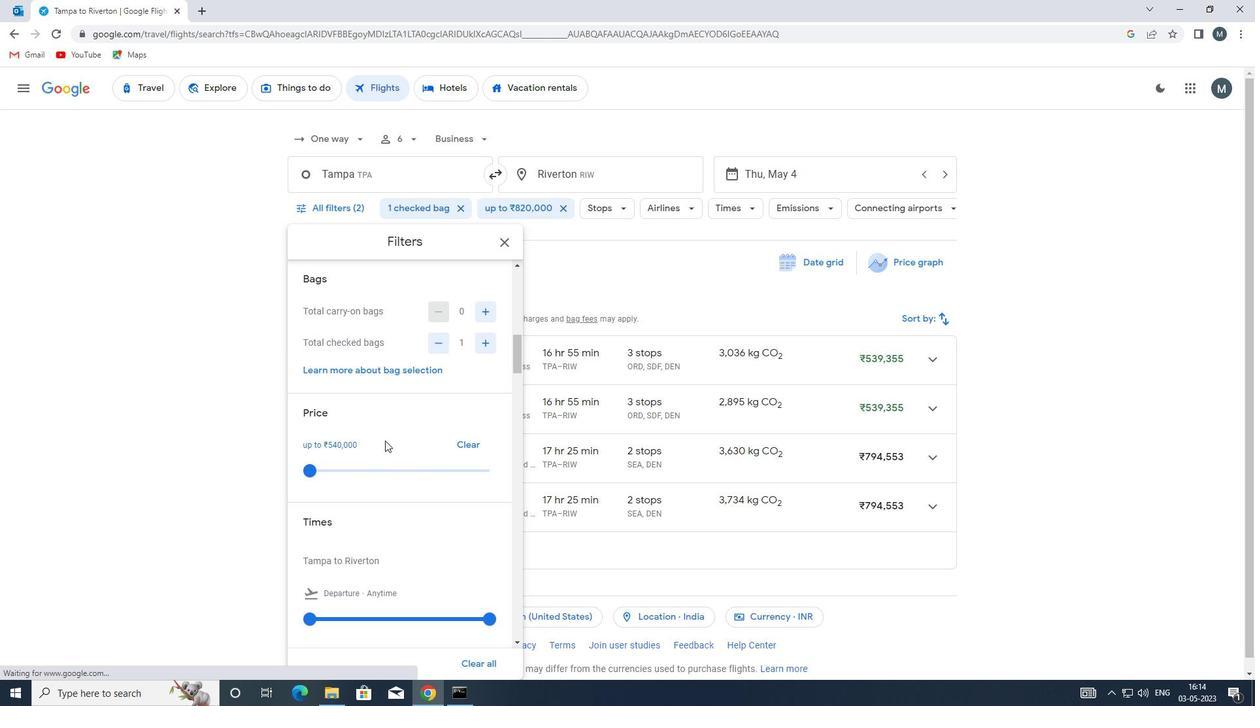 
Action: Mouse moved to (385, 441)
Screenshot: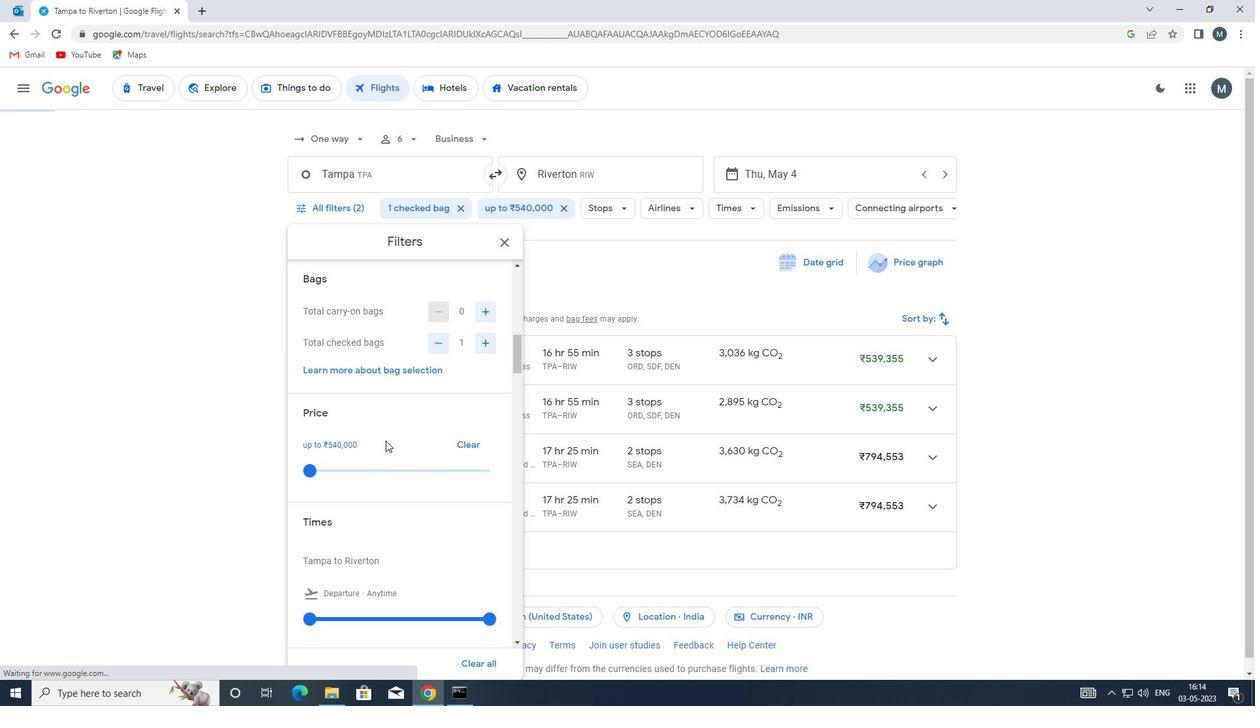
Action: Mouse scrolled (385, 440) with delta (0, 0)
Screenshot: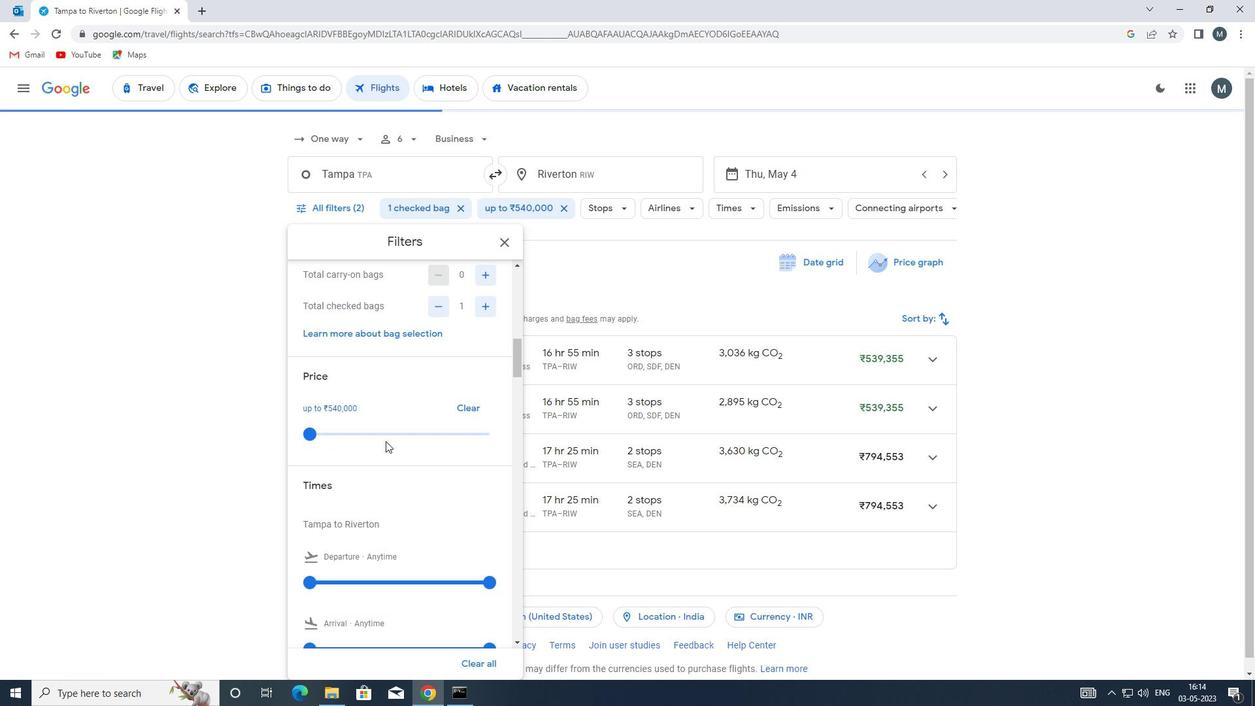 
Action: Mouse moved to (315, 479)
Screenshot: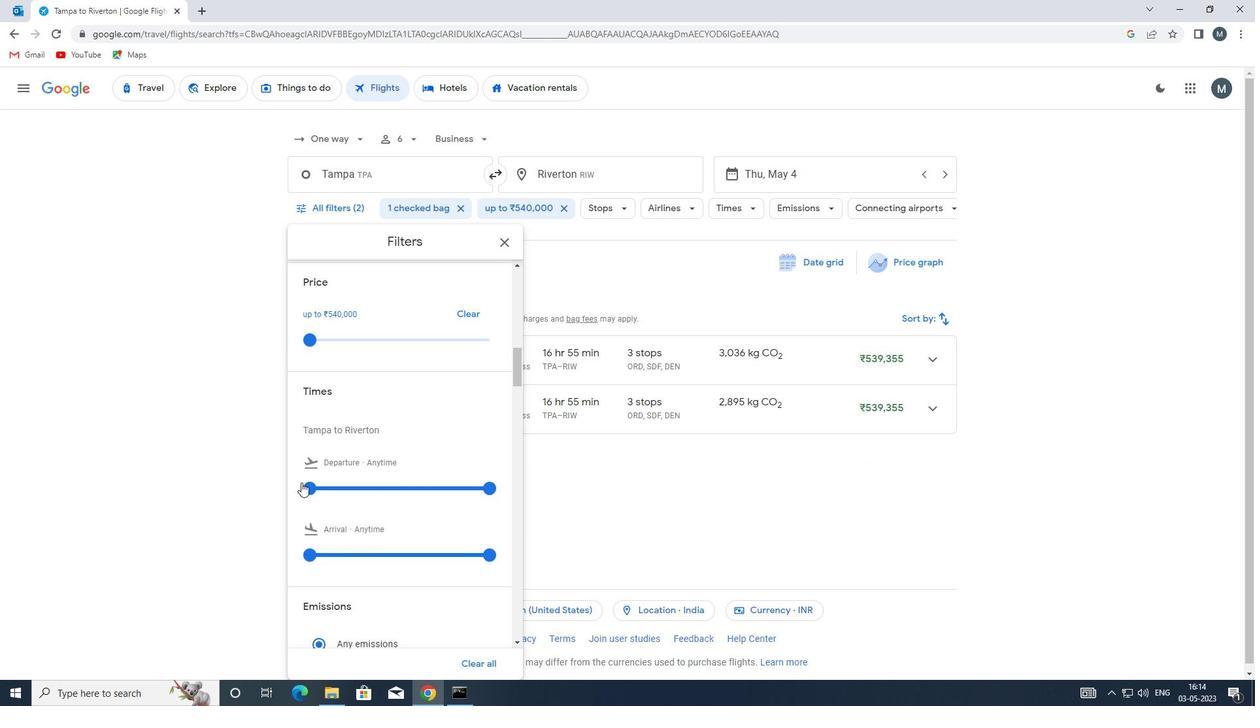 
Action: Mouse pressed left at (315, 479)
Screenshot: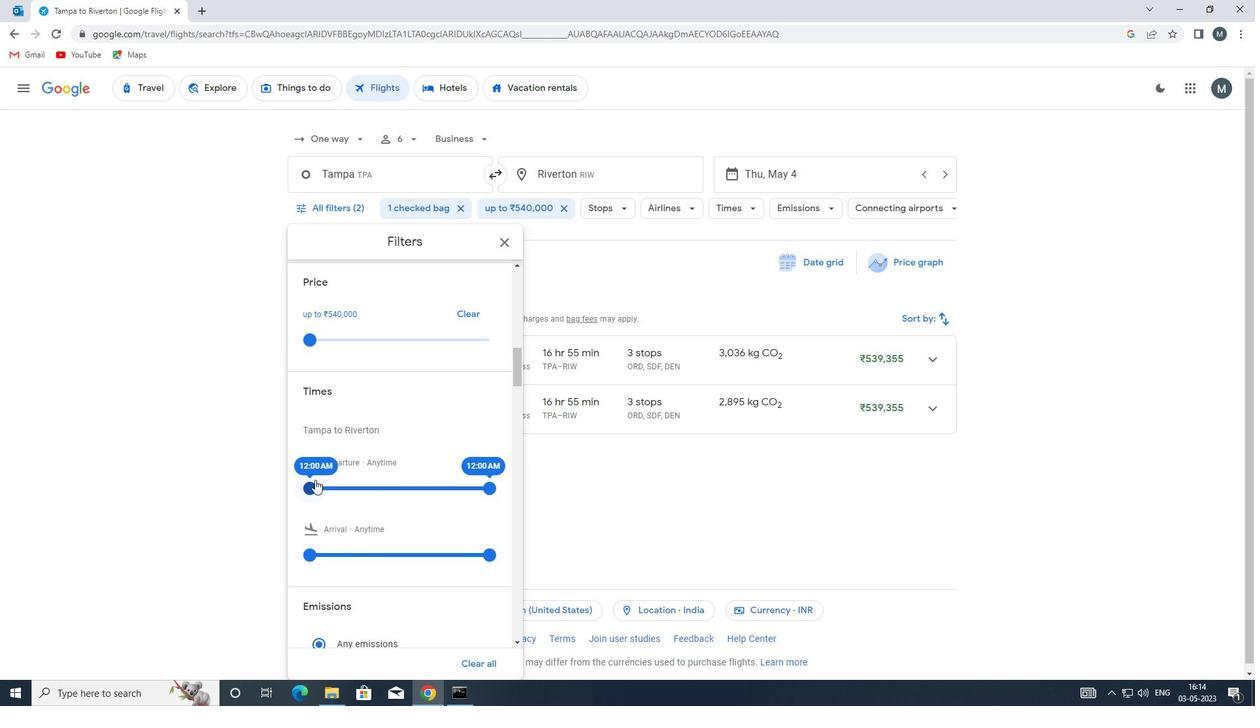
Action: Mouse moved to (475, 488)
Screenshot: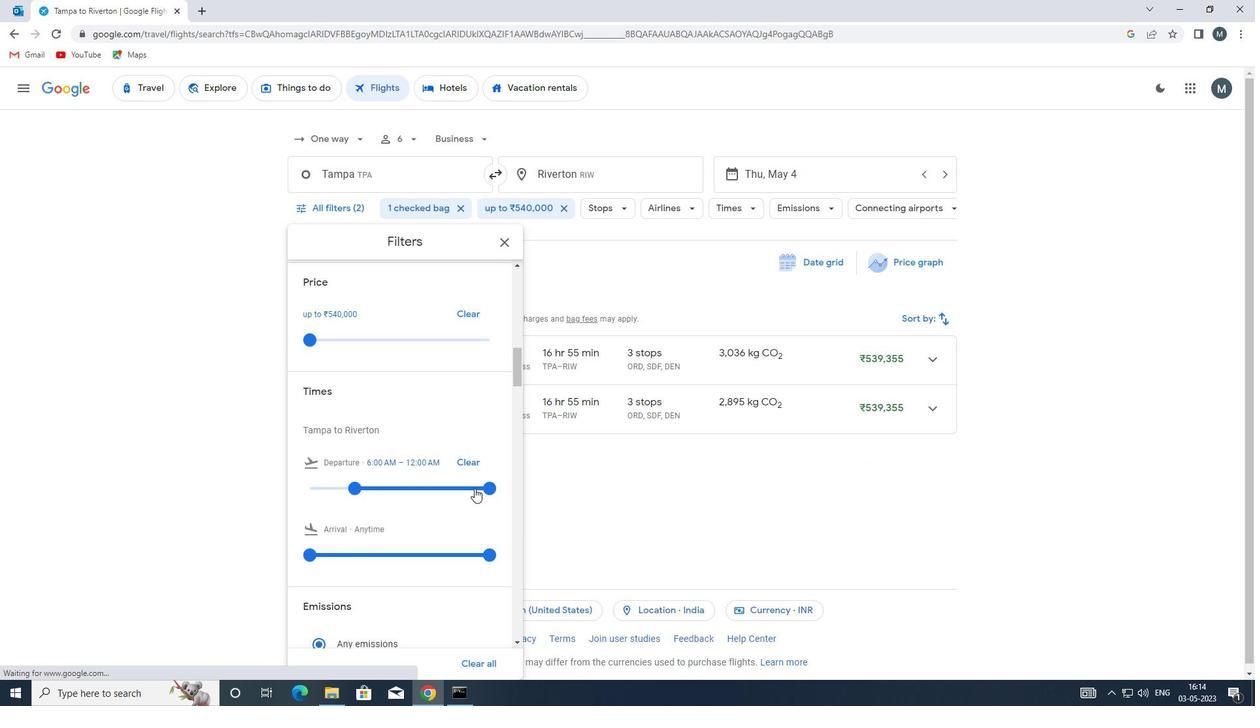 
Action: Mouse pressed left at (475, 488)
Screenshot: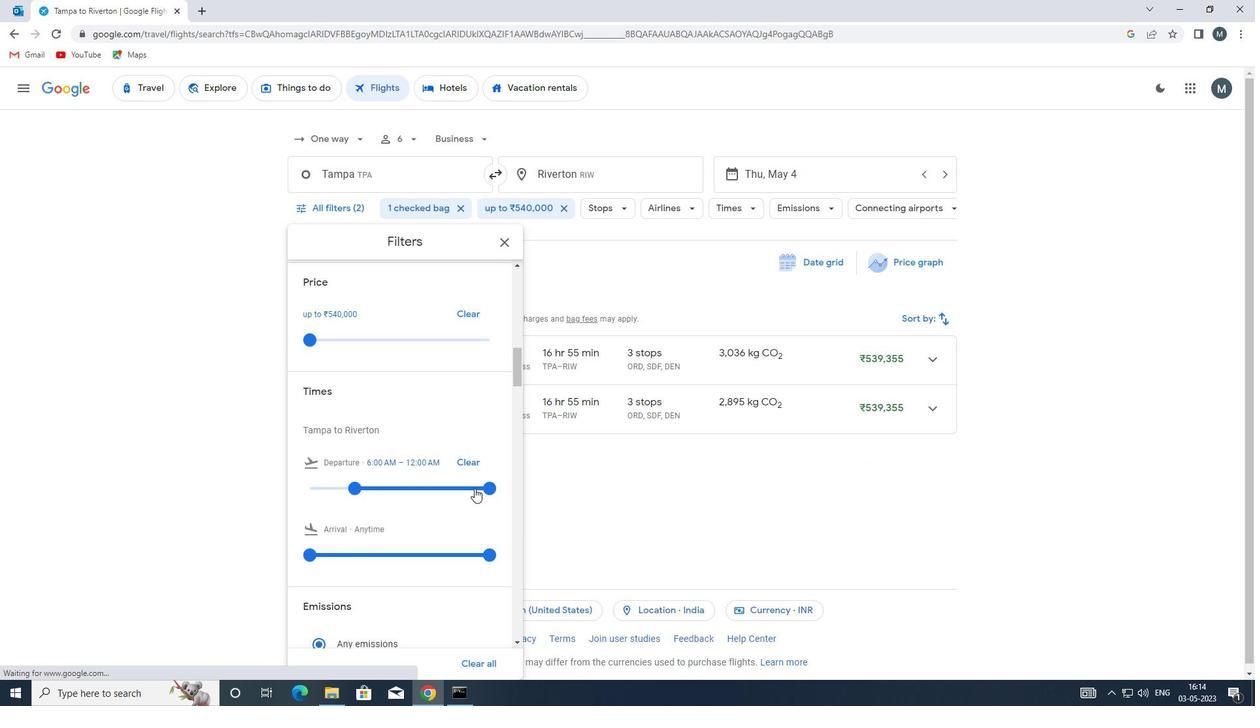 
Action: Mouse moved to (371, 476)
Screenshot: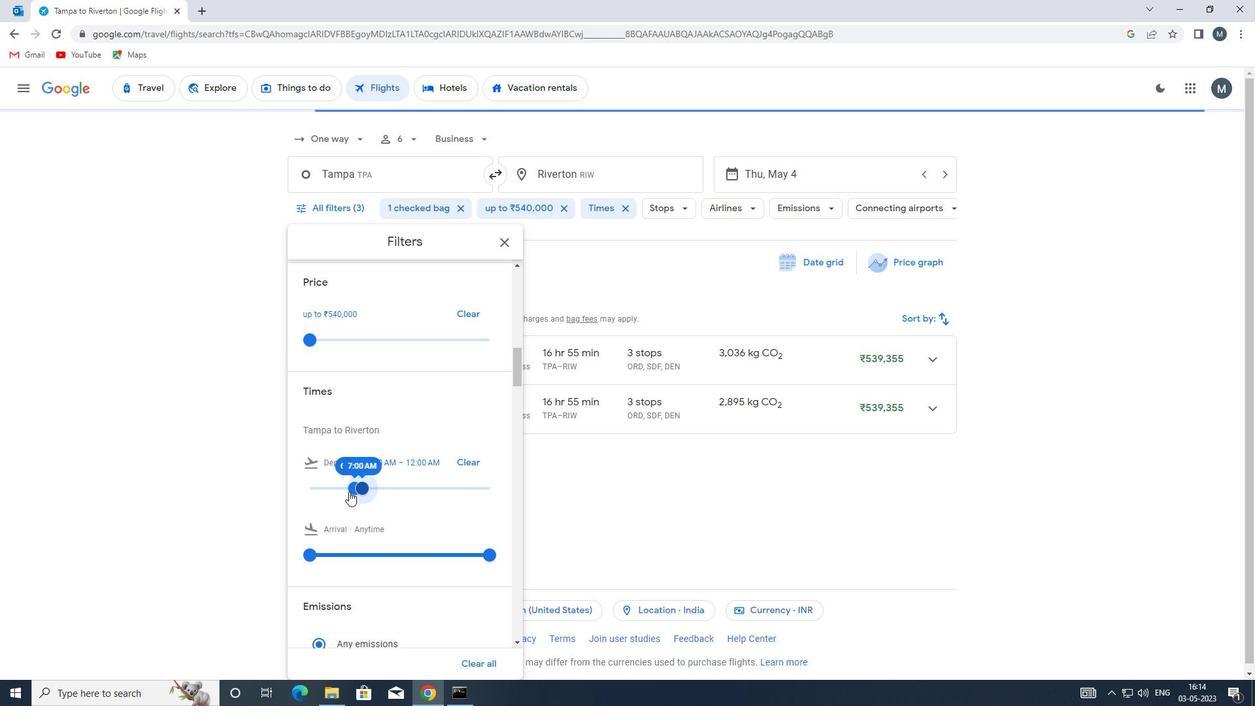 
Action: Mouse scrolled (371, 475) with delta (0, 0)
Screenshot: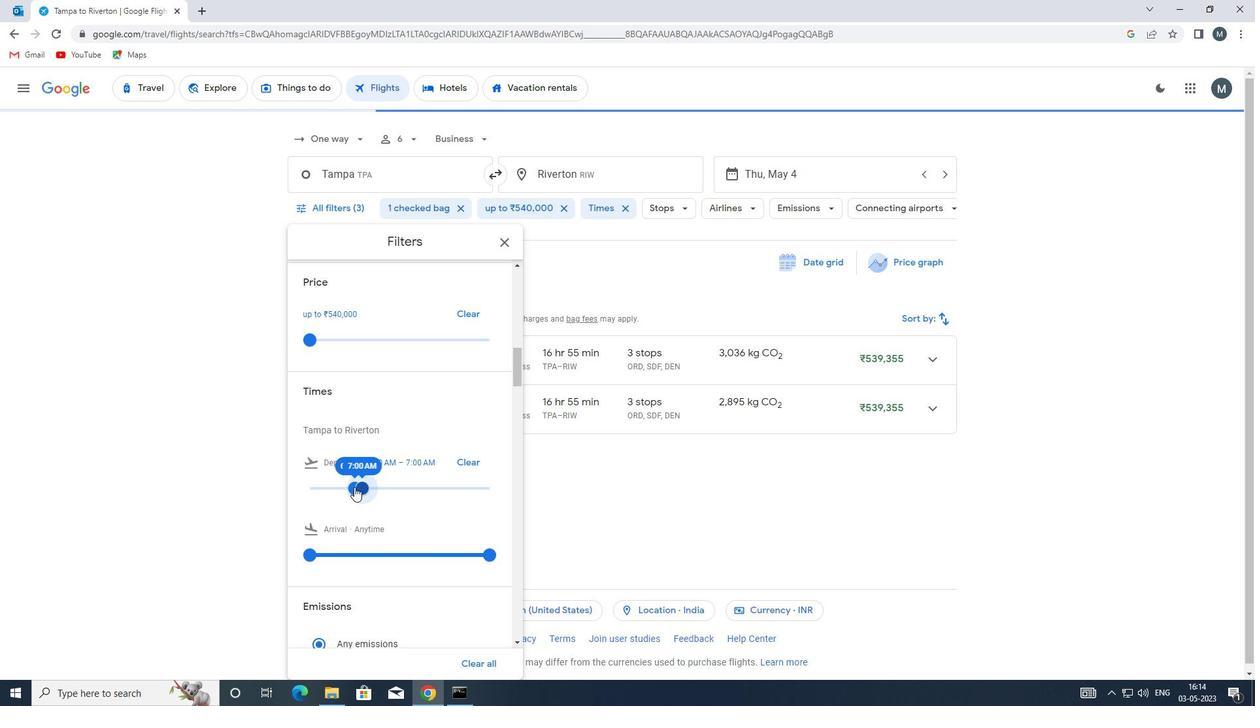 
Action: Mouse scrolled (371, 475) with delta (0, 0)
Screenshot: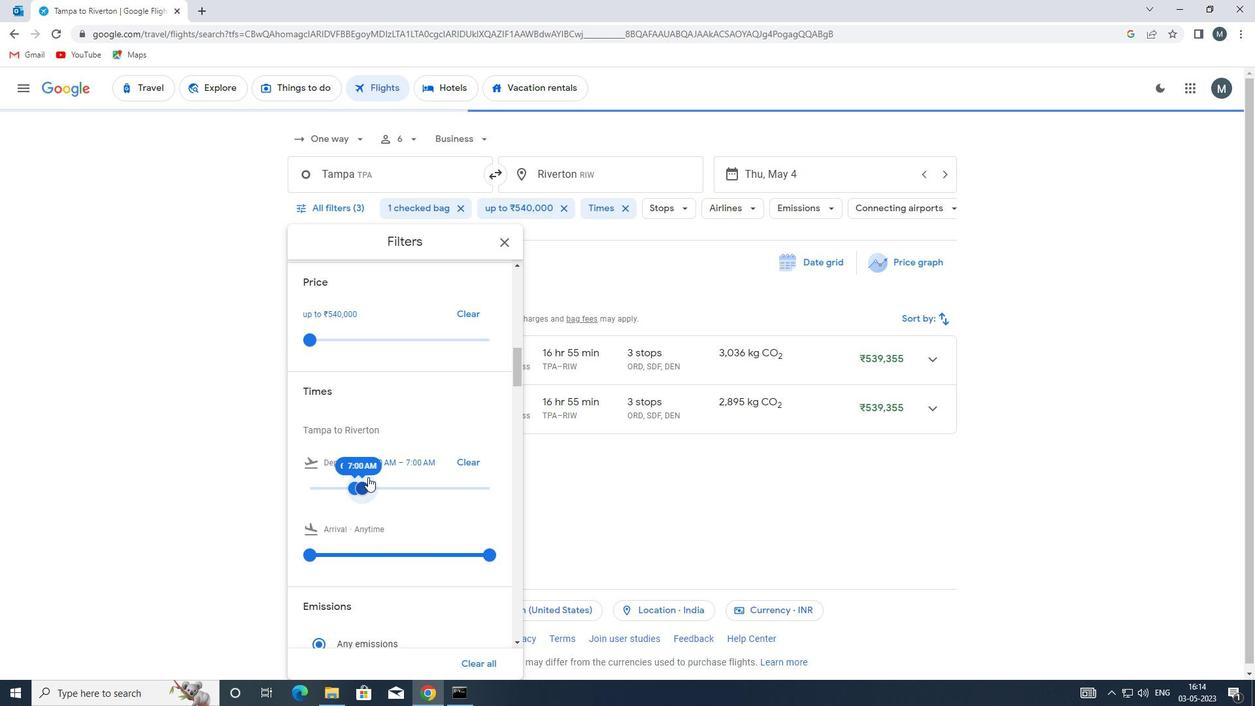 
Action: Mouse moved to (507, 244)
Screenshot: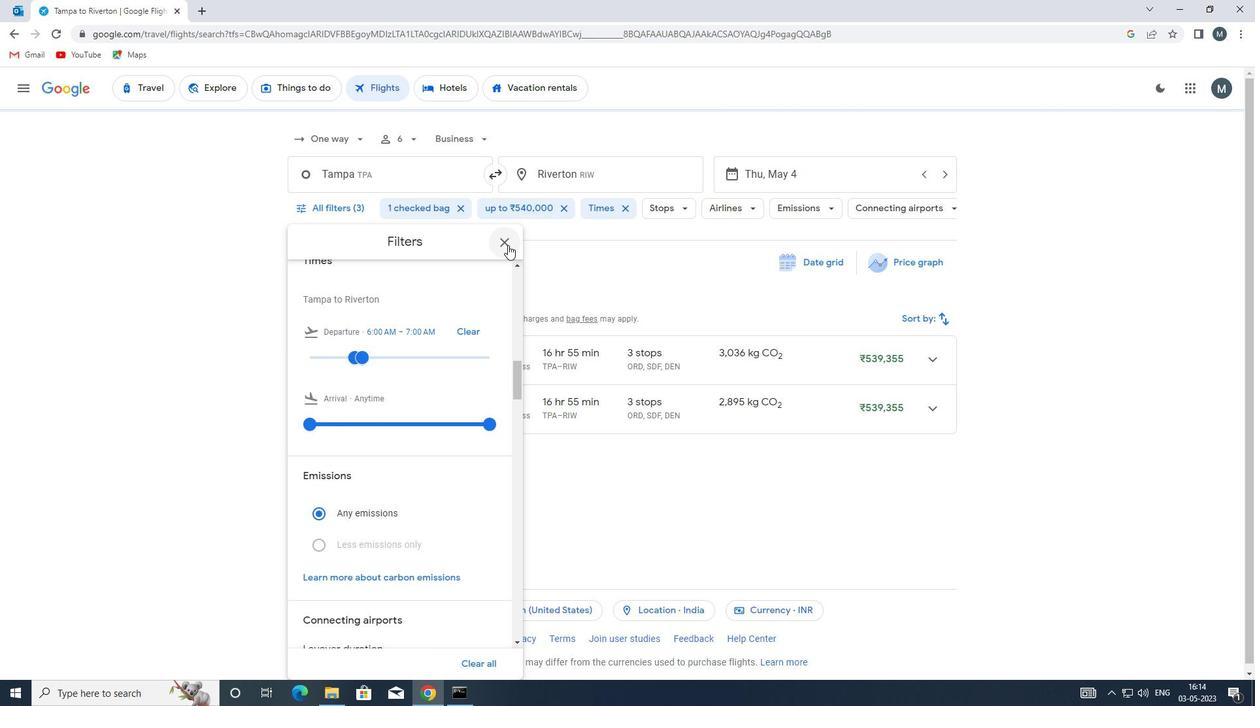
Action: Mouse pressed left at (507, 244)
Screenshot: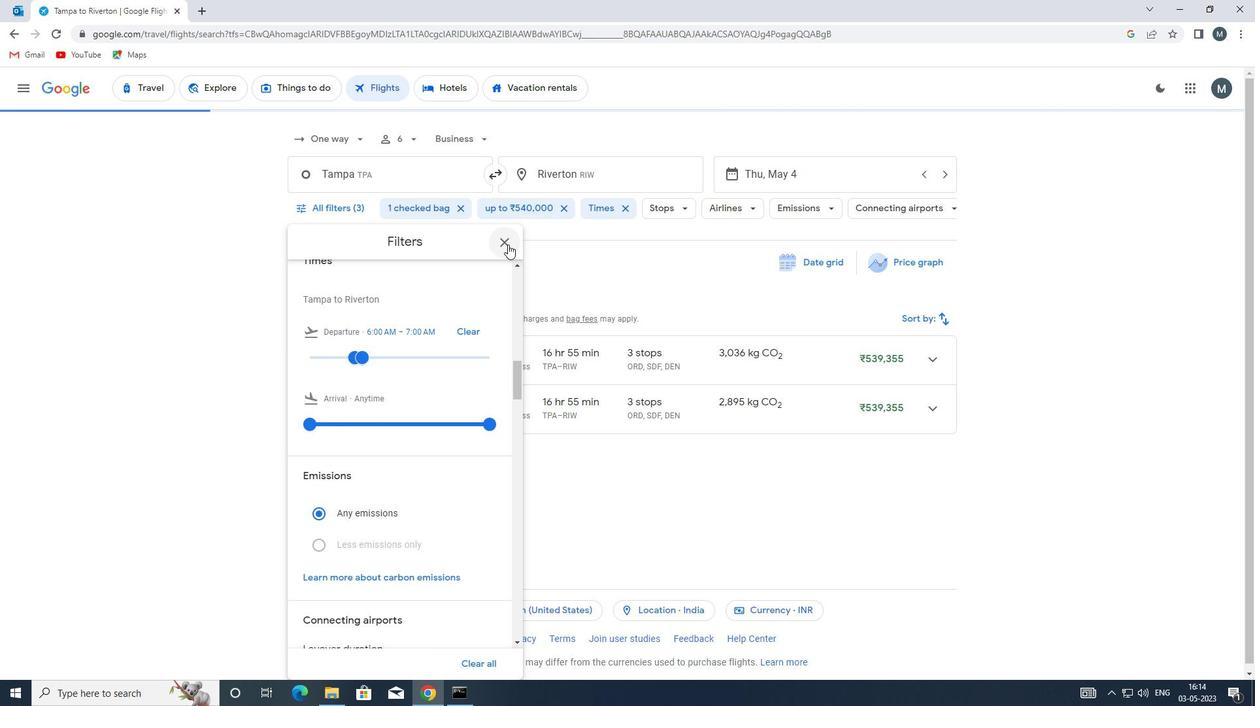 
Action: Mouse moved to (505, 245)
Screenshot: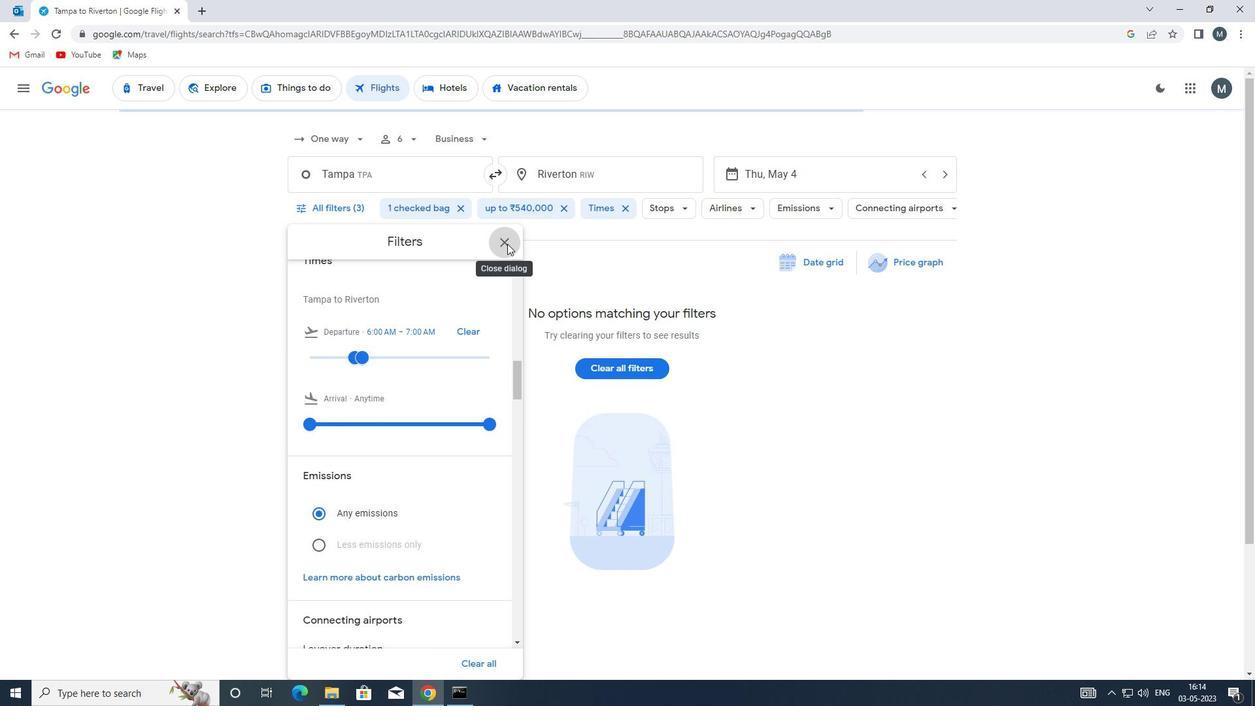 
